 Task: Find connections with filter location Pune with filter topic #Managementskillswith filter profile language French with filter current company Stratasys with filter school REVA University with filter industry Telecommunications Carriers with filter service category Loans with filter keywords title Screenwriter
Action: Mouse moved to (660, 56)
Screenshot: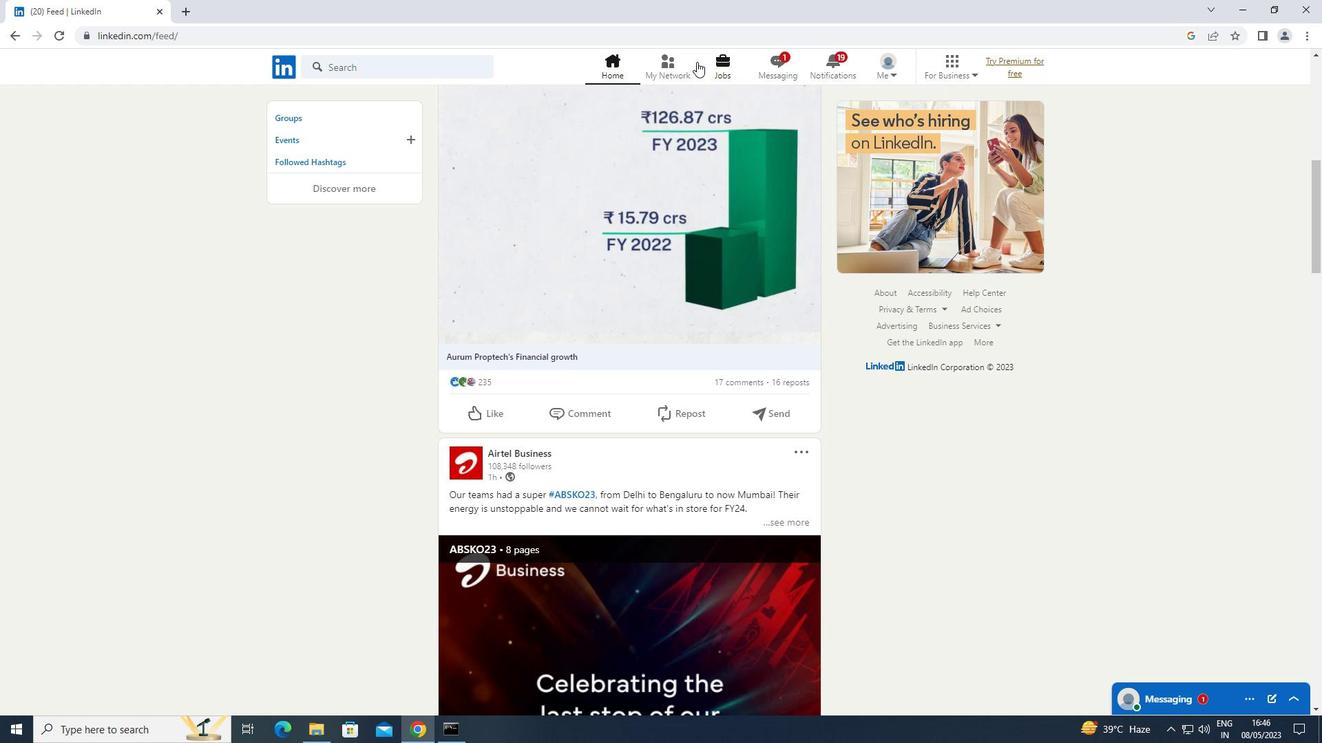 
Action: Mouse pressed left at (660, 56)
Screenshot: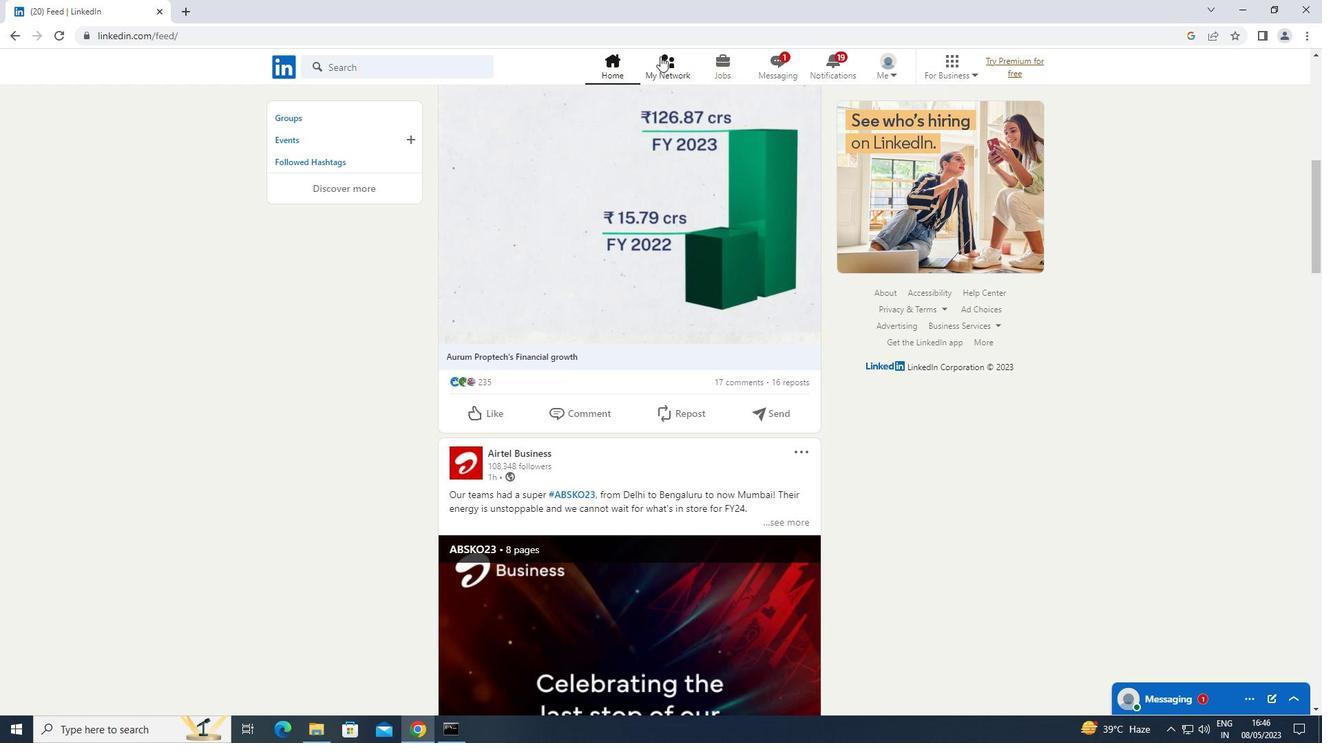 
Action: Mouse moved to (399, 135)
Screenshot: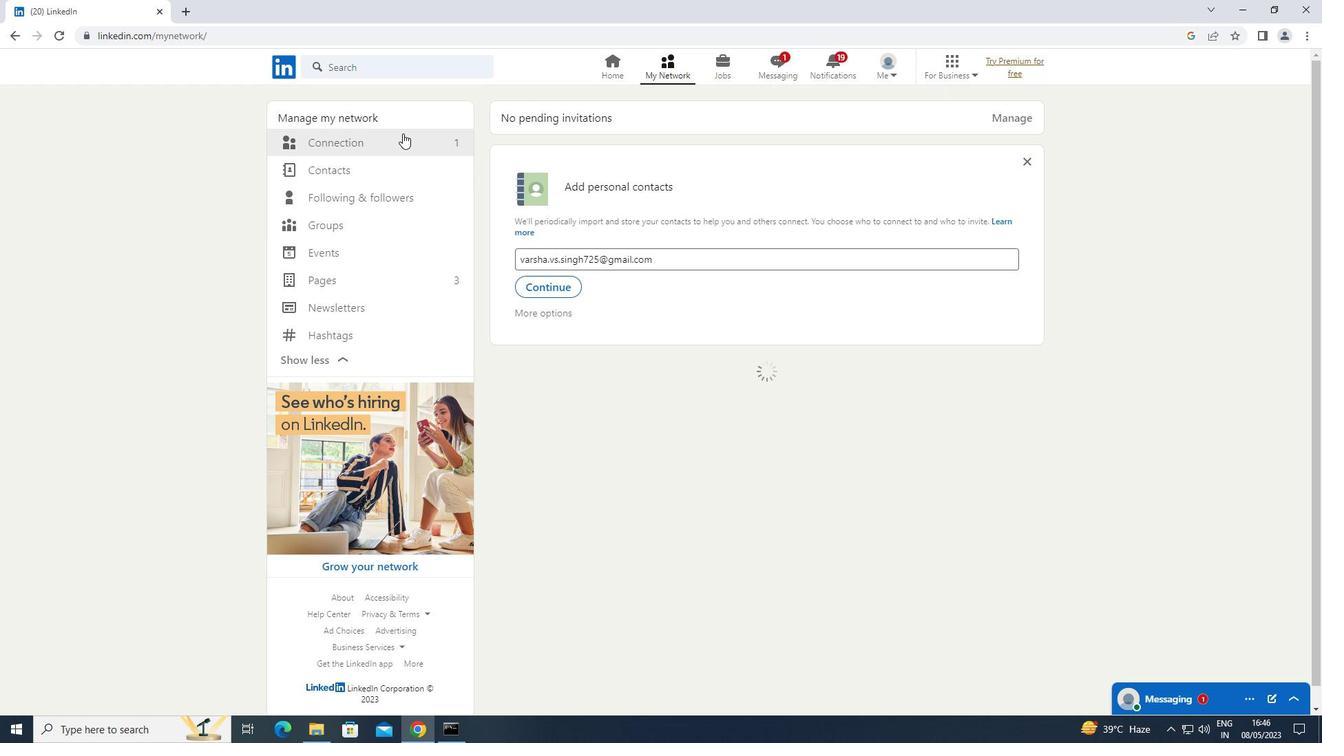 
Action: Mouse pressed left at (399, 135)
Screenshot: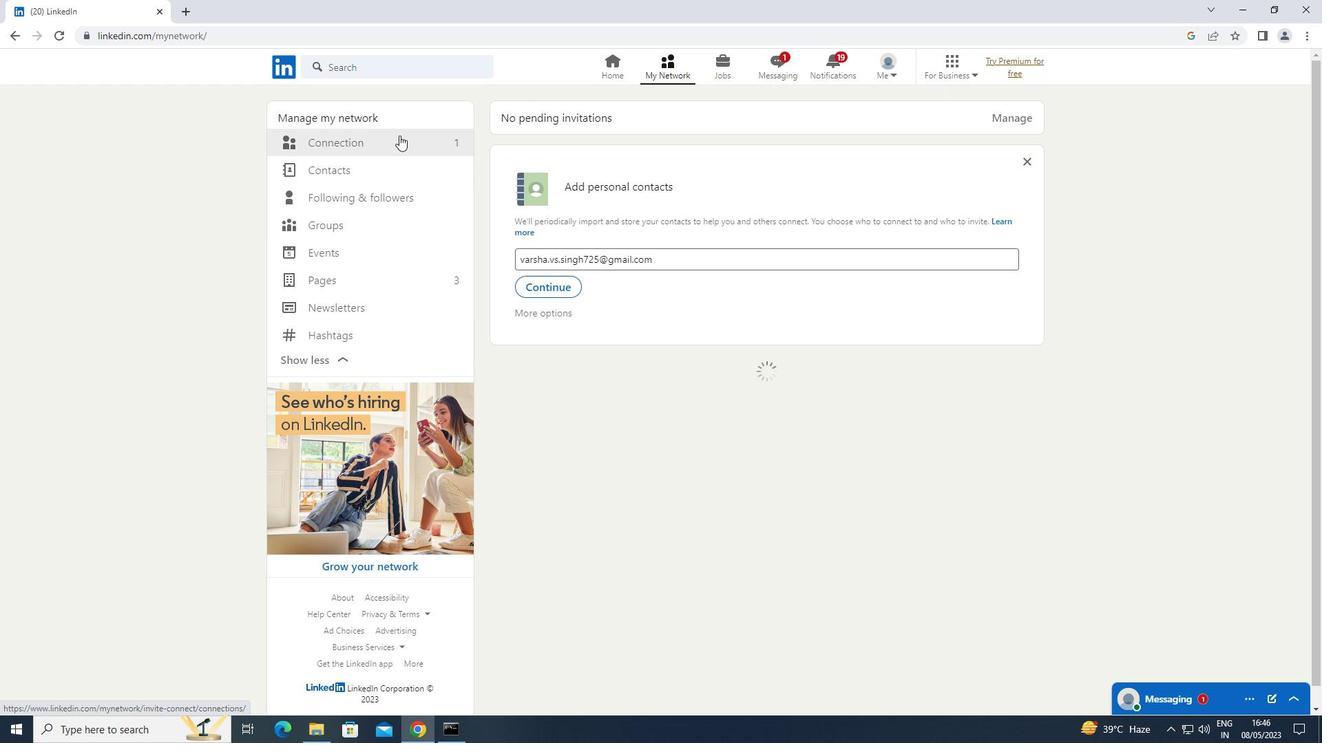 
Action: Mouse moved to (796, 144)
Screenshot: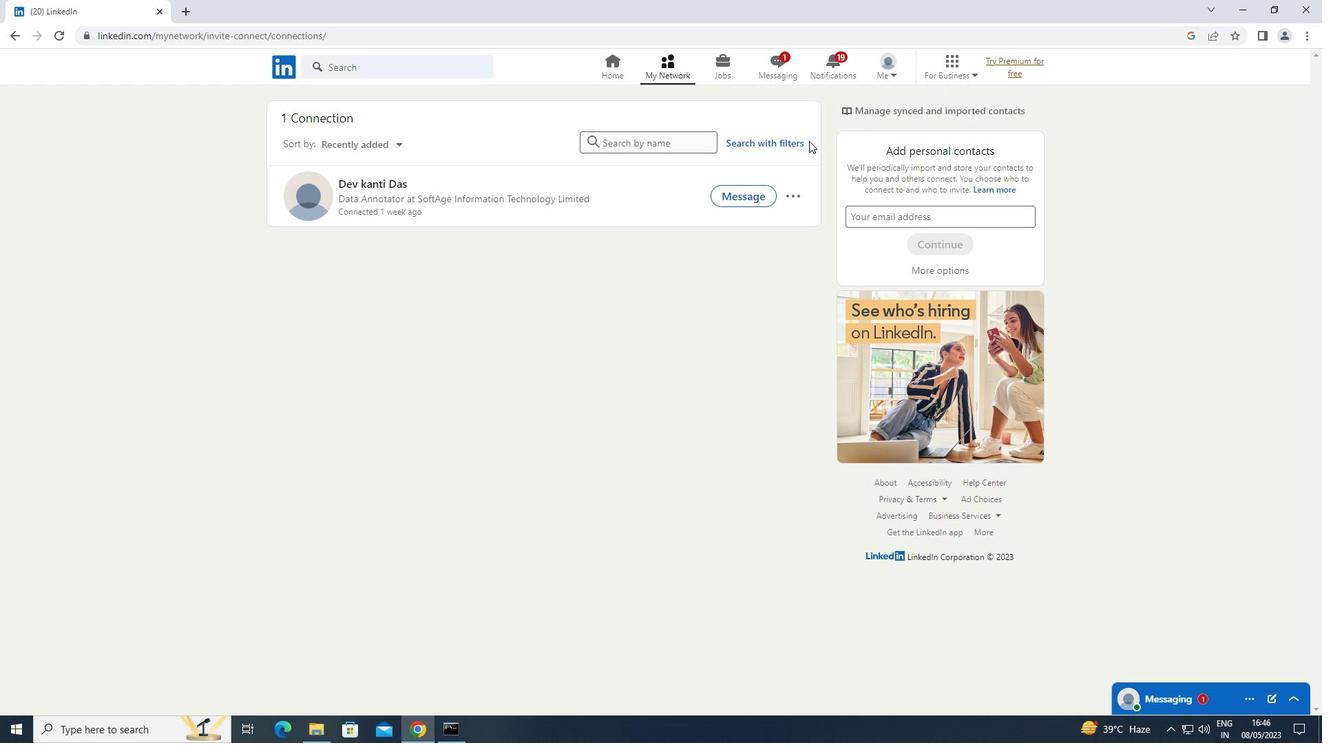 
Action: Mouse pressed left at (796, 144)
Screenshot: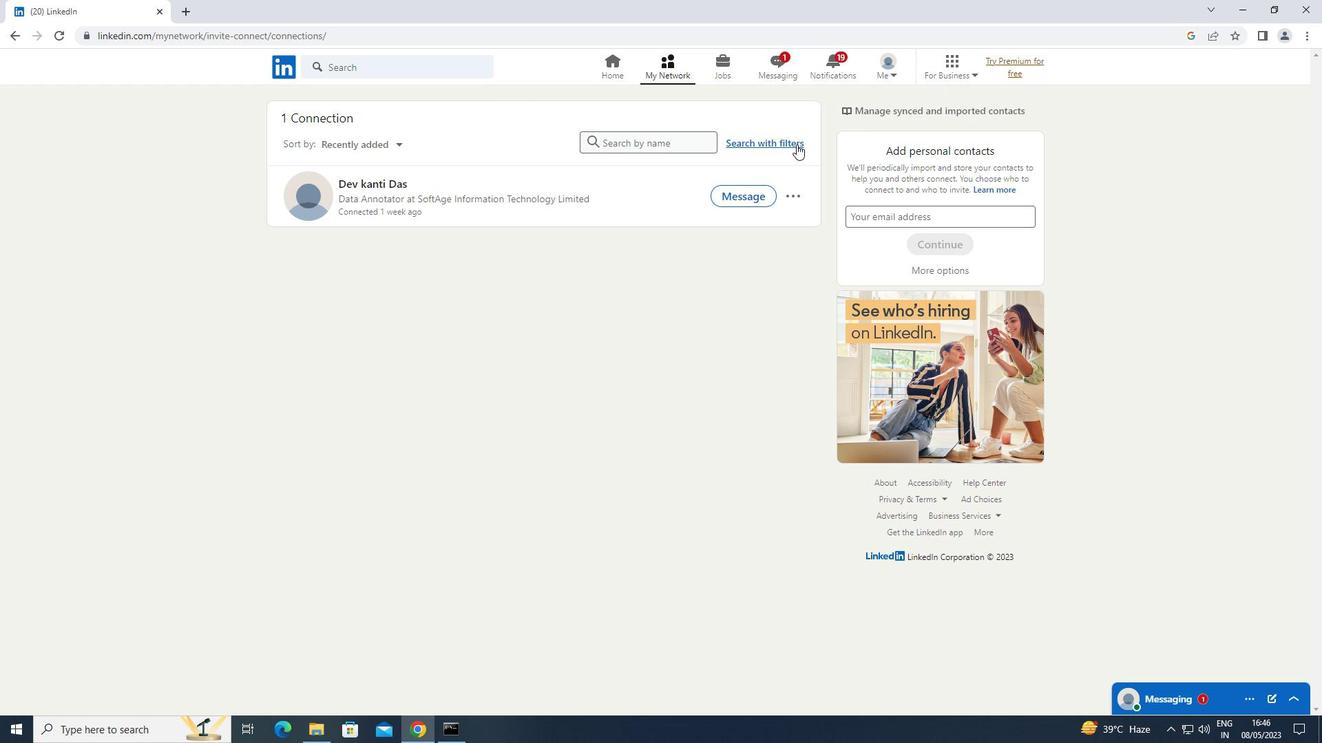 
Action: Mouse moved to (706, 108)
Screenshot: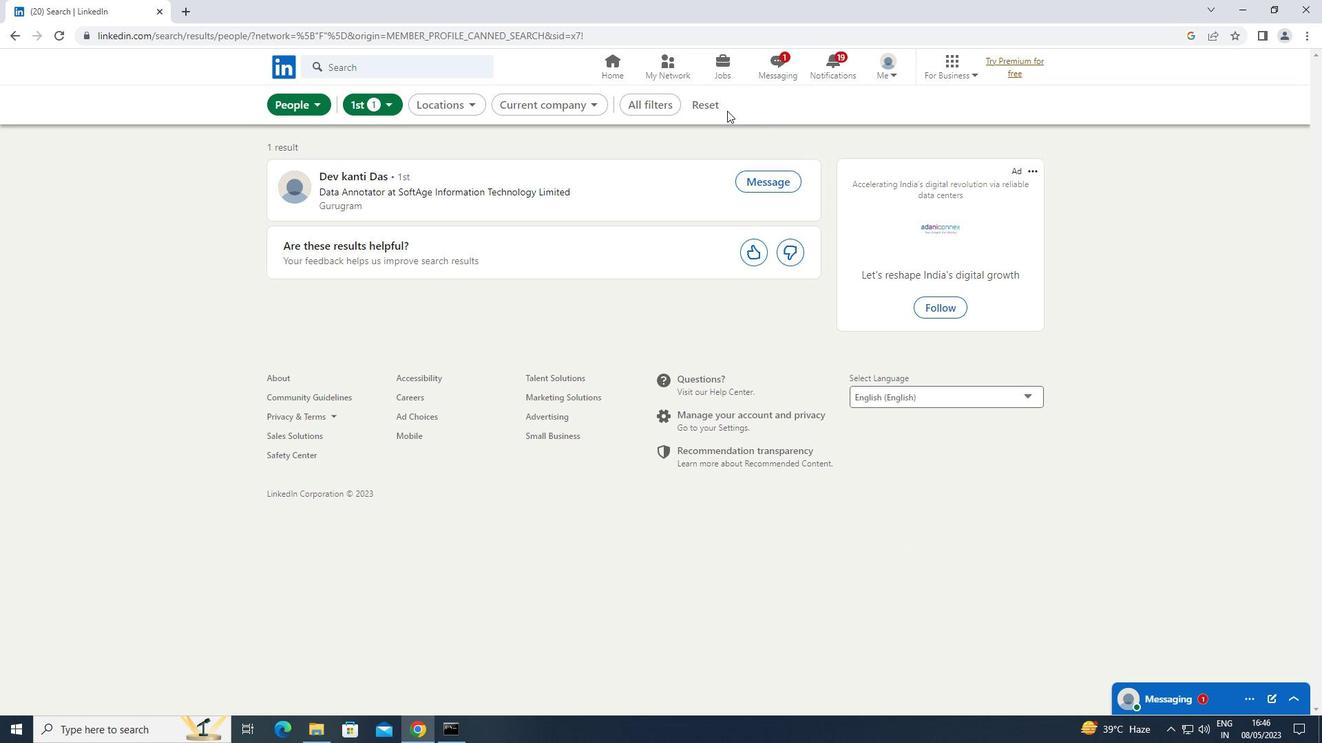 
Action: Mouse pressed left at (706, 108)
Screenshot: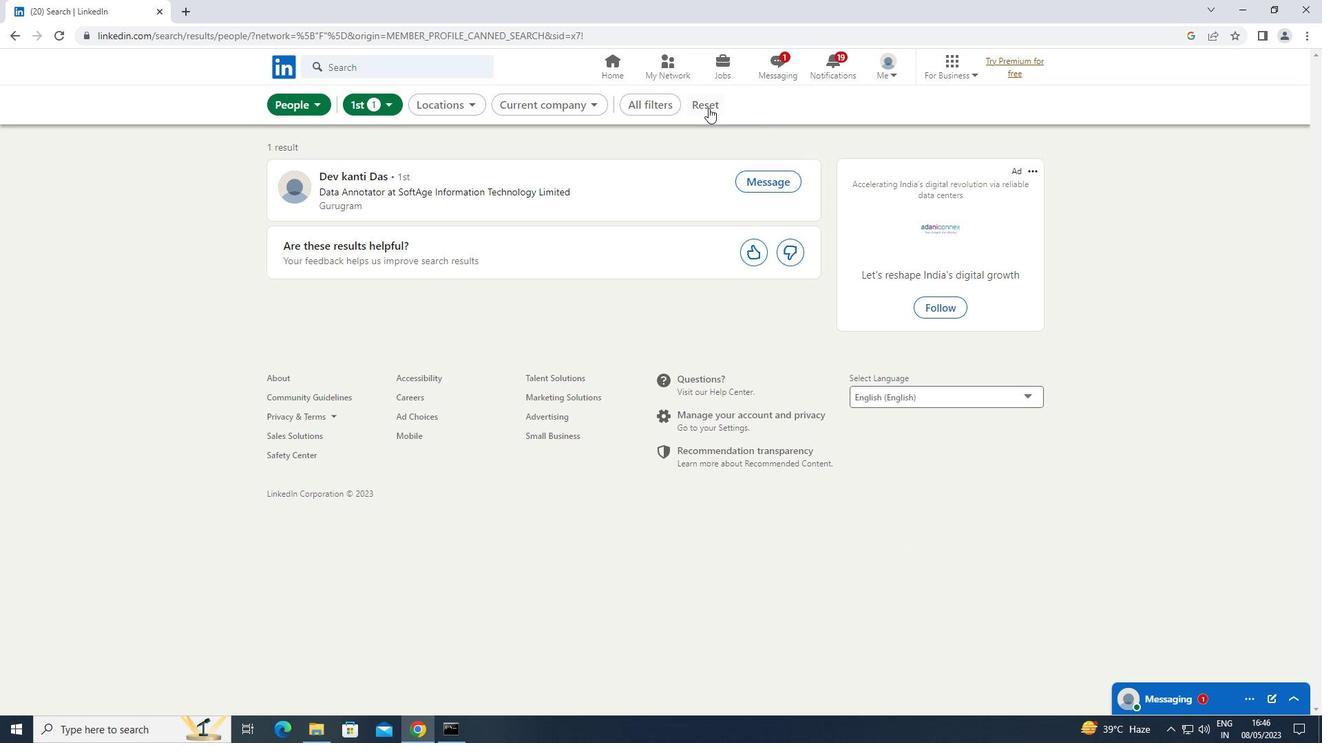 
Action: Mouse moved to (690, 108)
Screenshot: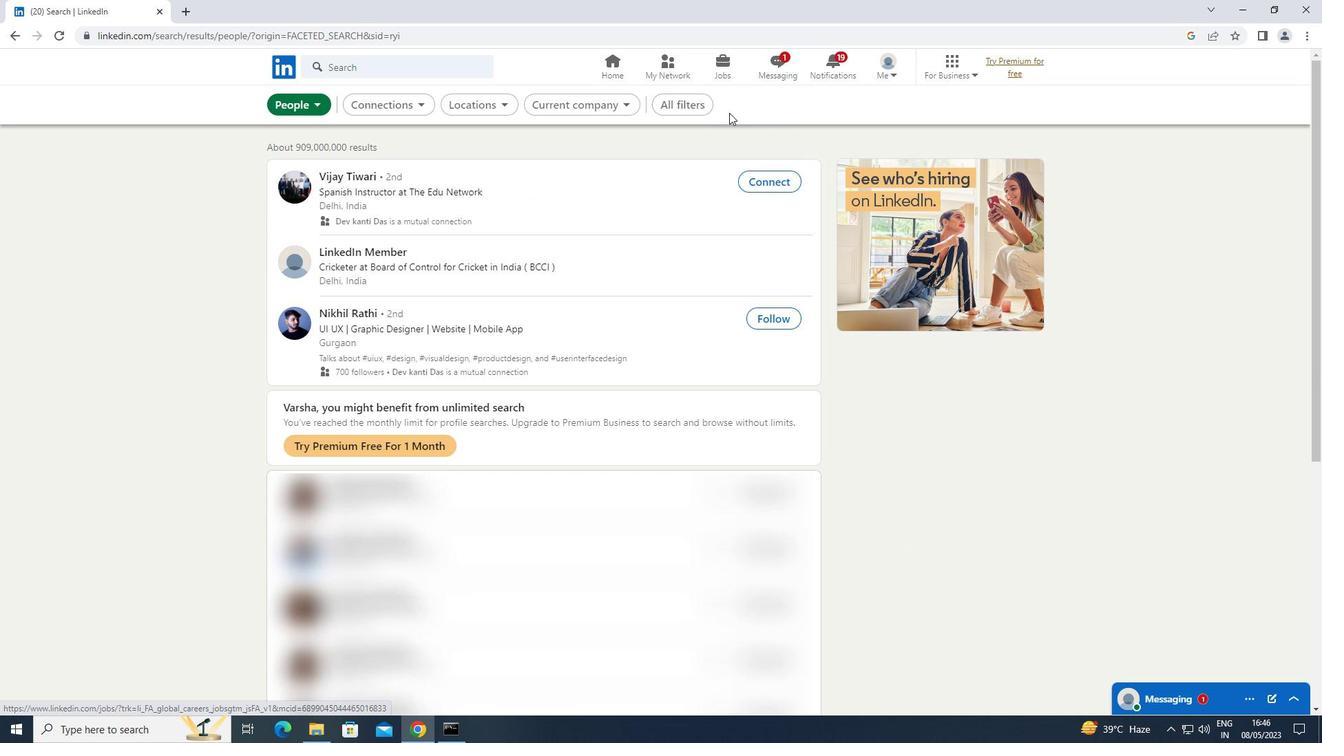 
Action: Mouse pressed left at (690, 108)
Screenshot: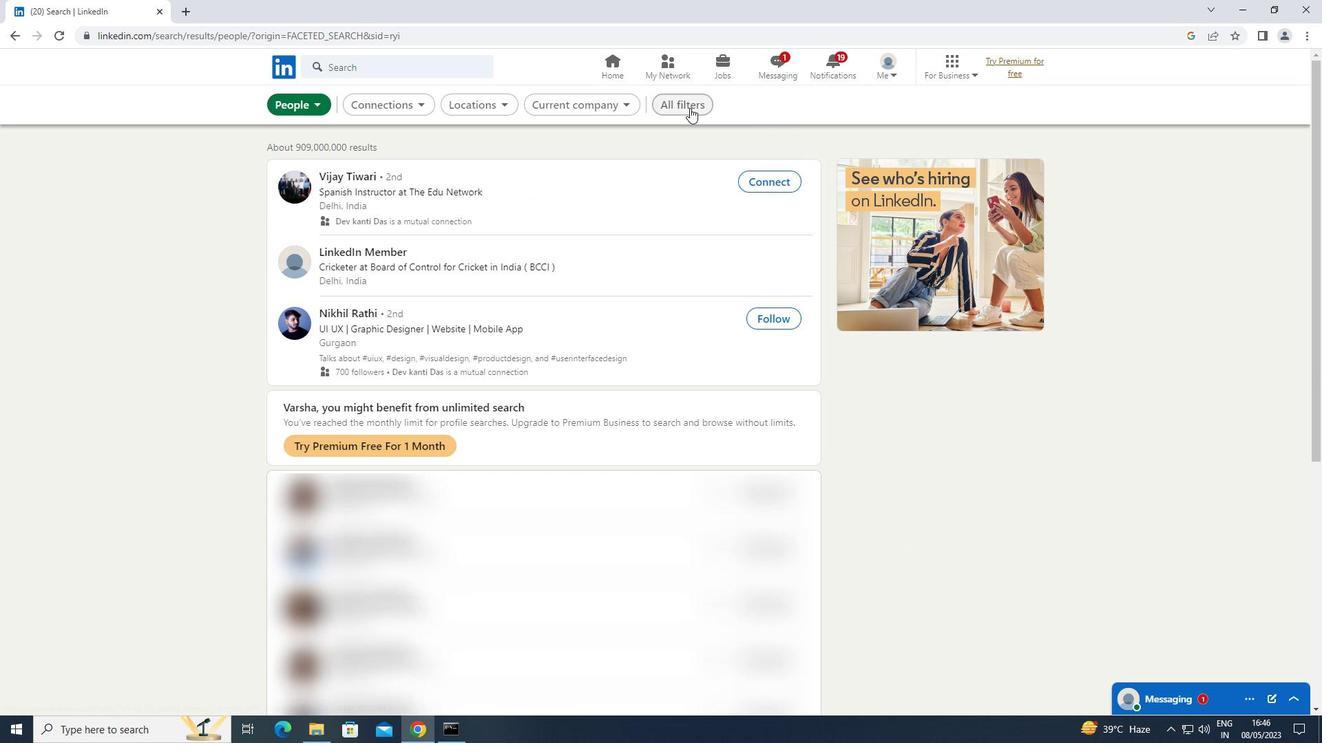 
Action: Mouse moved to (970, 213)
Screenshot: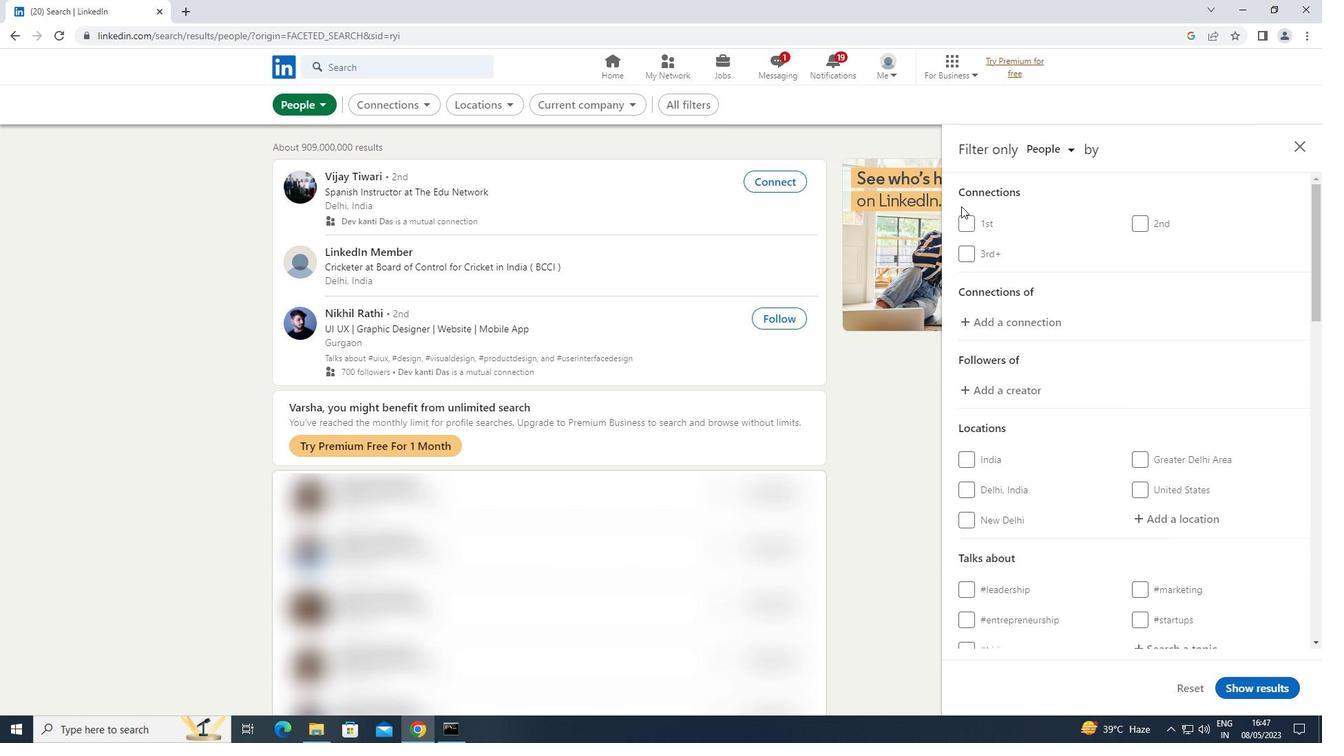 
Action: Mouse scrolled (970, 212) with delta (0, 0)
Screenshot: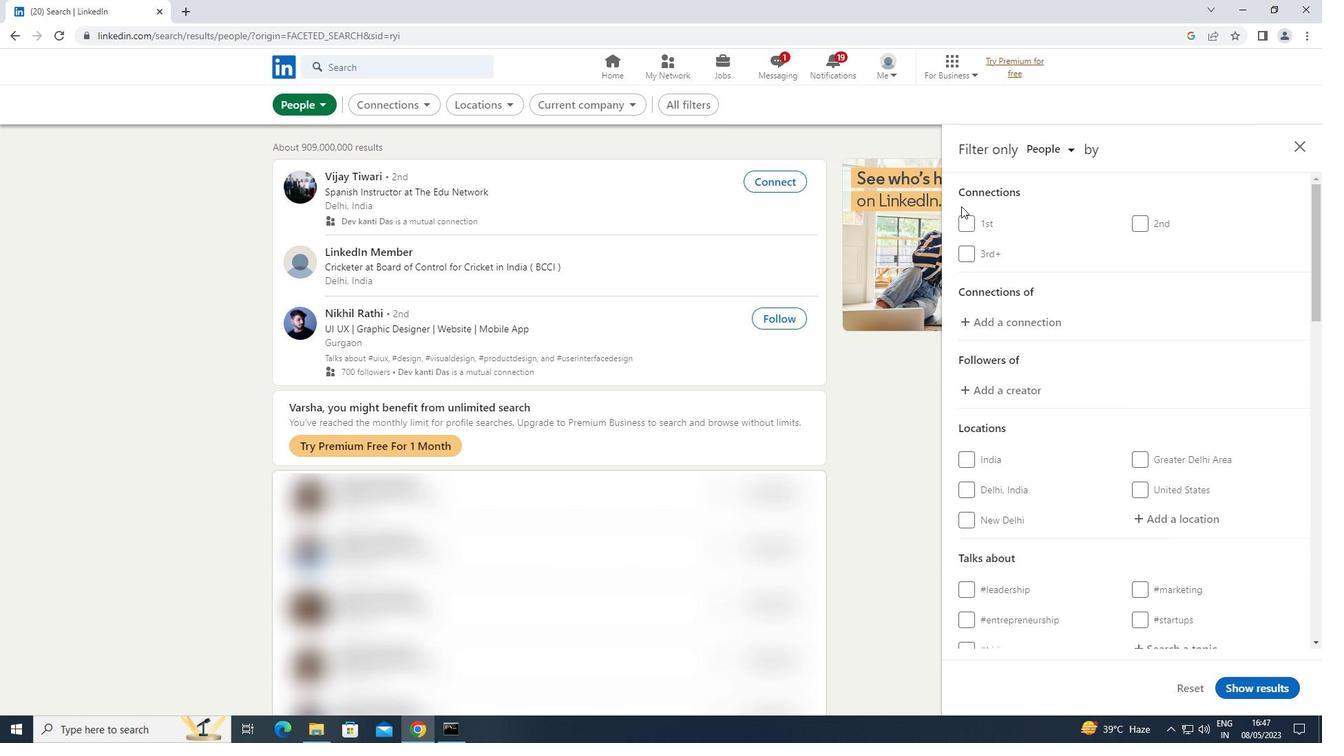 
Action: Mouse moved to (973, 215)
Screenshot: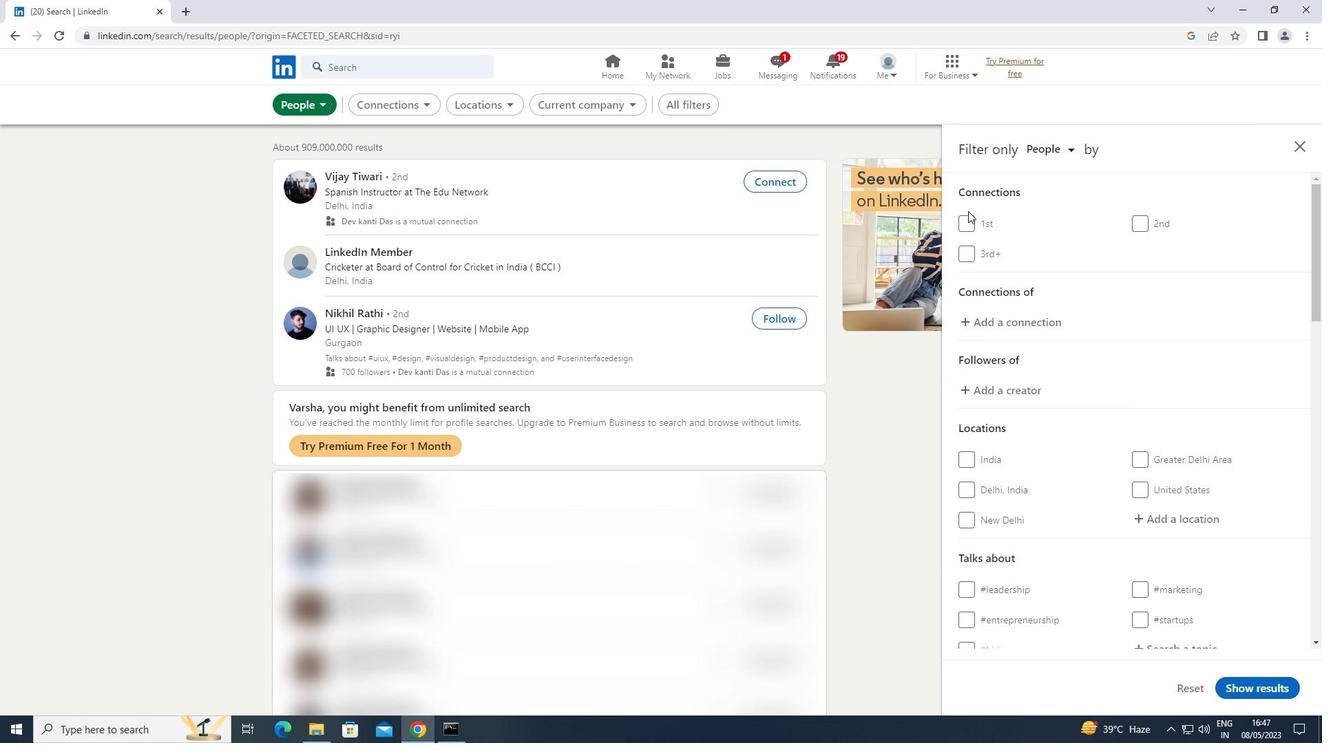 
Action: Mouse scrolled (973, 214) with delta (0, 0)
Screenshot: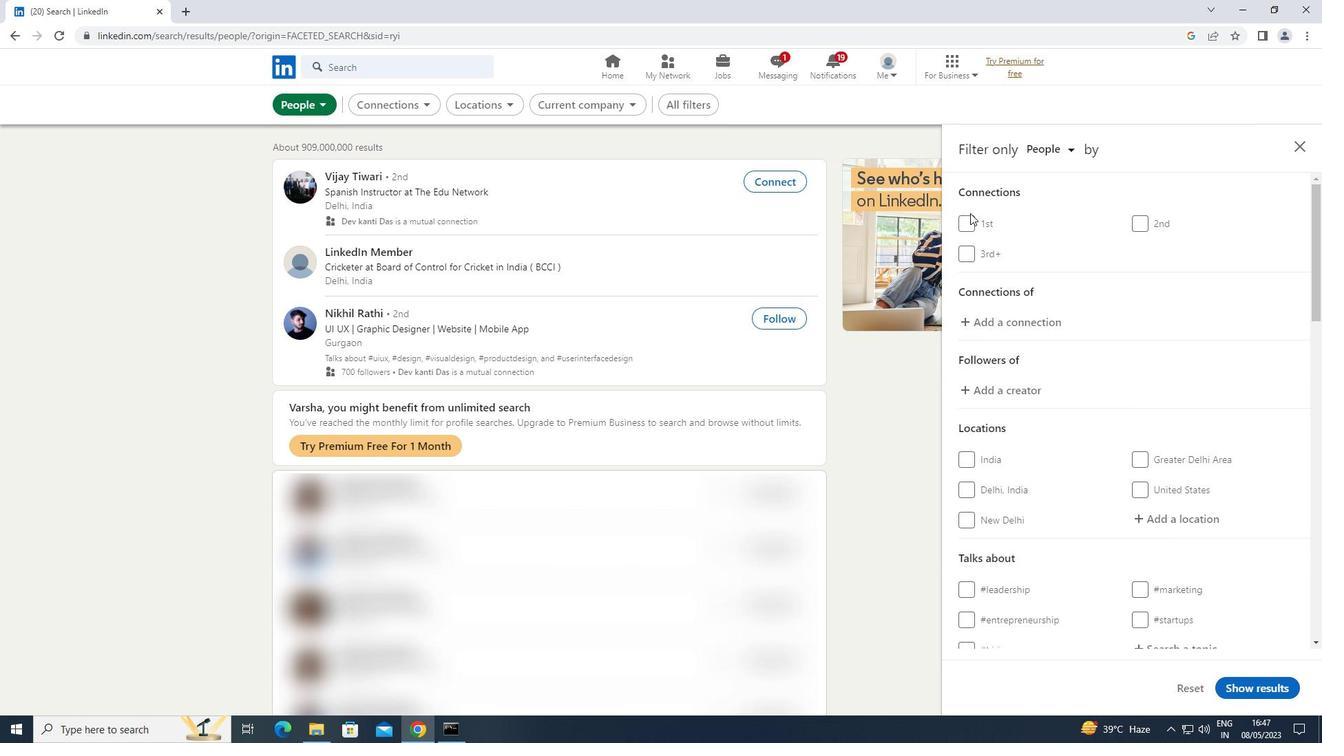 
Action: Mouse moved to (1163, 379)
Screenshot: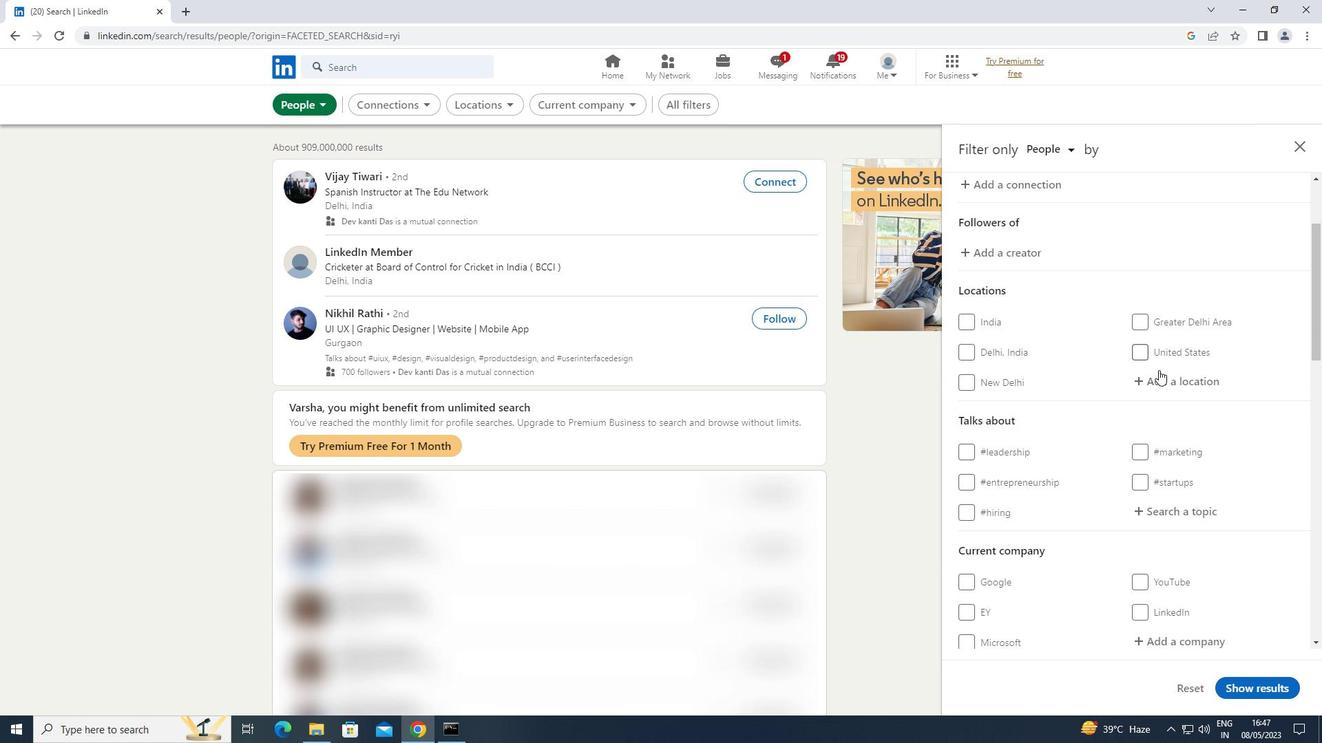 
Action: Mouse pressed left at (1163, 379)
Screenshot: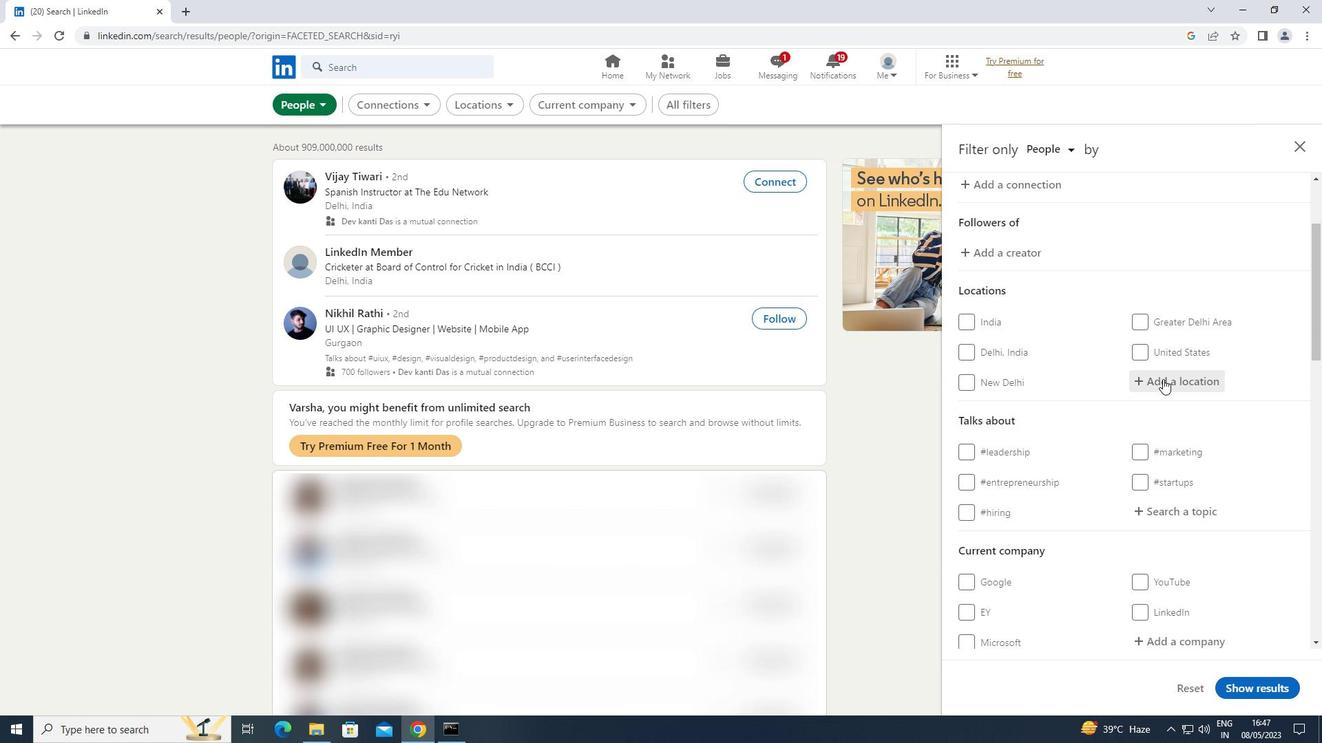 
Action: Mouse moved to (1163, 357)
Screenshot: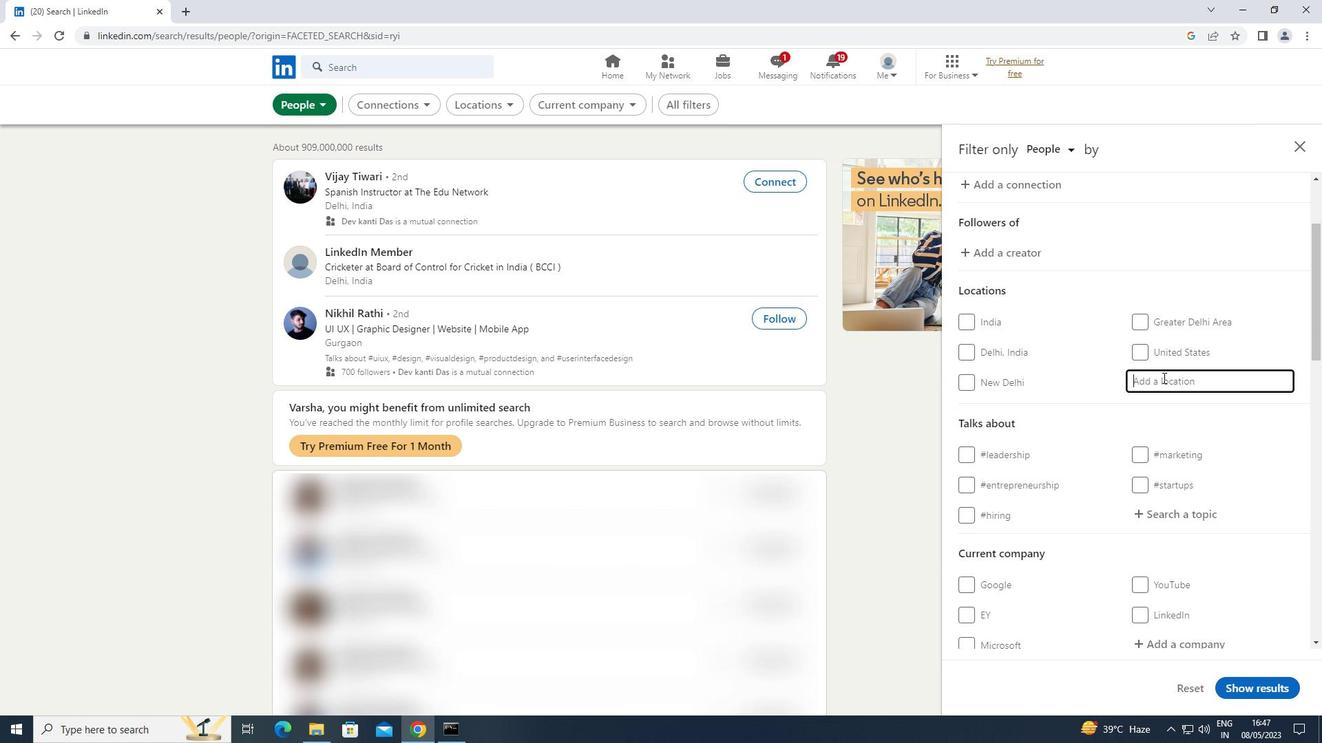
Action: Key pressed <Key.shift>PUNE
Screenshot: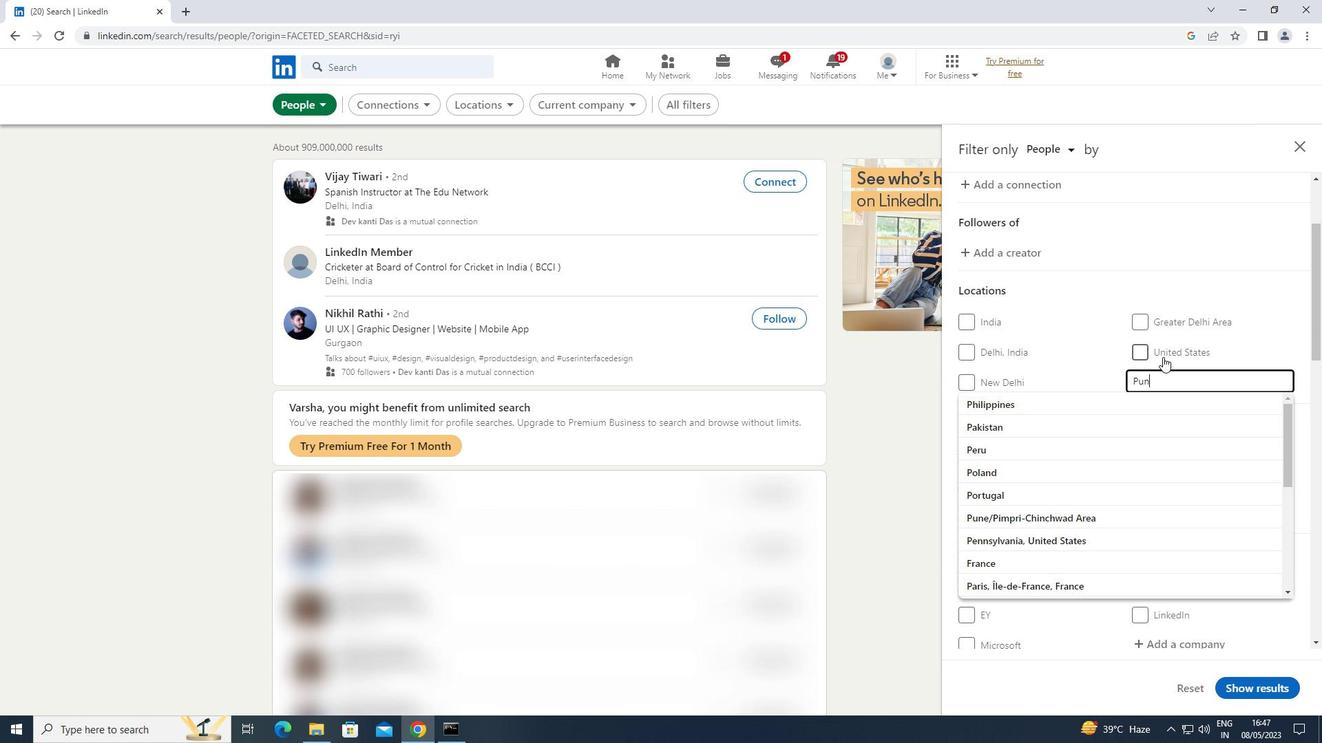 
Action: Mouse moved to (1164, 510)
Screenshot: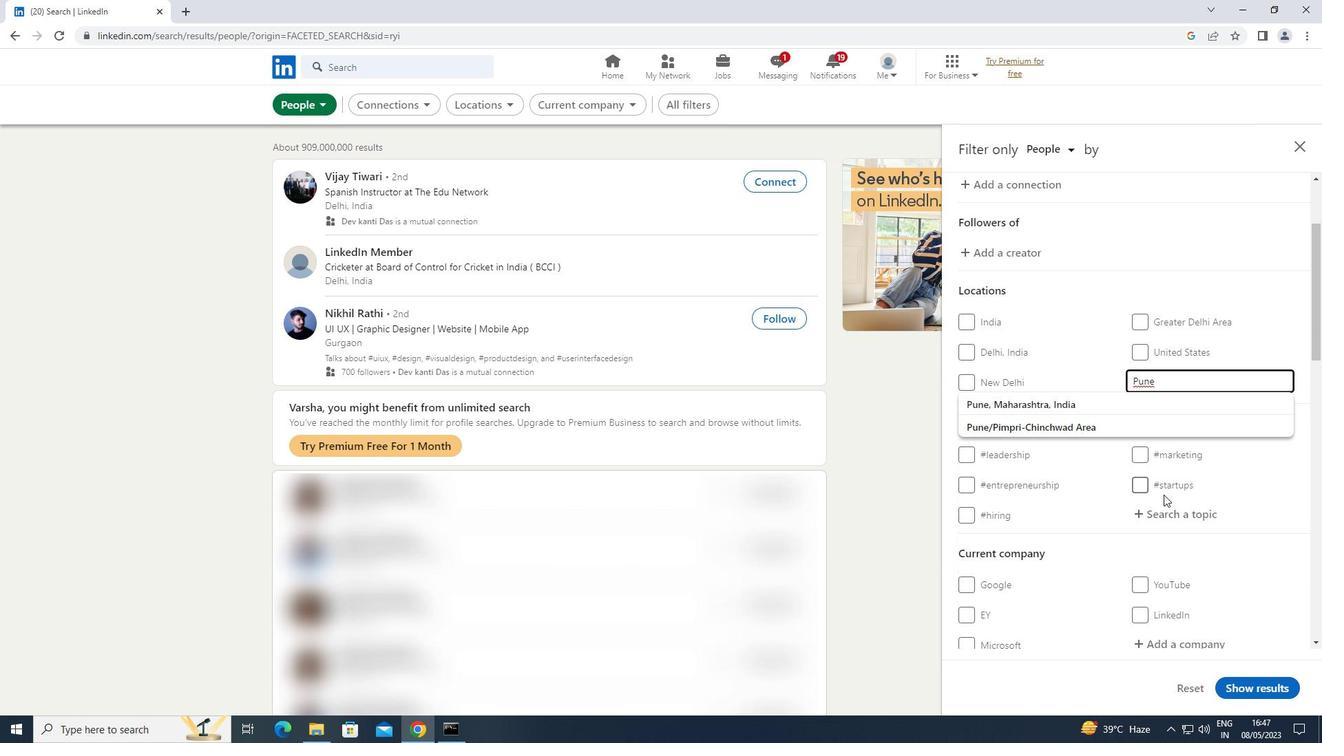 
Action: Mouse pressed left at (1164, 510)
Screenshot: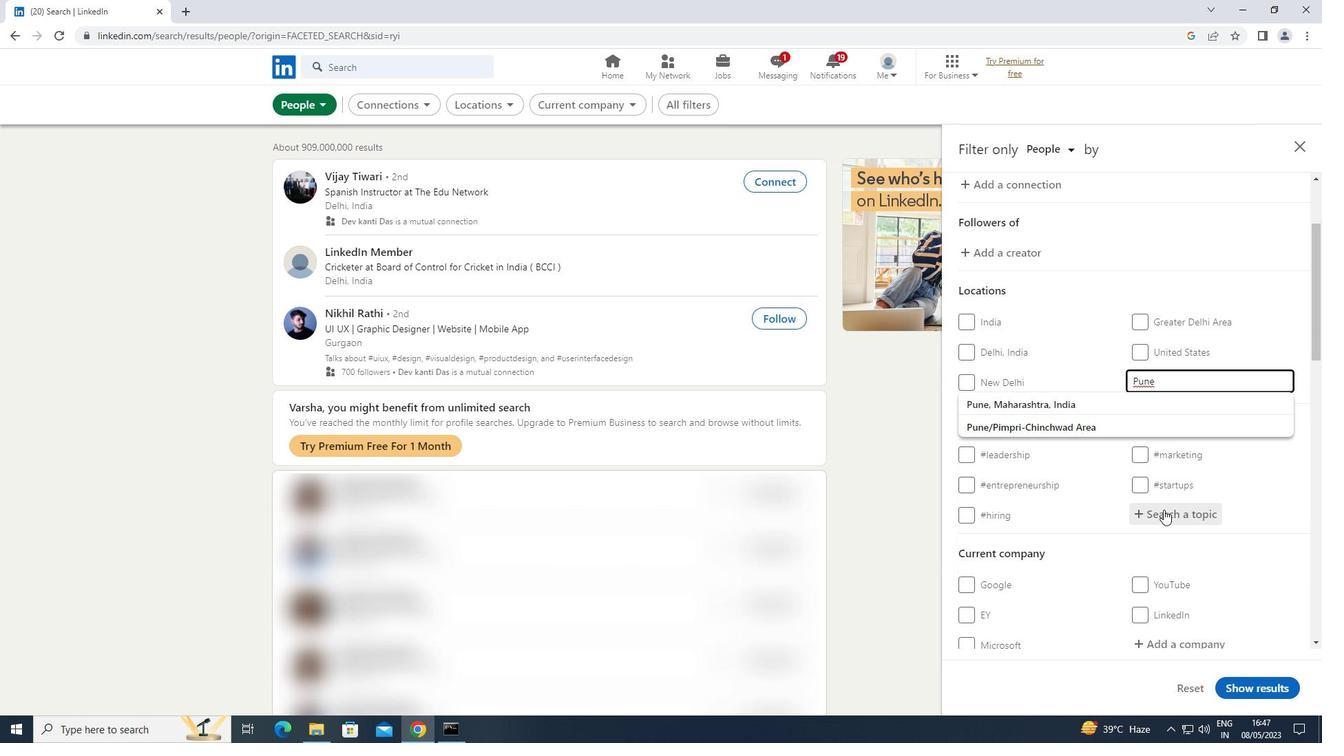 
Action: Key pressed <Key.shift>#<Key.shift>MANAGEMENTSKILLS
Screenshot: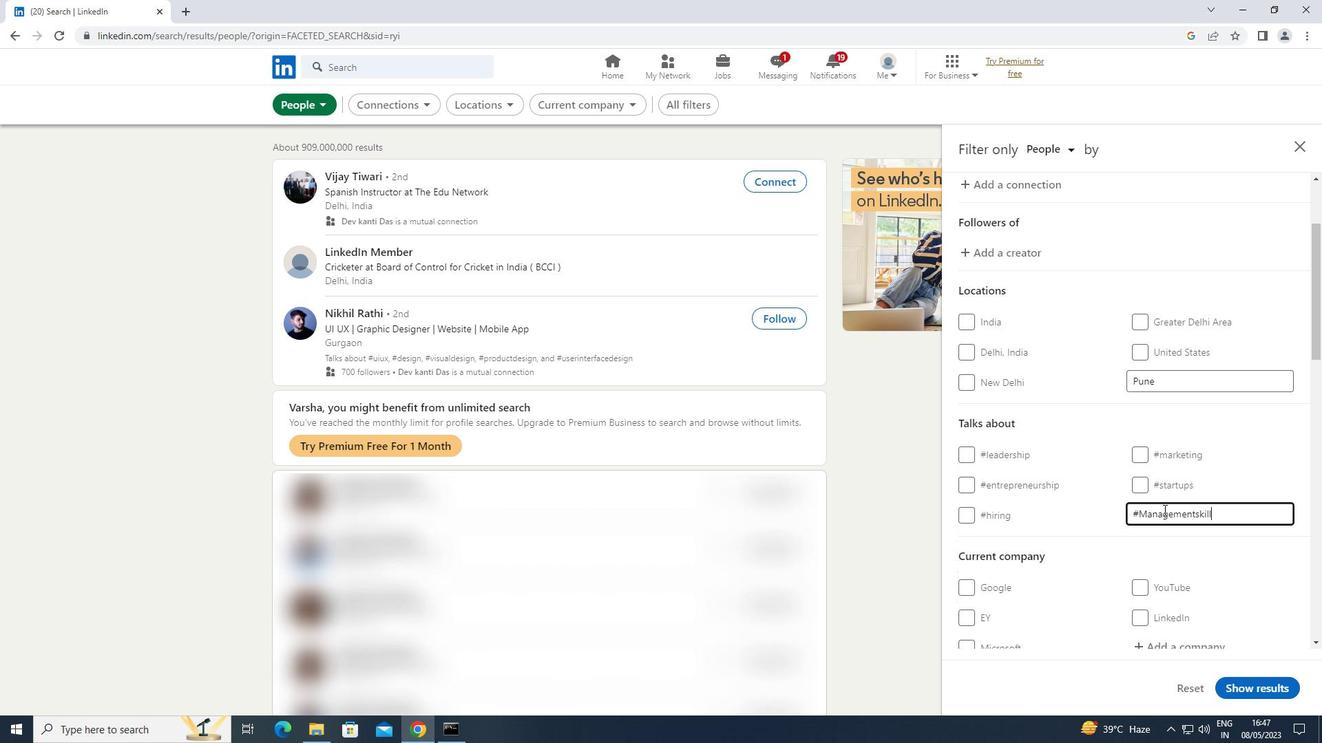 
Action: Mouse scrolled (1164, 509) with delta (0, 0)
Screenshot: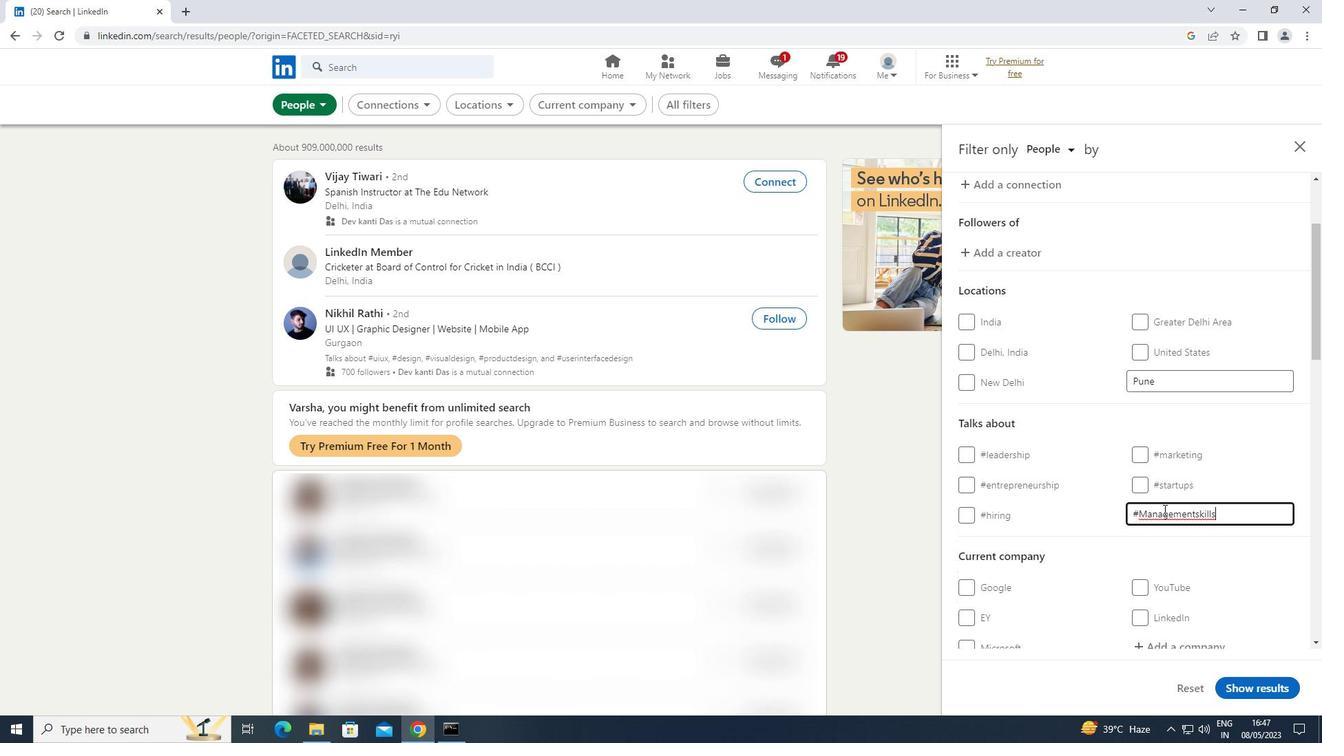 
Action: Mouse scrolled (1164, 509) with delta (0, 0)
Screenshot: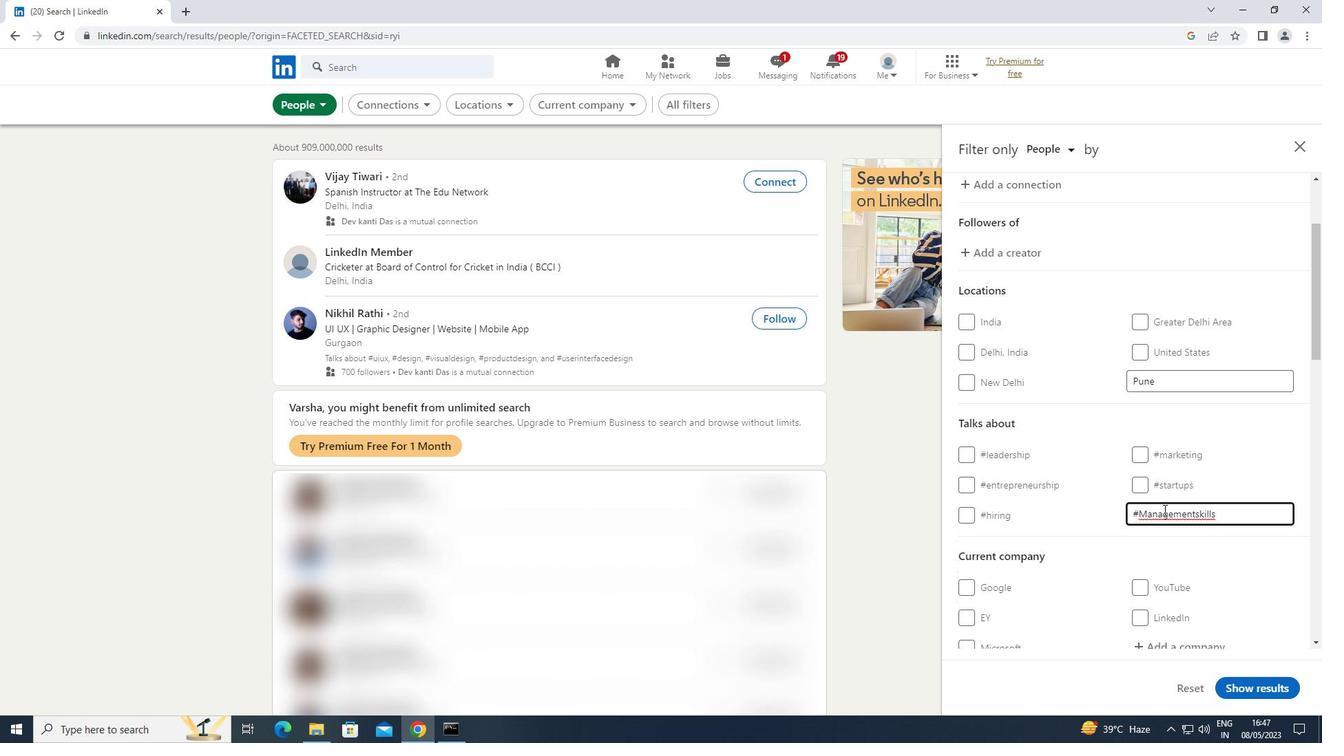 
Action: Mouse scrolled (1164, 509) with delta (0, 0)
Screenshot: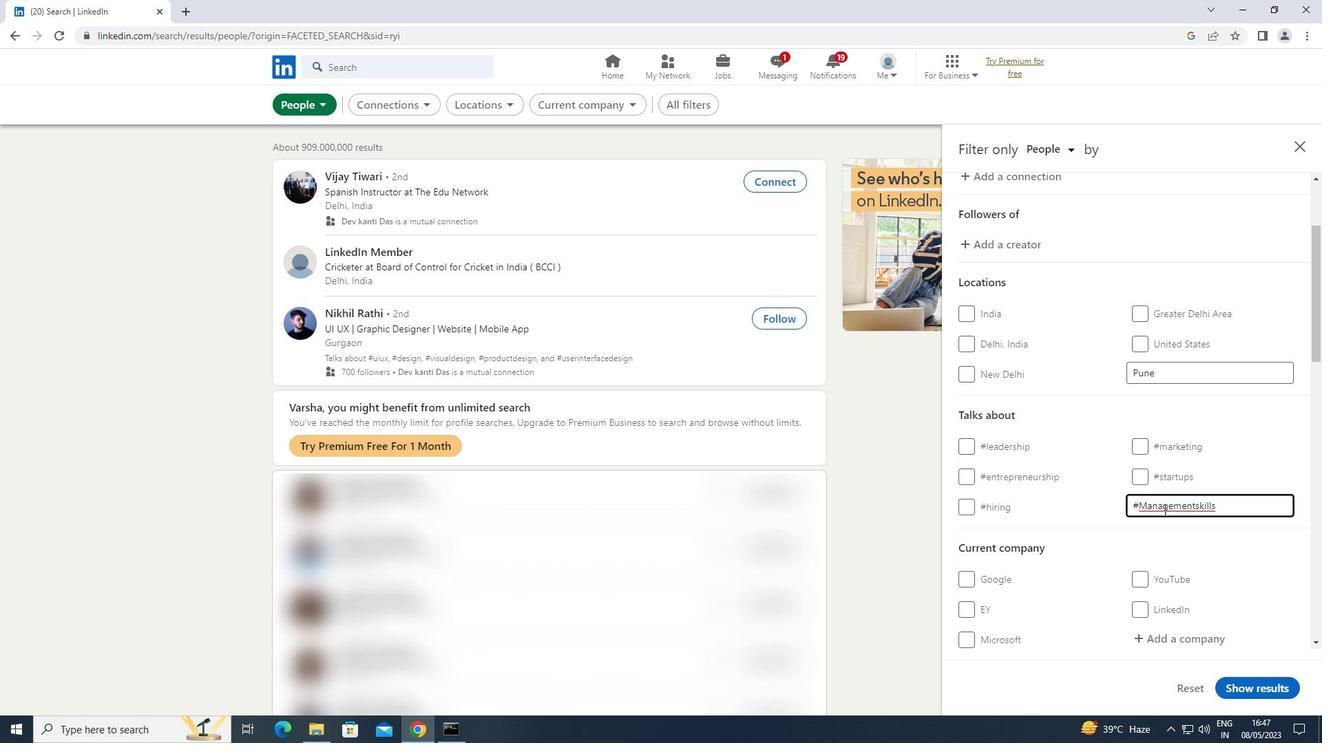 
Action: Mouse scrolled (1164, 509) with delta (0, 0)
Screenshot: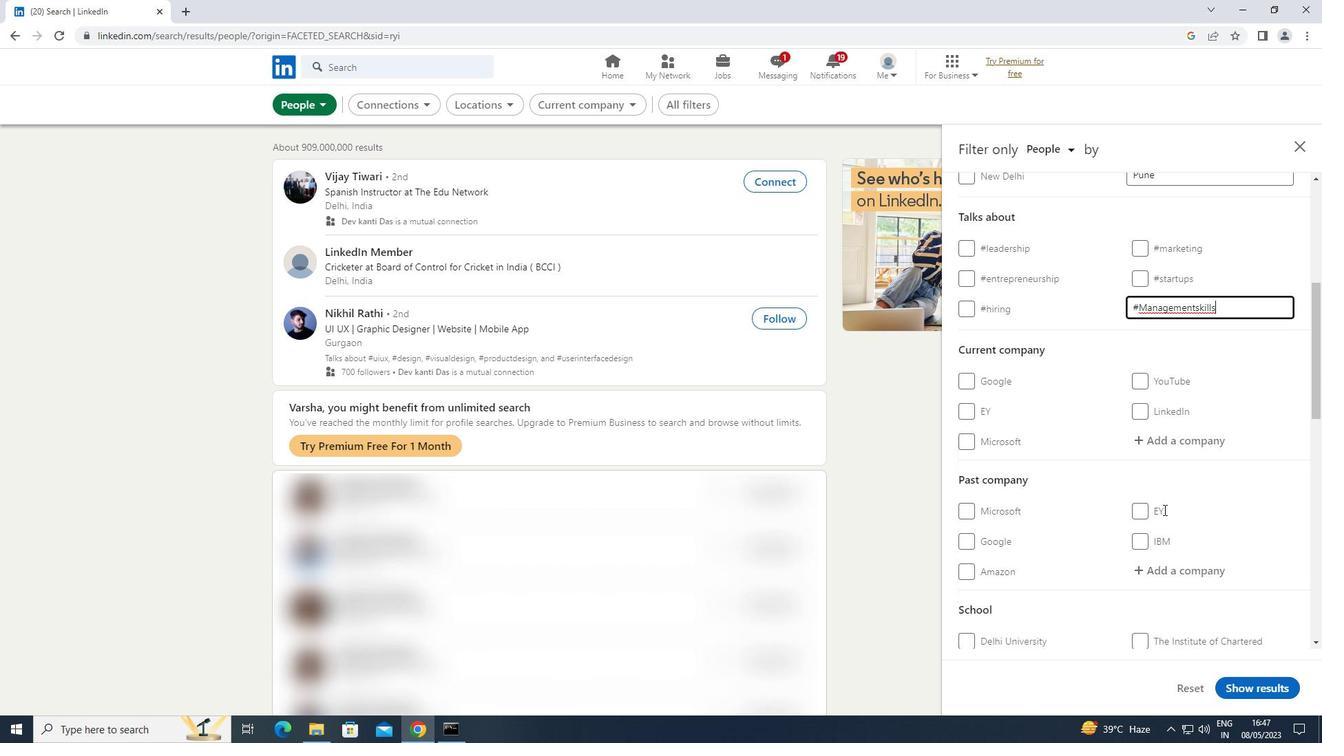 
Action: Mouse scrolled (1164, 509) with delta (0, 0)
Screenshot: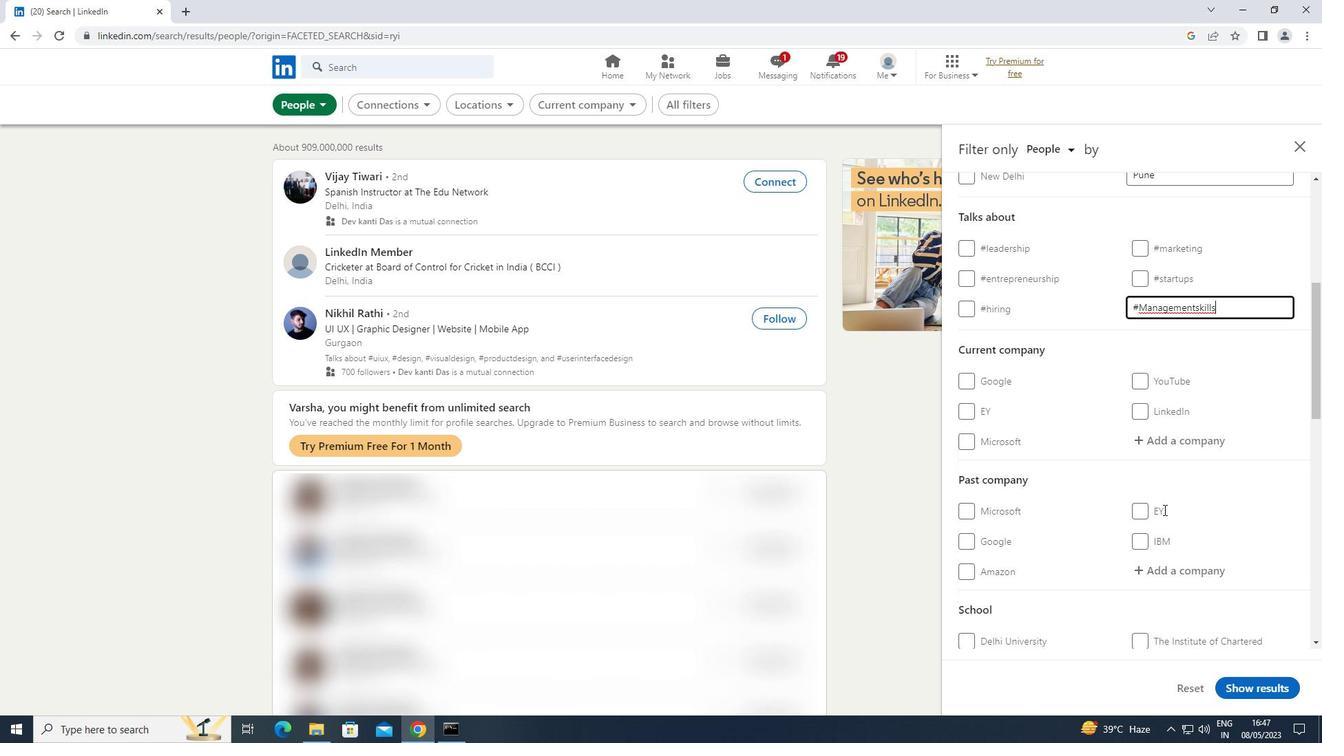 
Action: Mouse scrolled (1164, 509) with delta (0, 0)
Screenshot: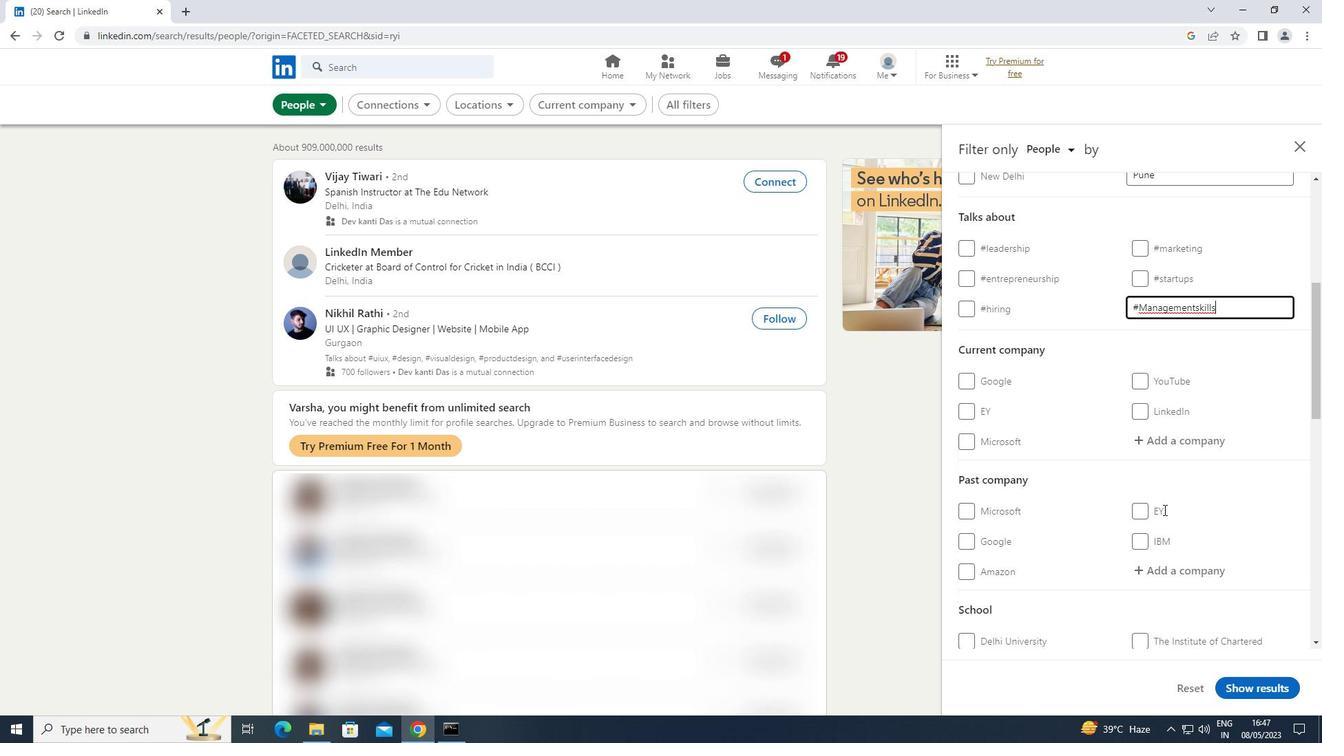 
Action: Mouse scrolled (1164, 509) with delta (0, 0)
Screenshot: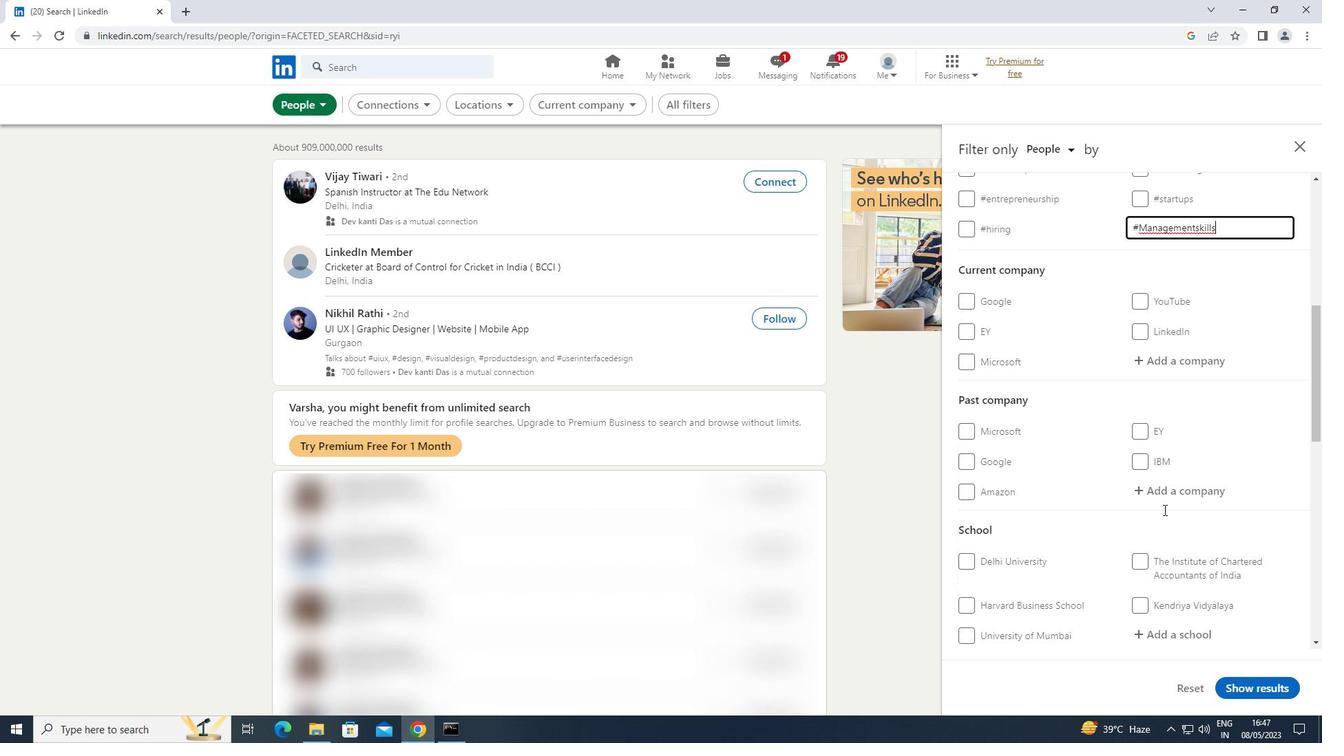 
Action: Mouse scrolled (1164, 509) with delta (0, 0)
Screenshot: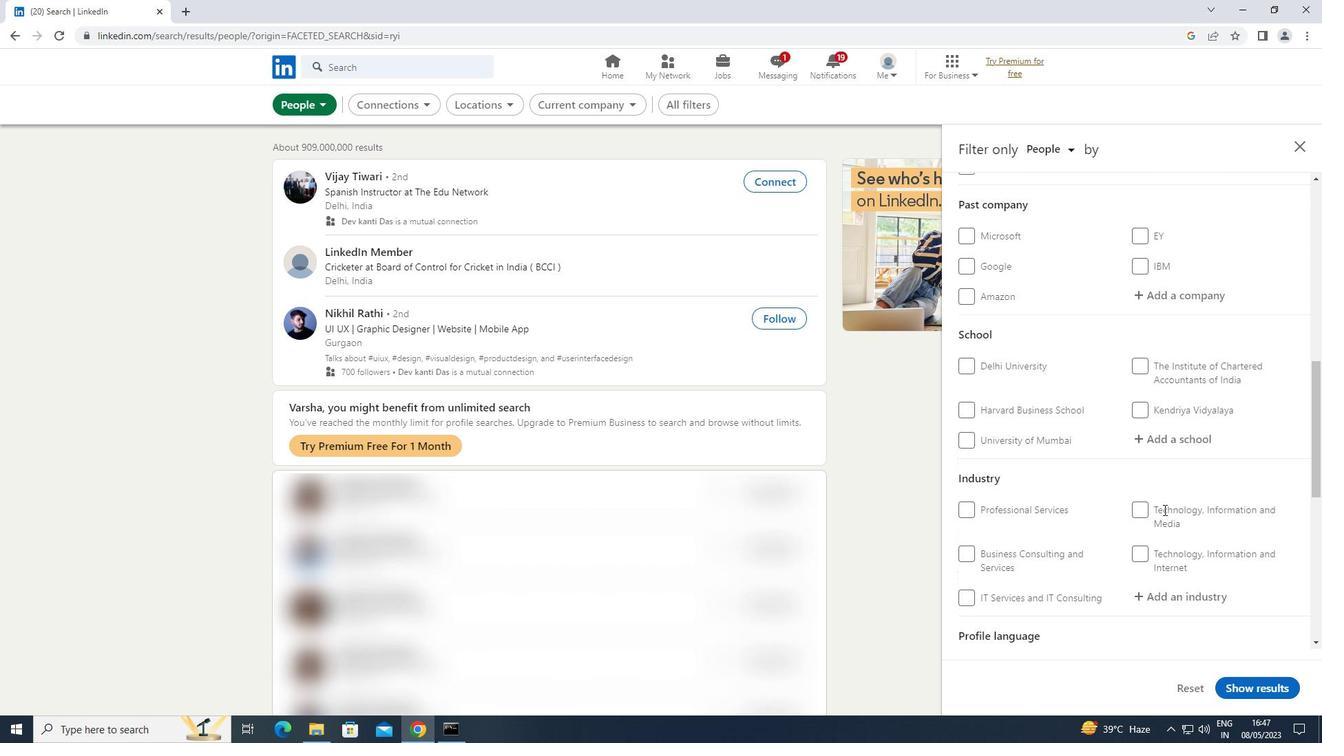 
Action: Mouse scrolled (1164, 509) with delta (0, 0)
Screenshot: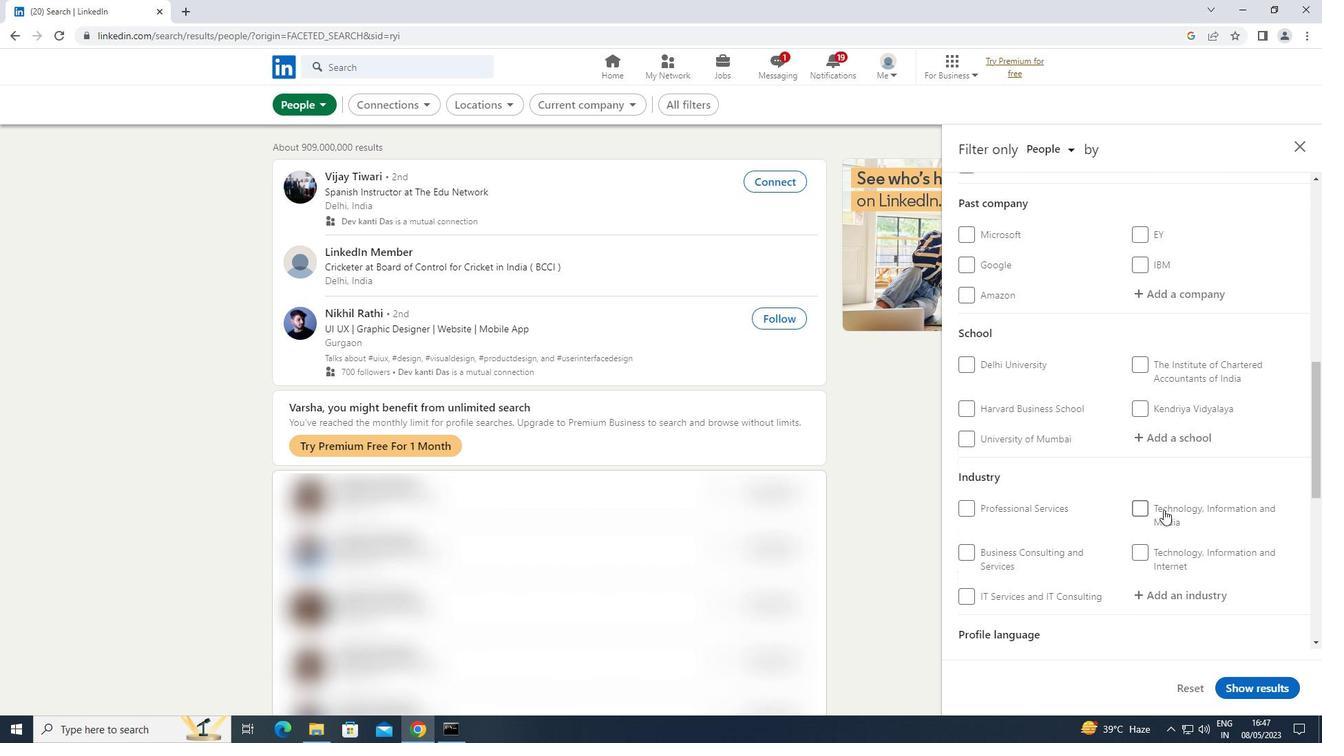 
Action: Mouse moved to (1139, 528)
Screenshot: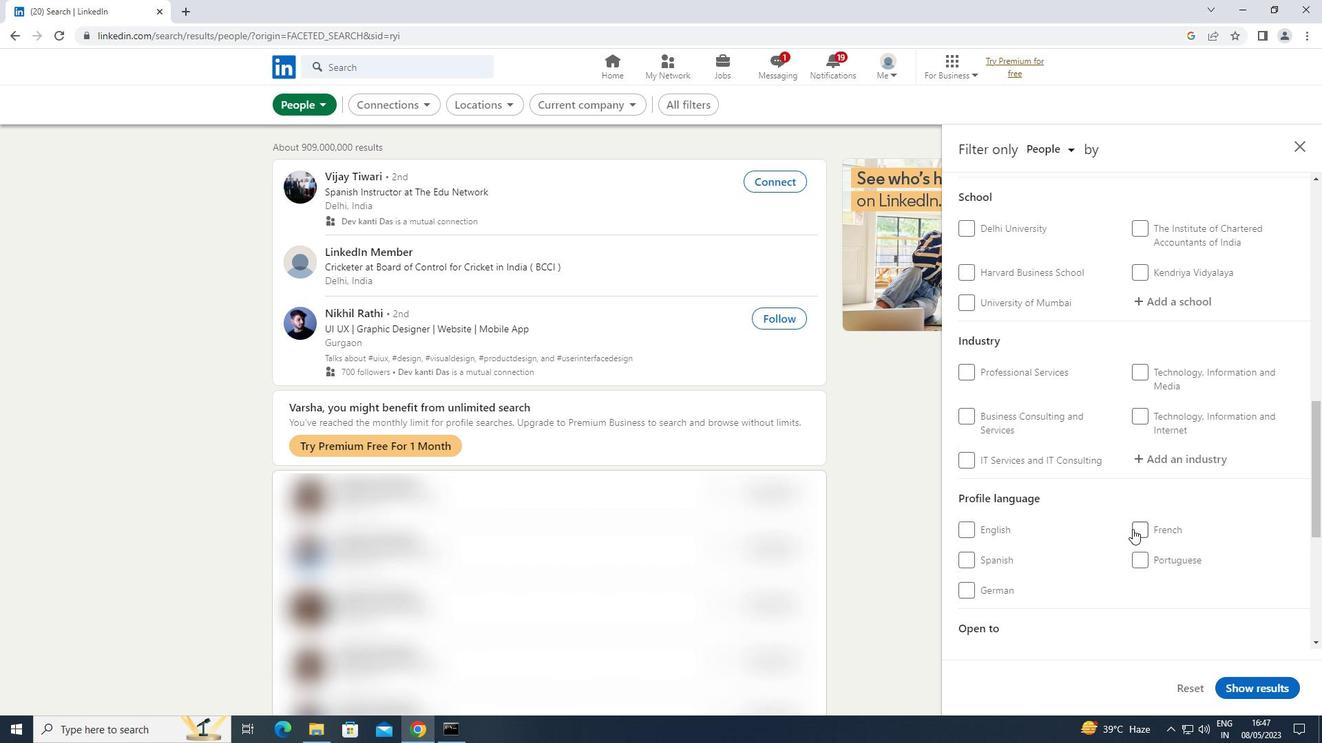 
Action: Mouse pressed left at (1139, 528)
Screenshot: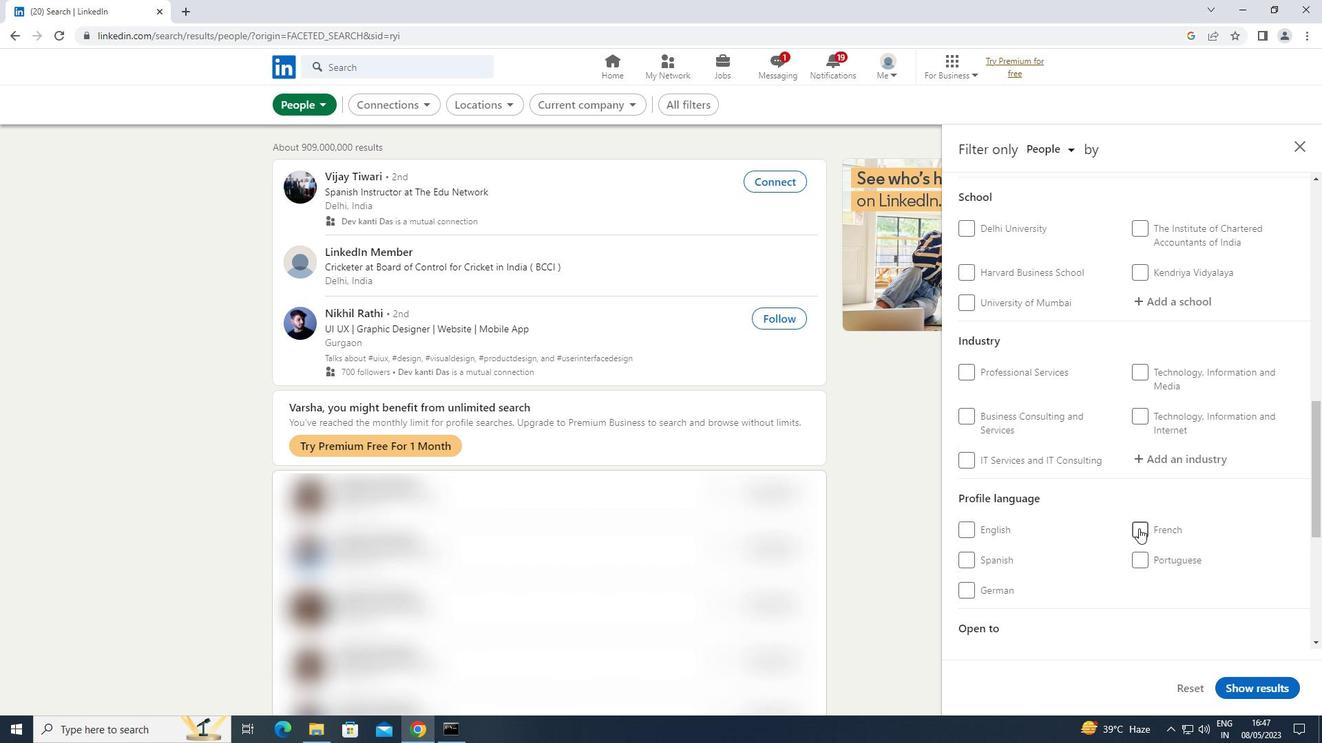 
Action: Mouse scrolled (1139, 529) with delta (0, 0)
Screenshot: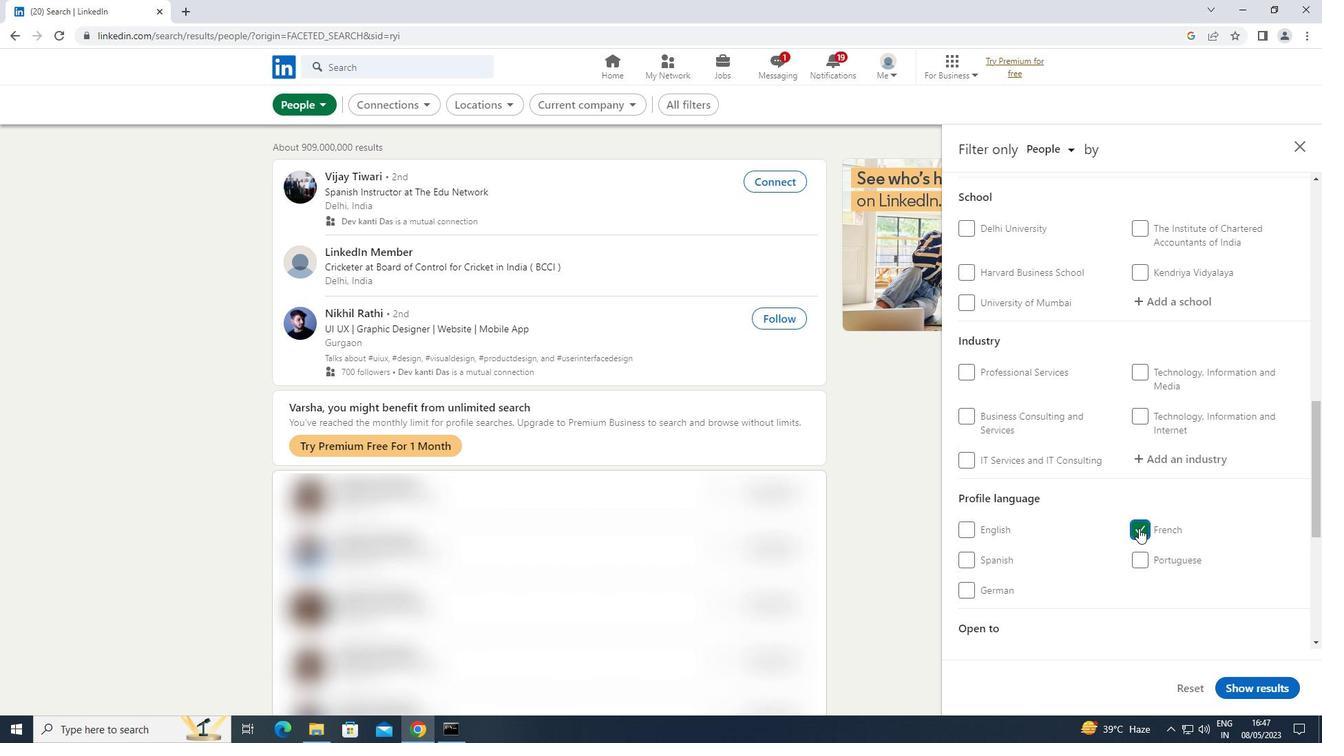 
Action: Mouse scrolled (1139, 529) with delta (0, 0)
Screenshot: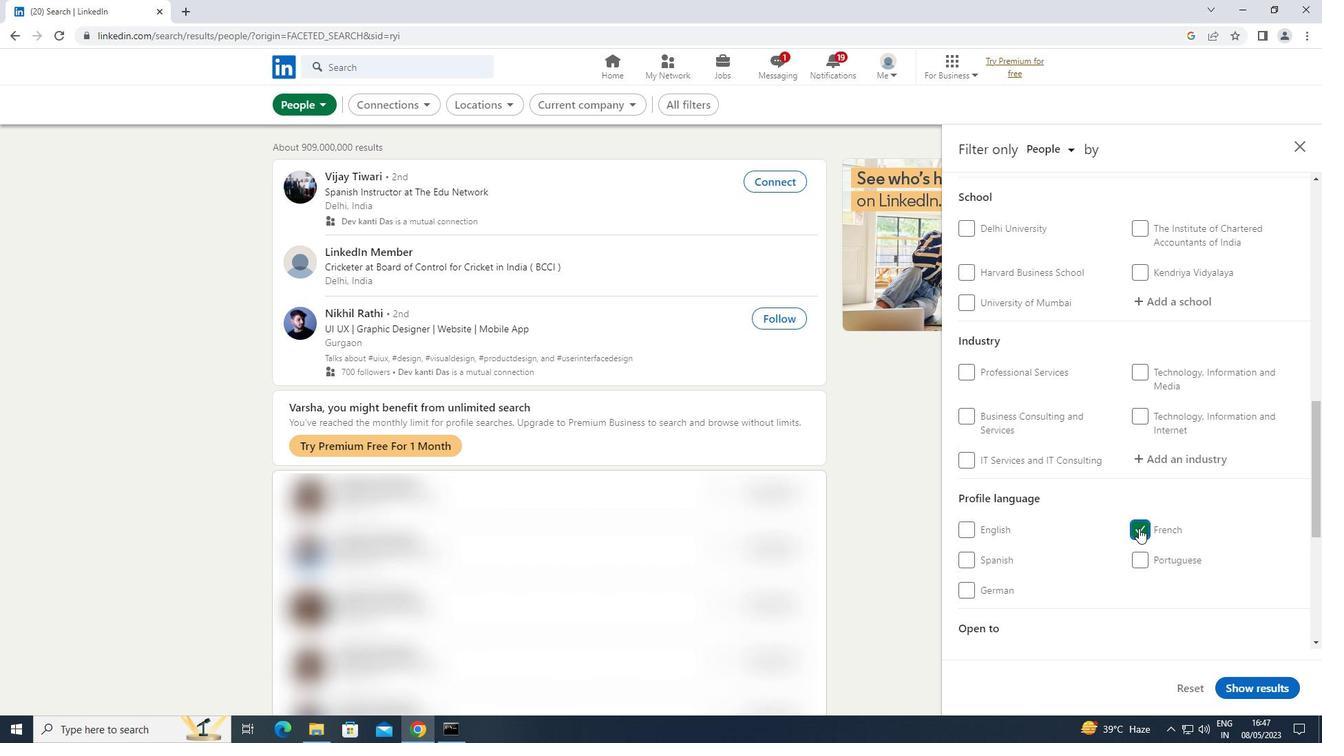 
Action: Mouse moved to (1139, 528)
Screenshot: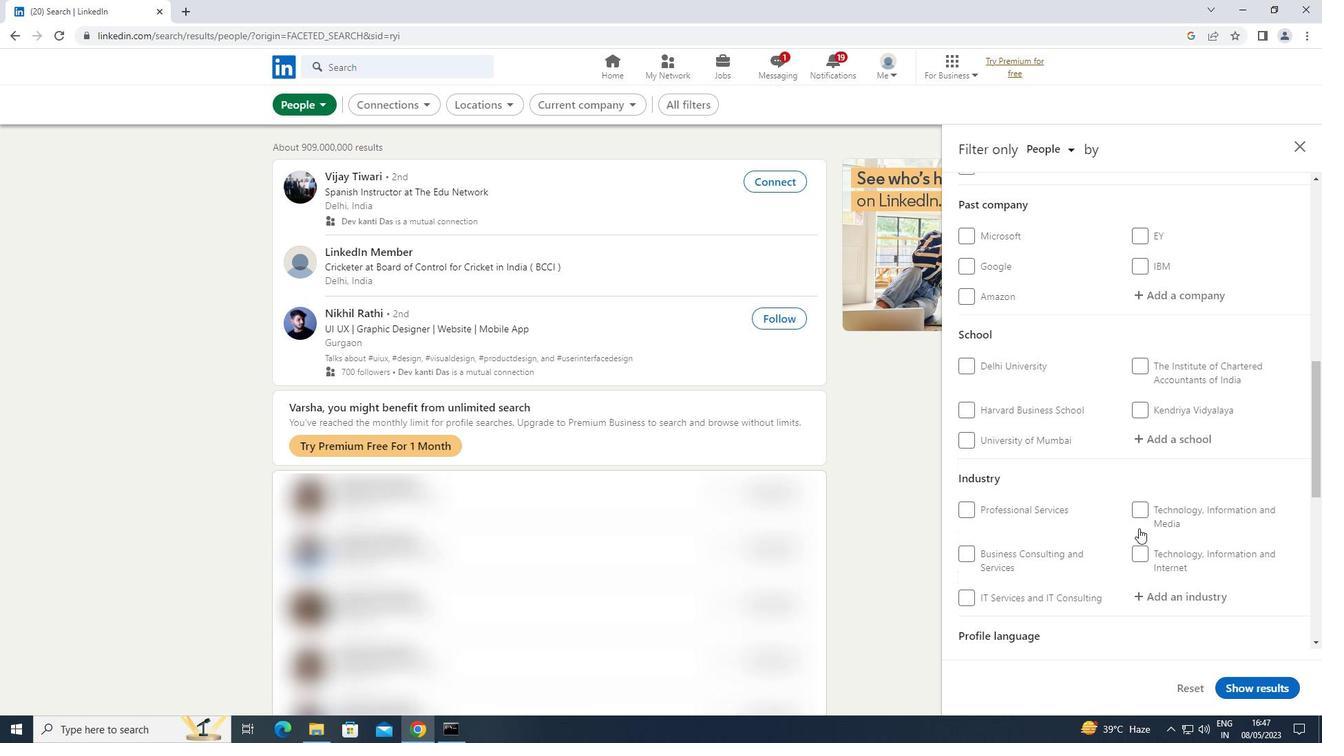 
Action: Mouse scrolled (1139, 529) with delta (0, 0)
Screenshot: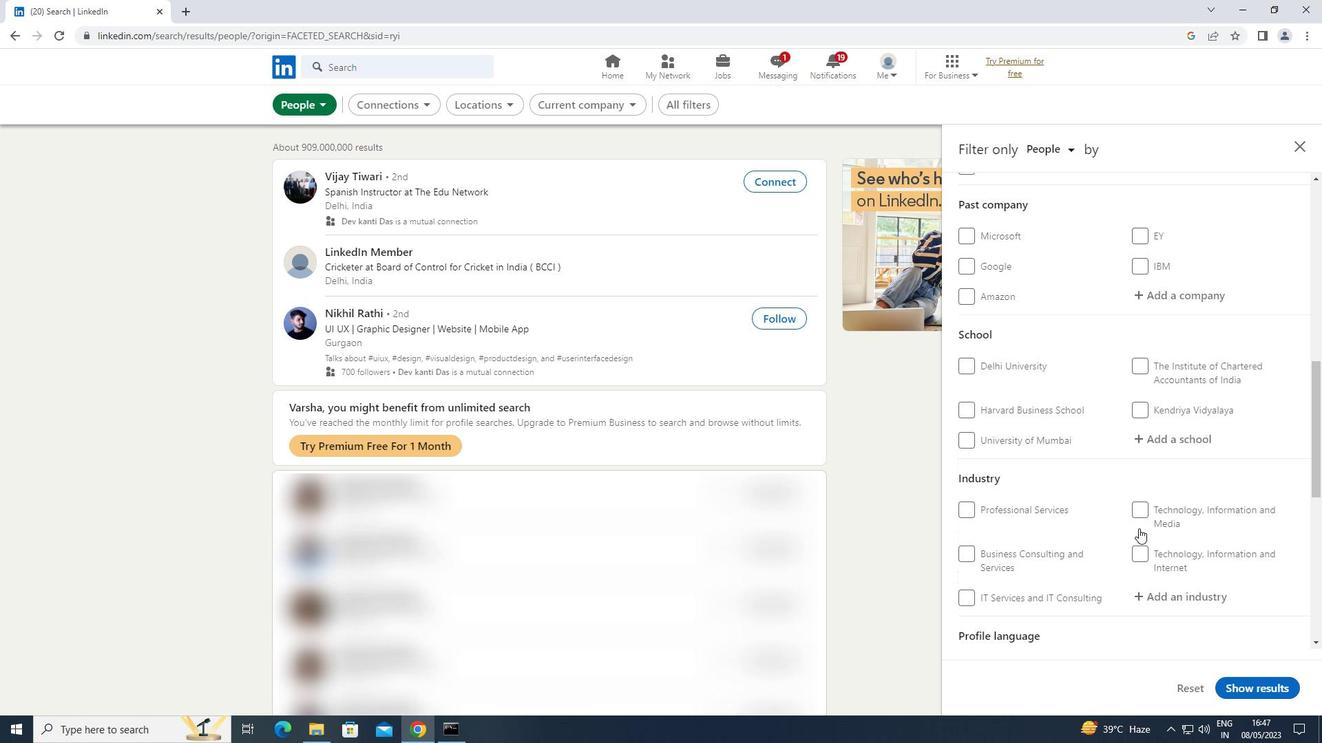 
Action: Mouse moved to (1145, 459)
Screenshot: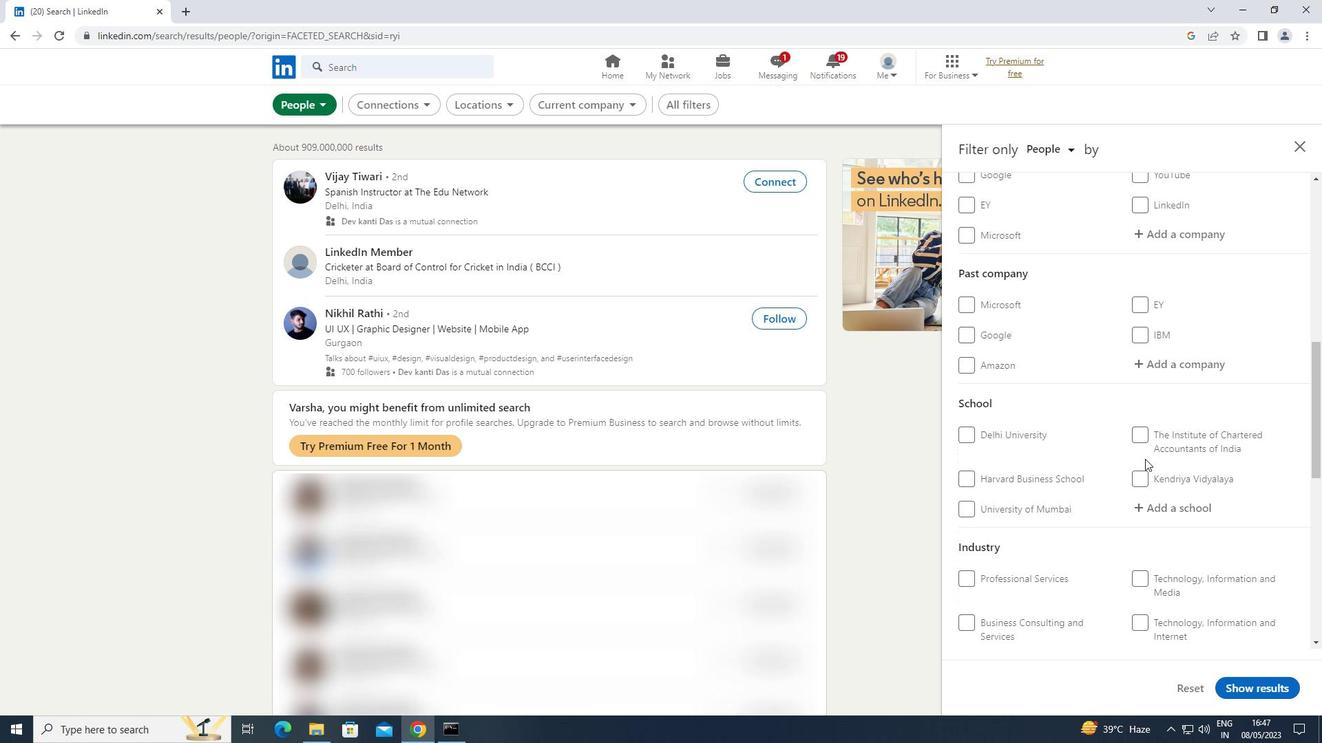 
Action: Mouse scrolled (1145, 460) with delta (0, 0)
Screenshot: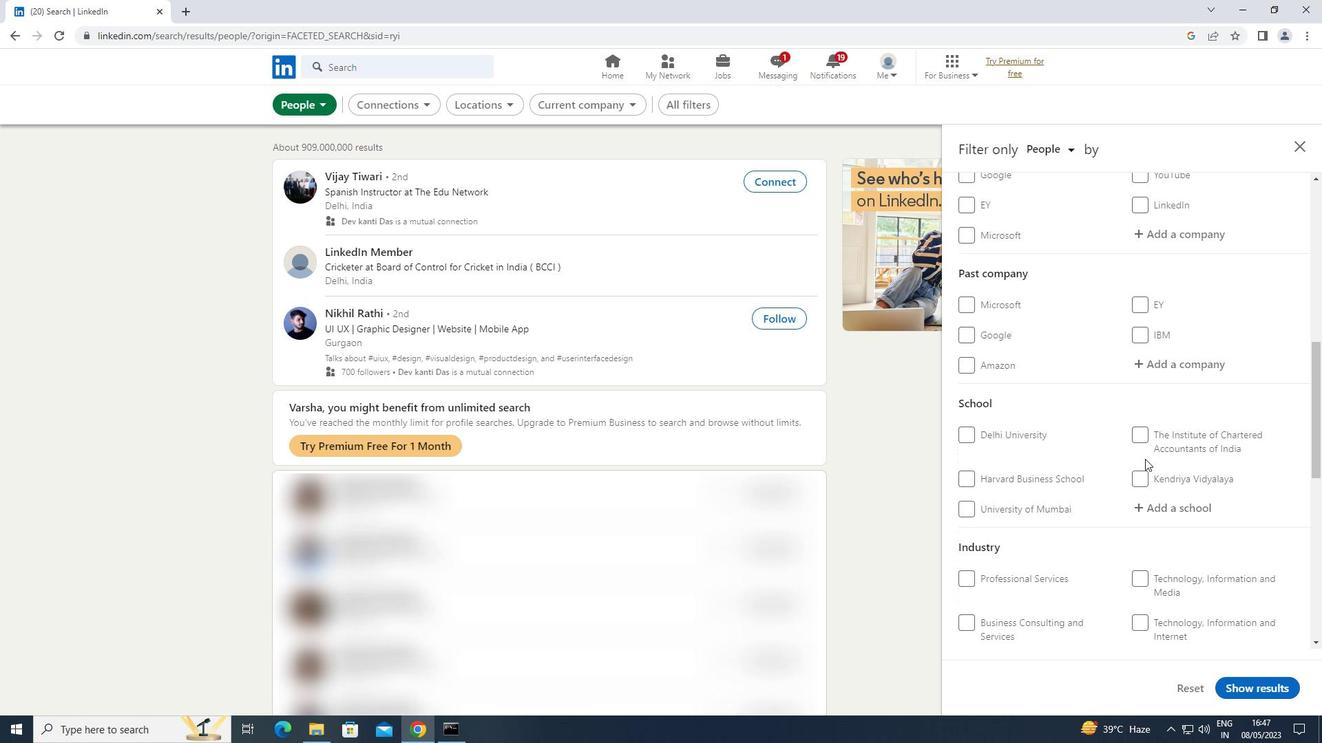 
Action: Mouse scrolled (1145, 460) with delta (0, 0)
Screenshot: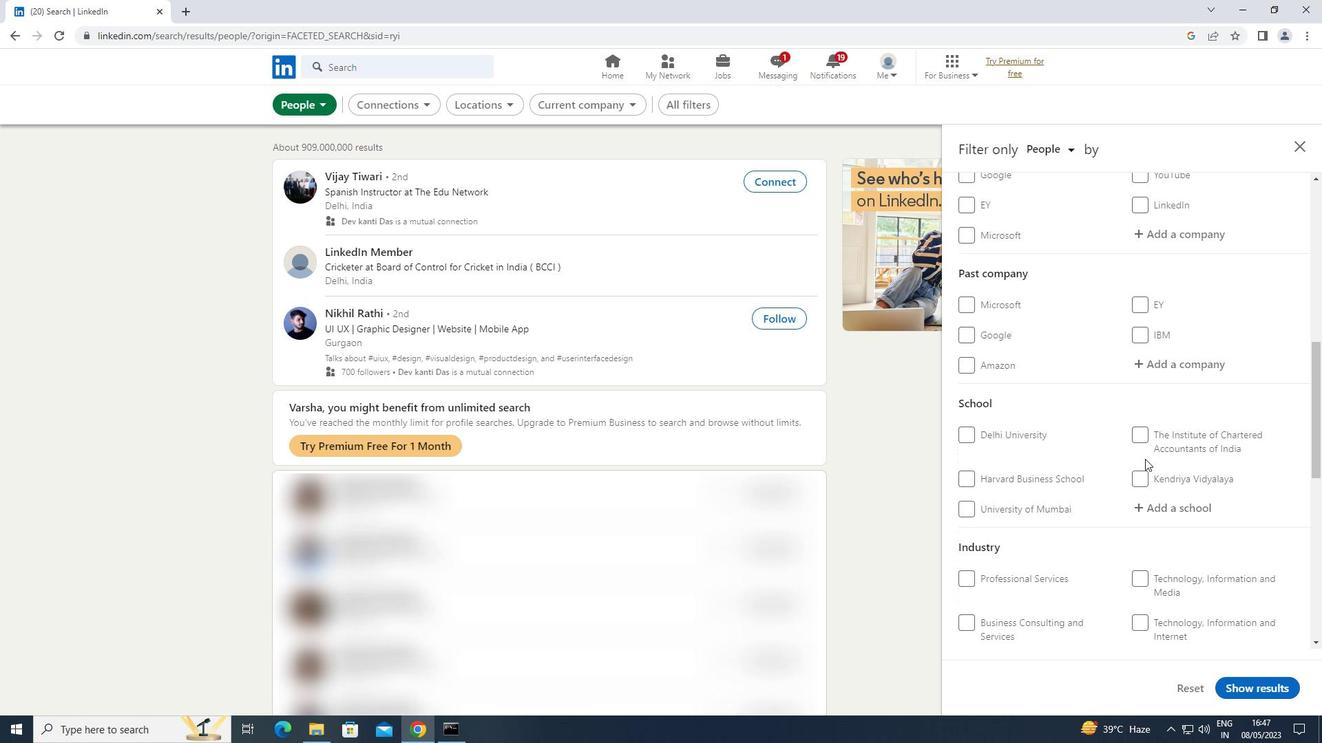 
Action: Mouse moved to (1208, 376)
Screenshot: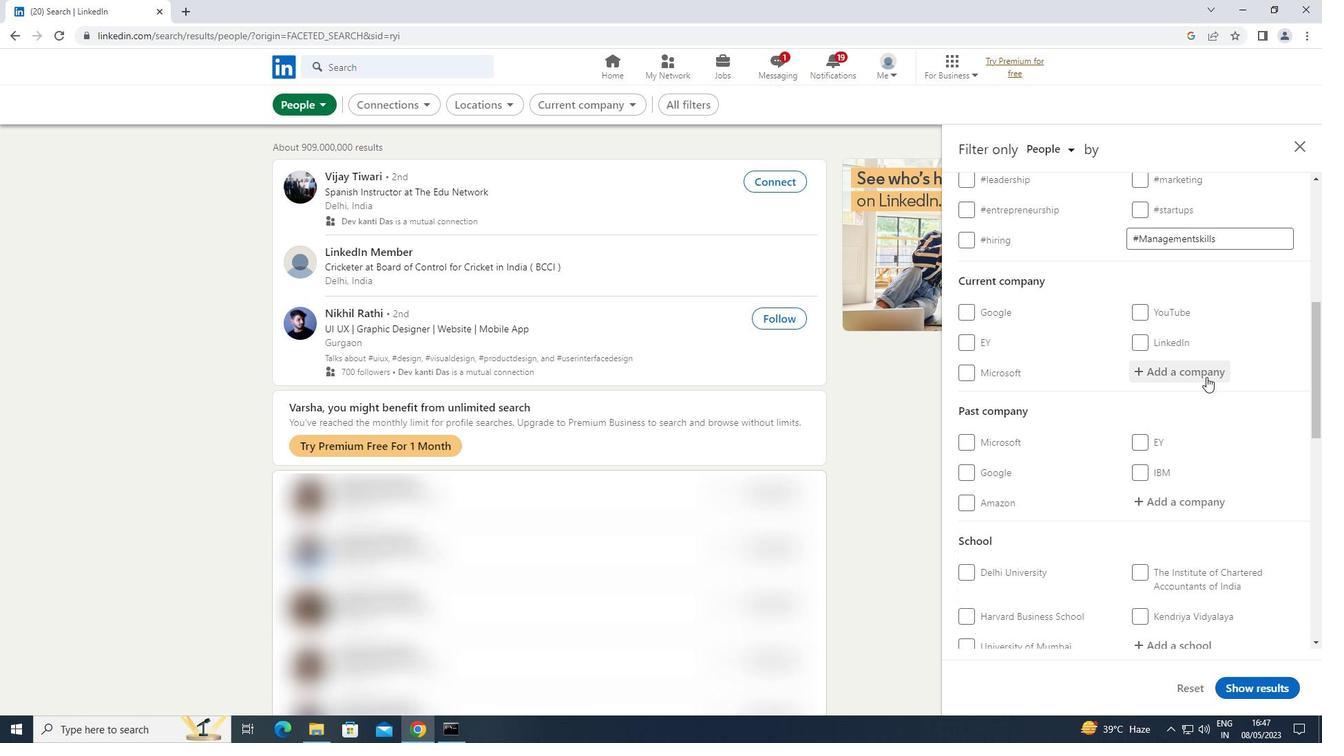 
Action: Mouse pressed left at (1208, 376)
Screenshot: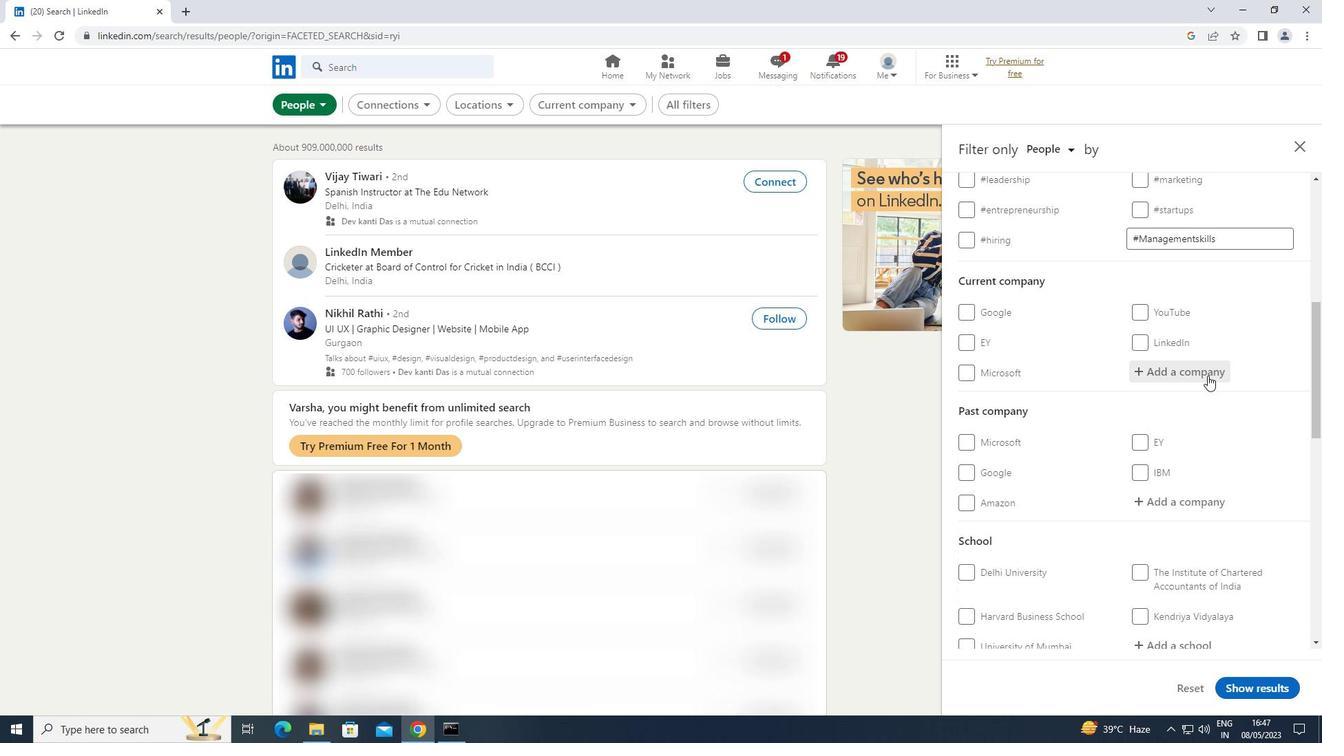 
Action: Key pressed <Key.shift>STRATASYS
Screenshot: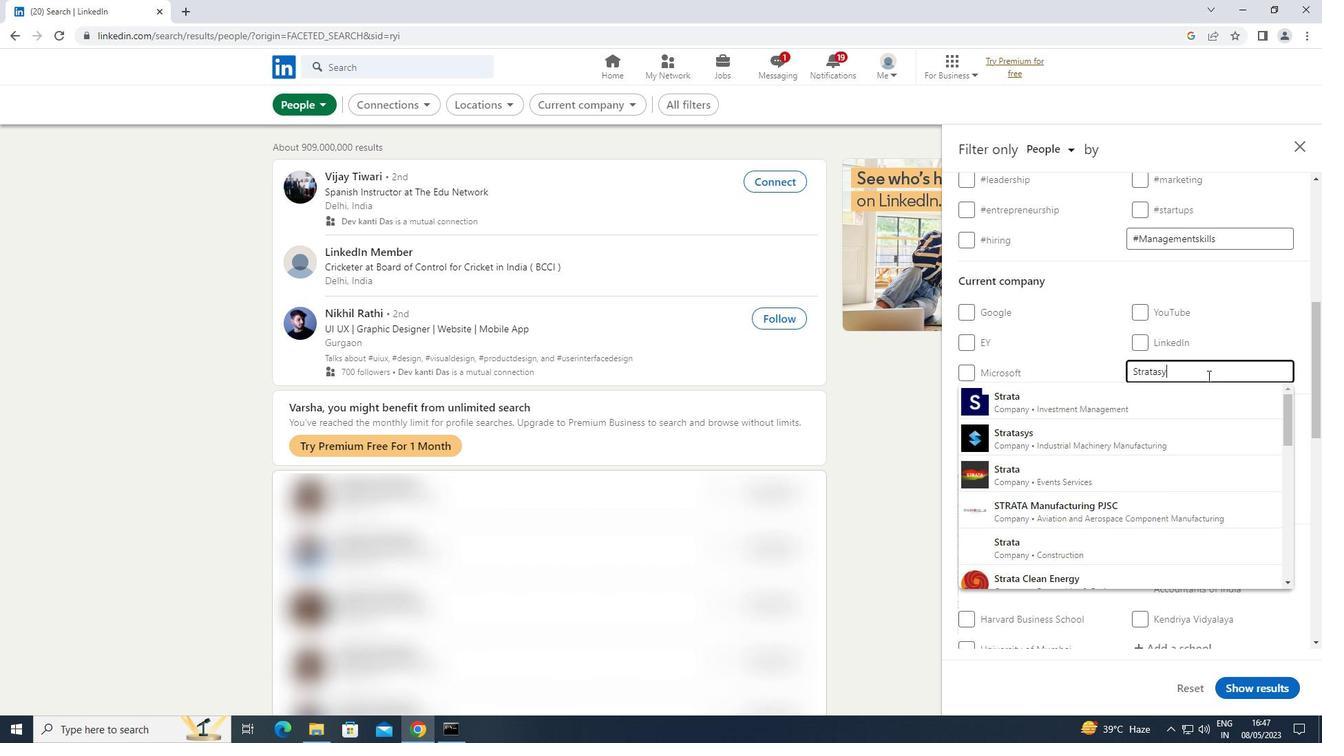 
Action: Mouse moved to (1112, 396)
Screenshot: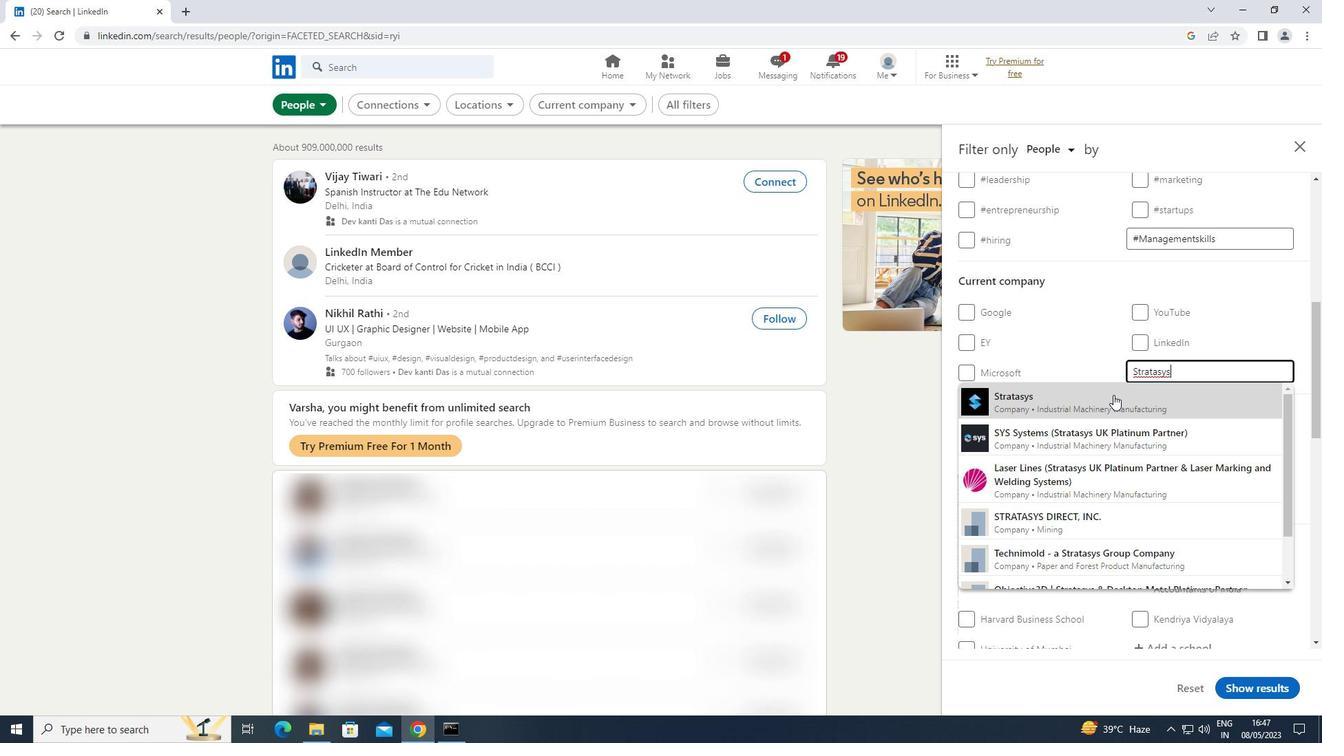 
Action: Mouse pressed left at (1112, 396)
Screenshot: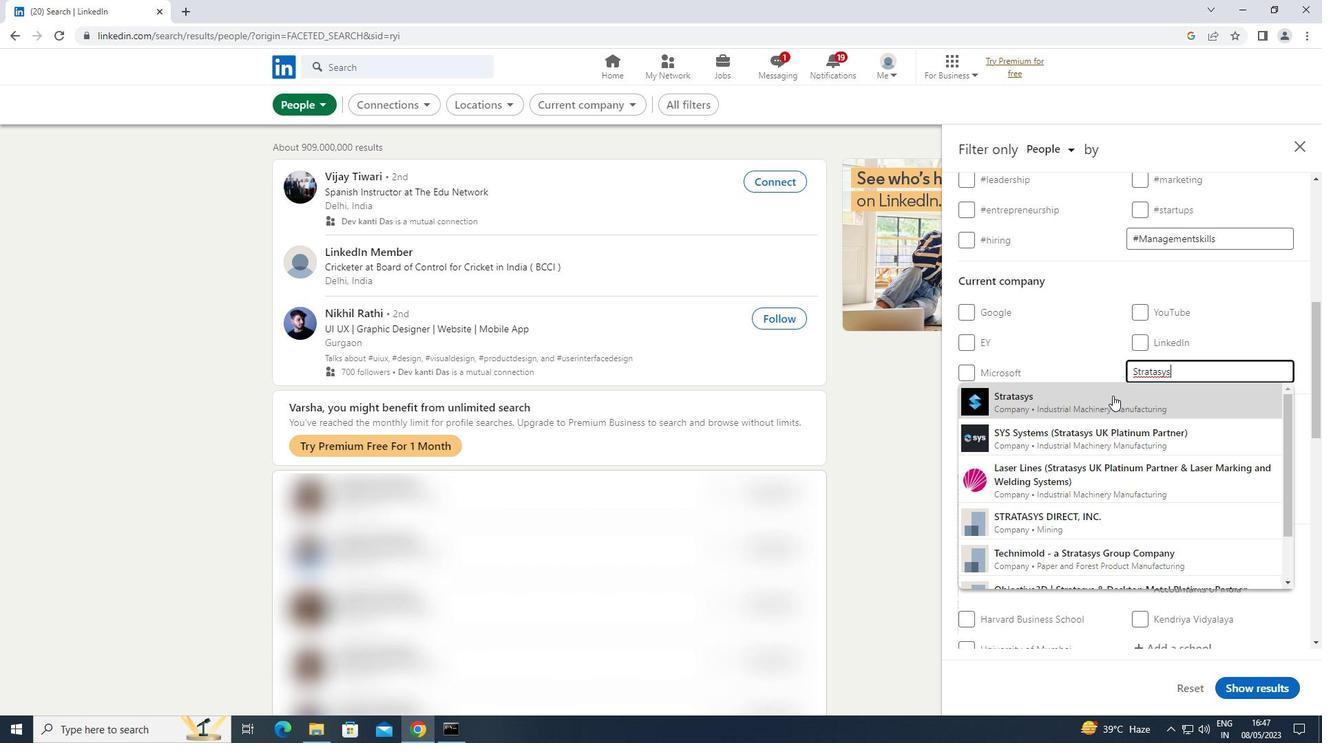 
Action: Mouse moved to (1119, 391)
Screenshot: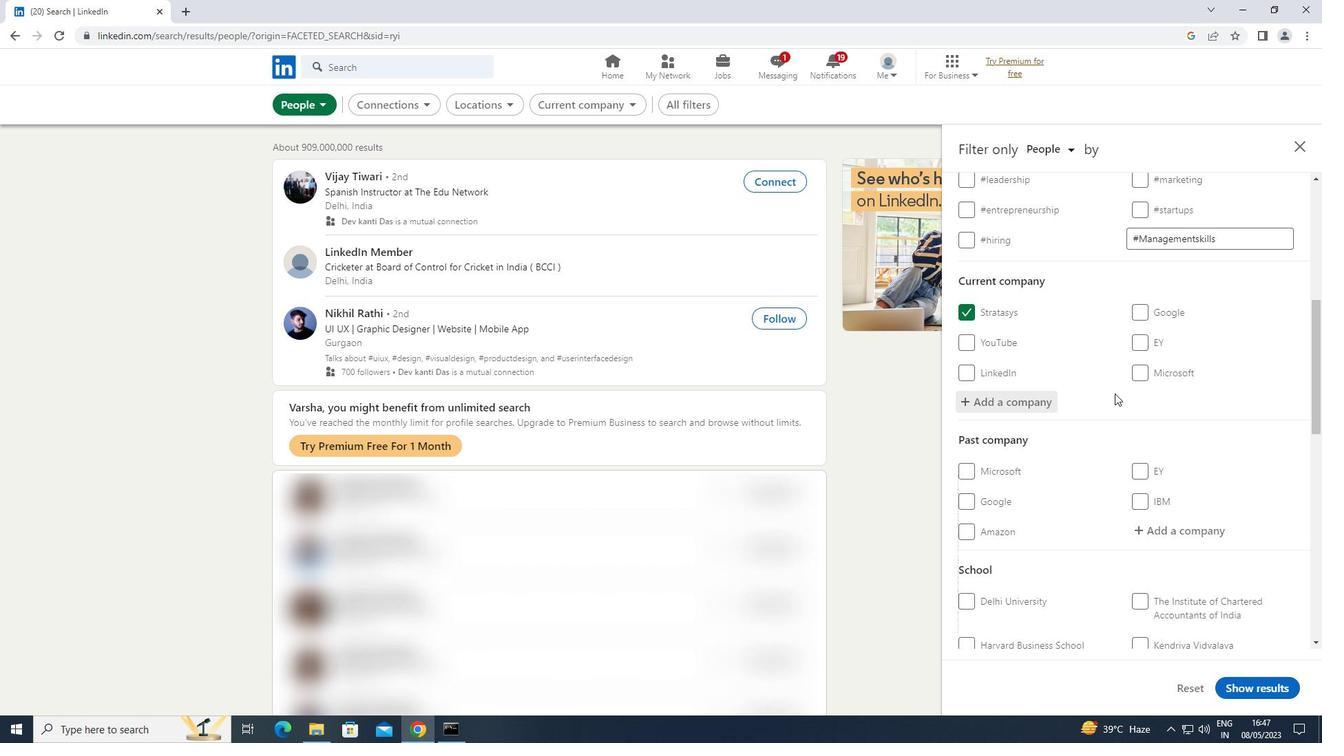 
Action: Mouse scrolled (1119, 391) with delta (0, 0)
Screenshot: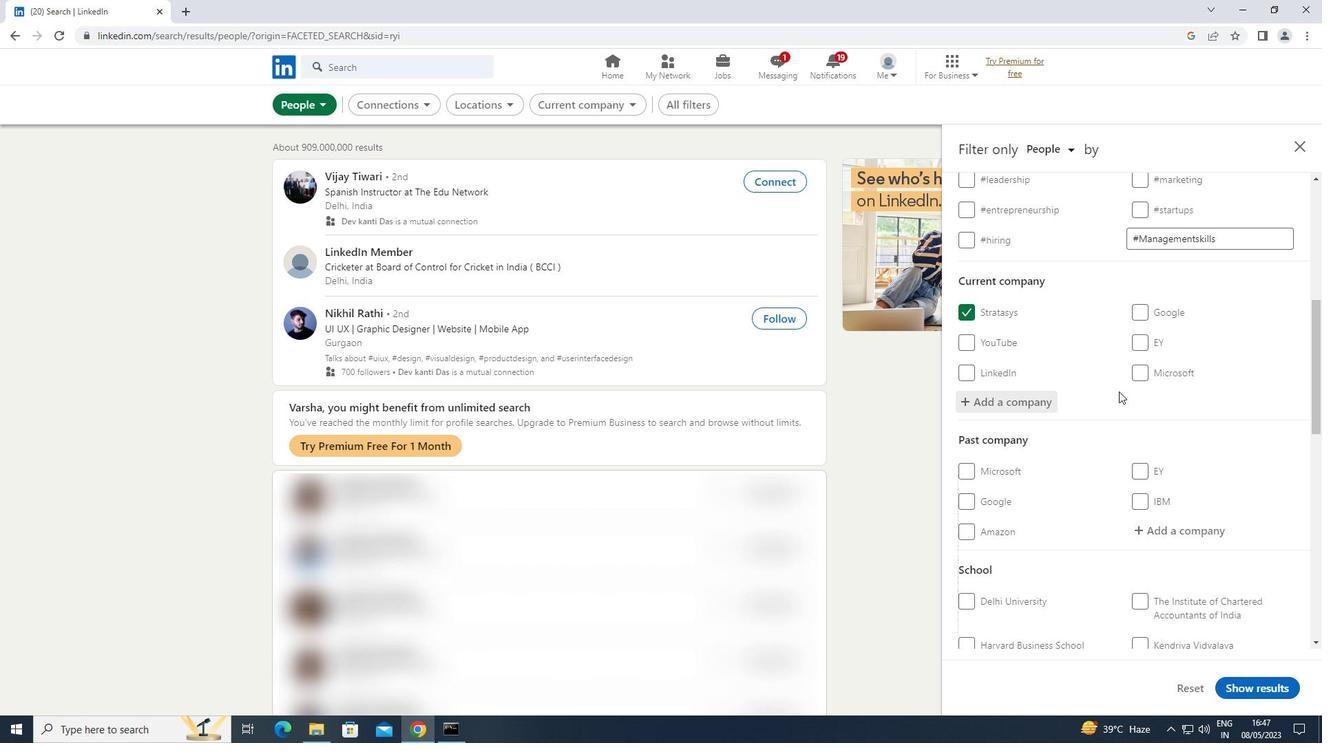 
Action: Mouse scrolled (1119, 391) with delta (0, 0)
Screenshot: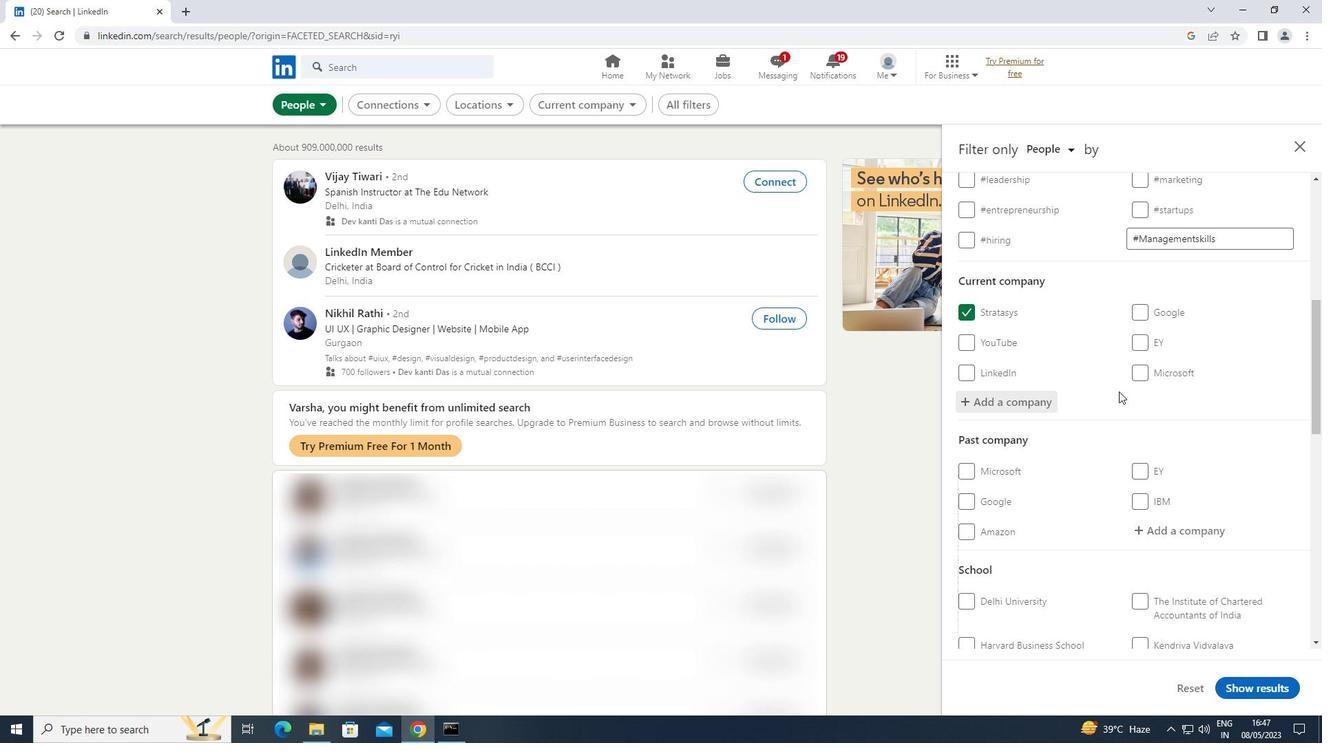 
Action: Mouse scrolled (1119, 391) with delta (0, 0)
Screenshot: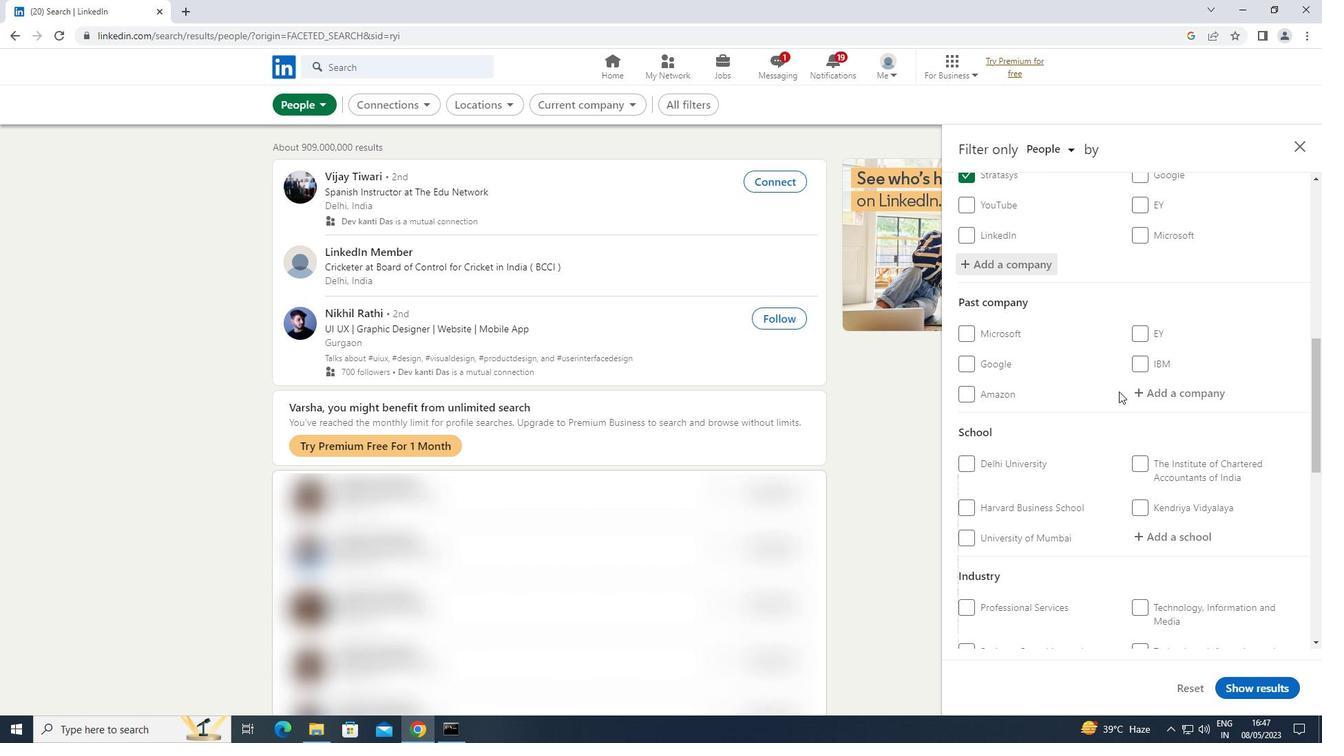 
Action: Mouse moved to (1152, 433)
Screenshot: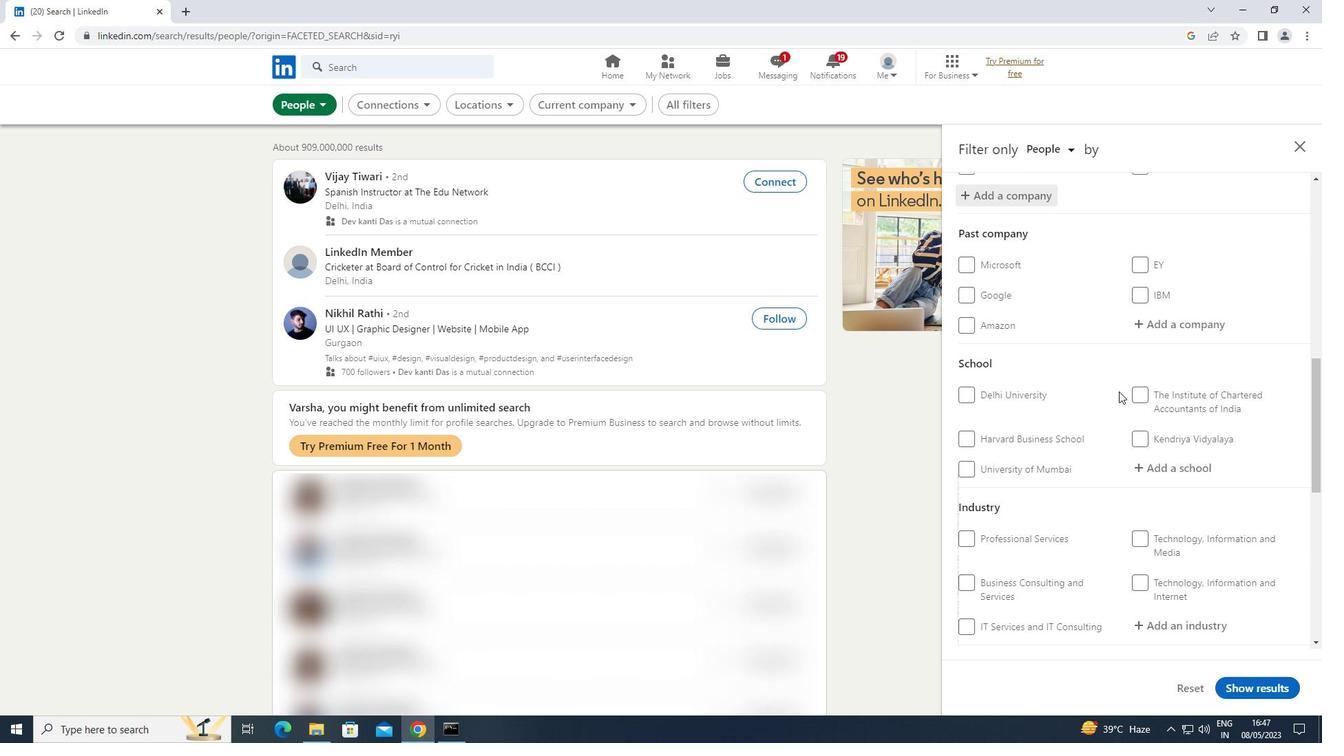 
Action: Mouse scrolled (1152, 433) with delta (0, 0)
Screenshot: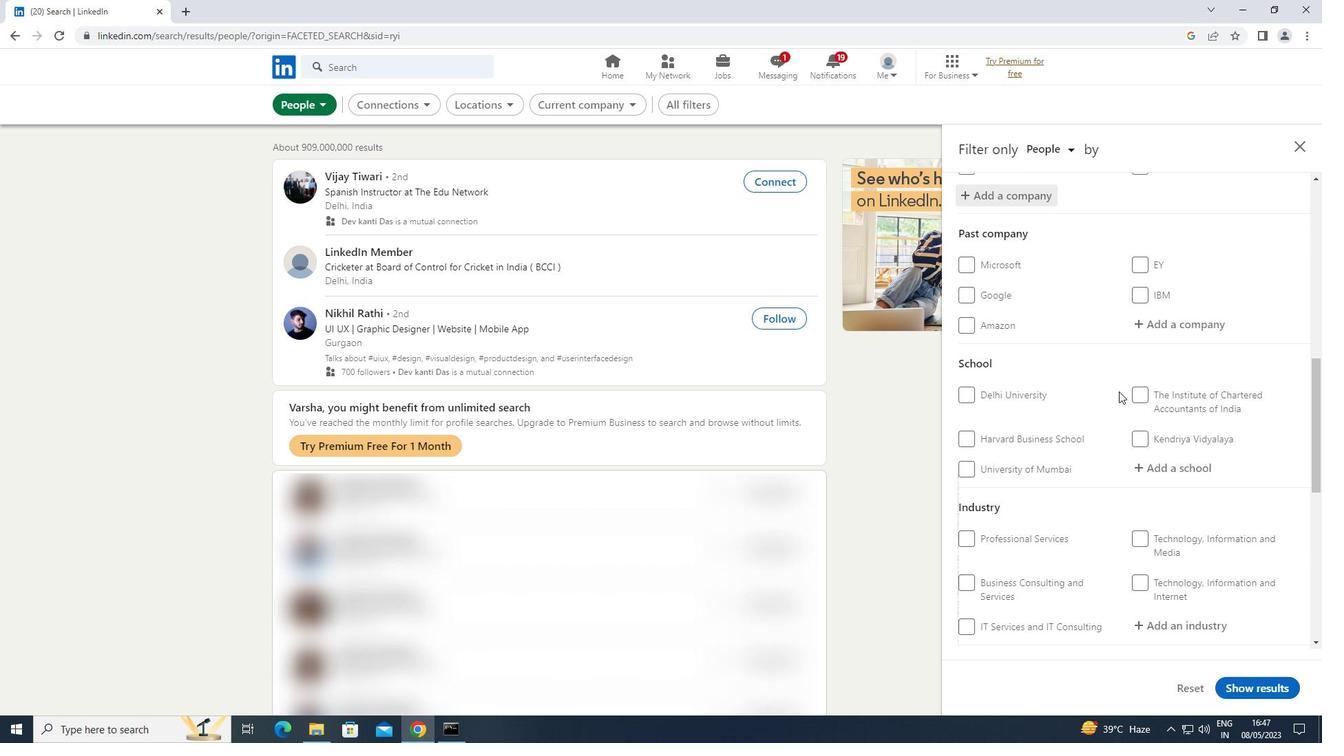 
Action: Mouse moved to (1175, 400)
Screenshot: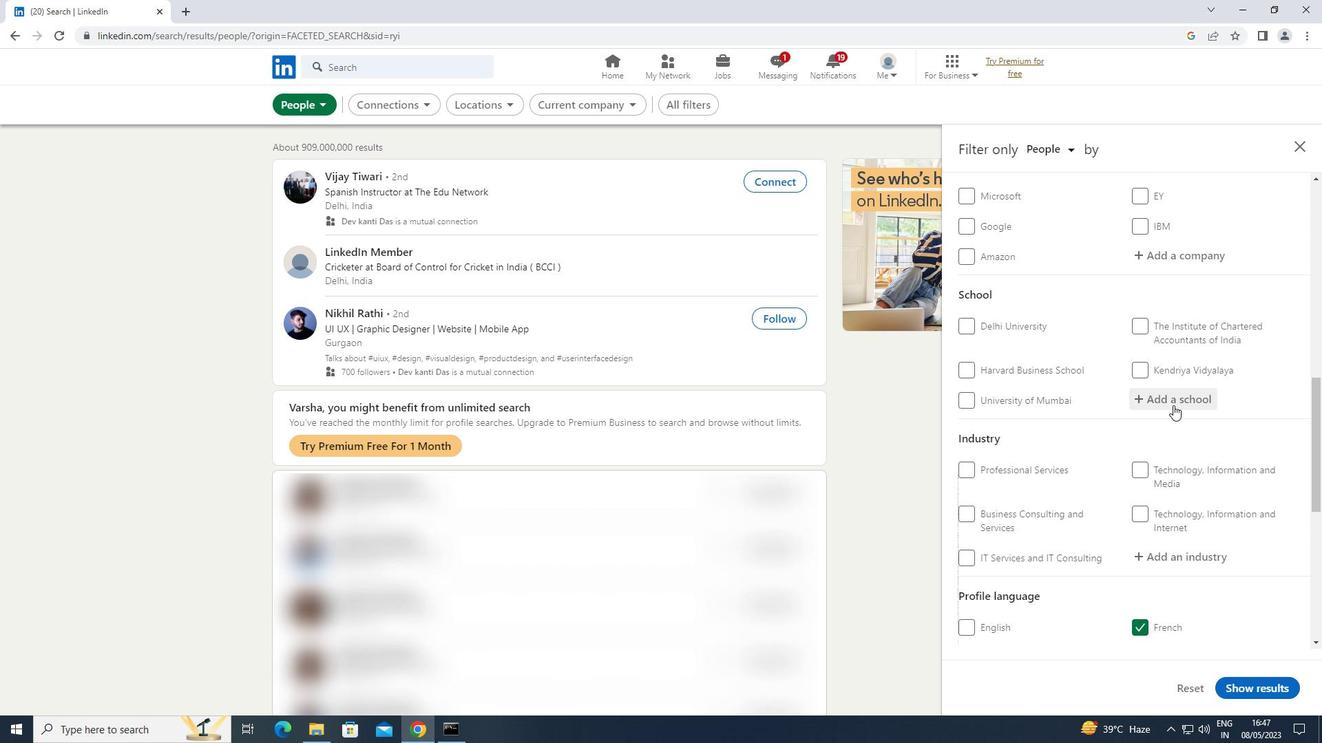 
Action: Mouse pressed left at (1175, 400)
Screenshot: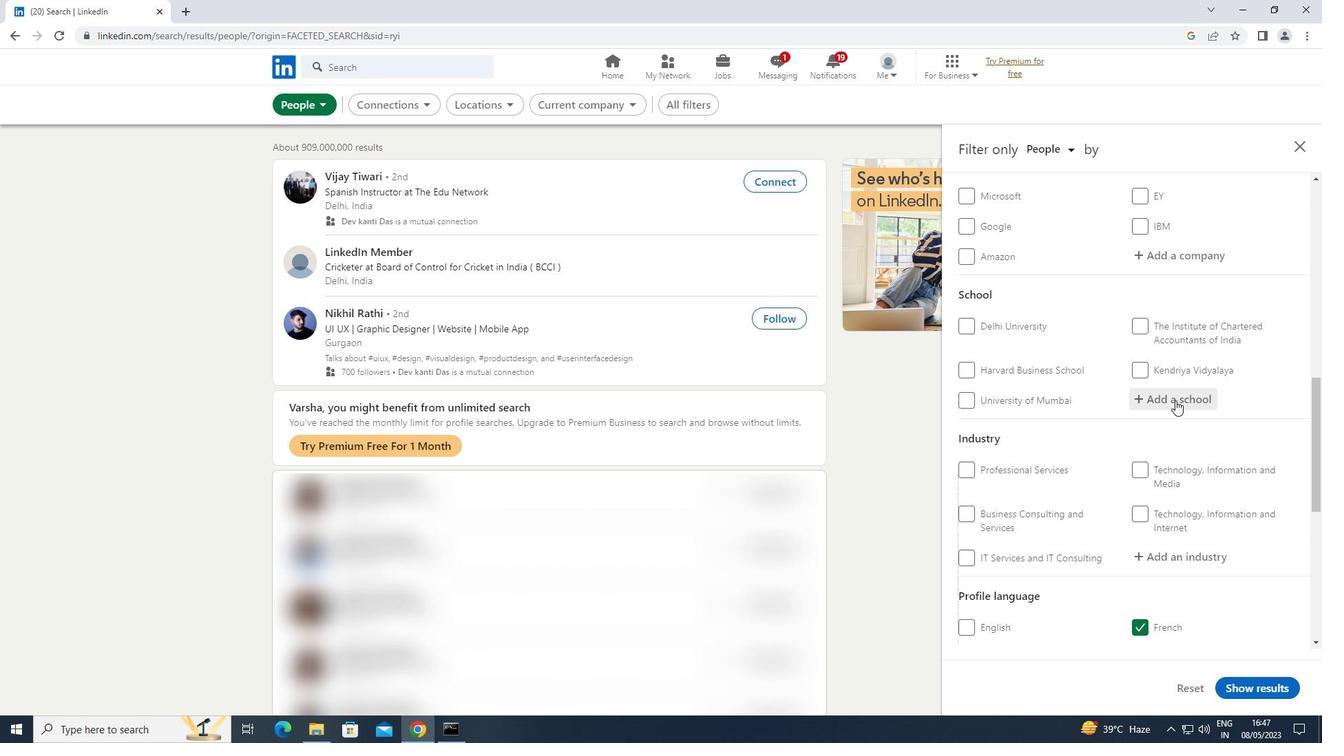 
Action: Key pressed <Key.shift>REVA
Screenshot: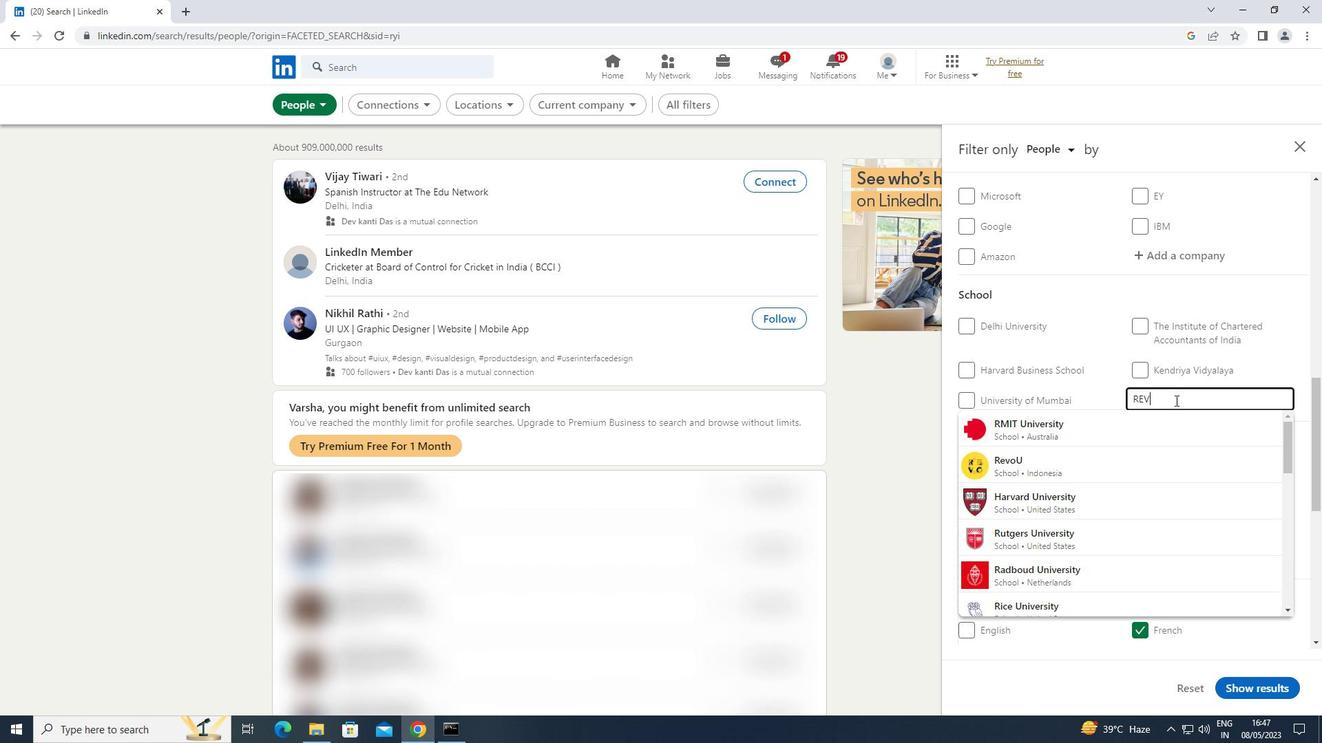 
Action: Mouse moved to (1062, 428)
Screenshot: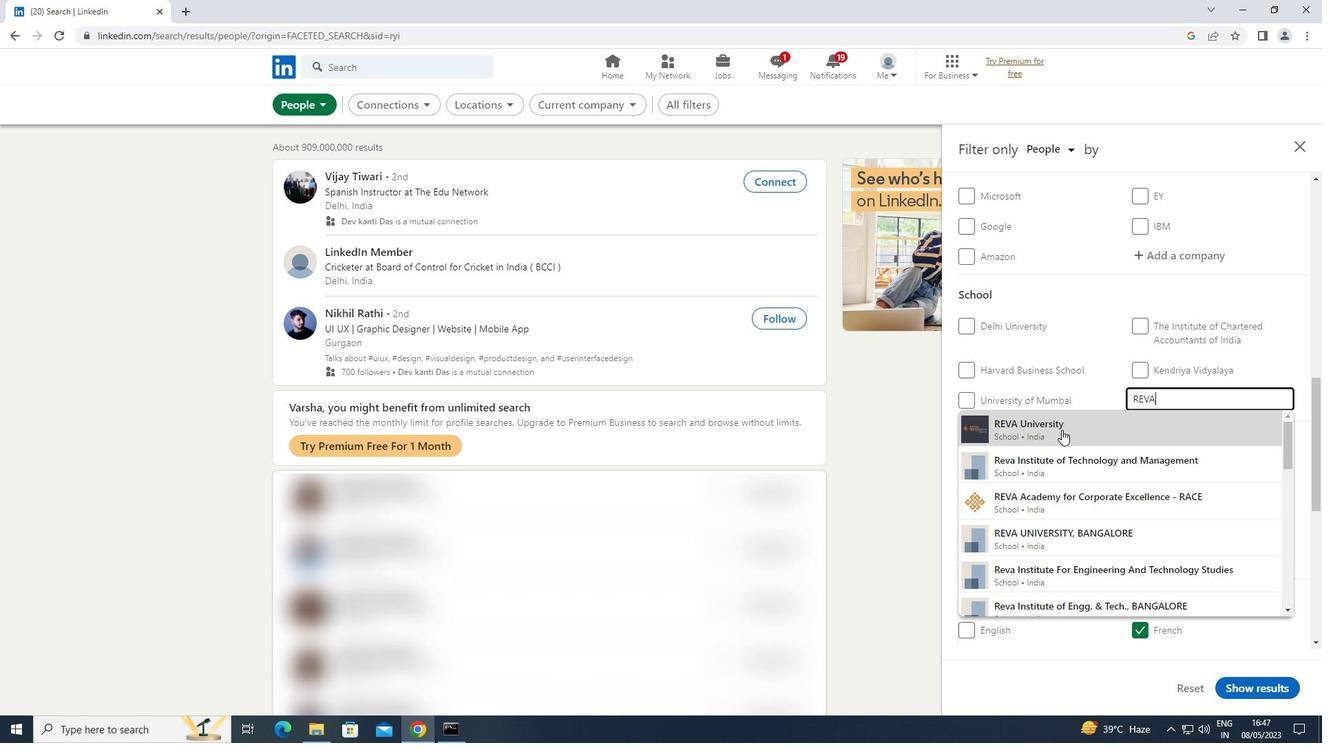 
Action: Mouse pressed left at (1062, 428)
Screenshot: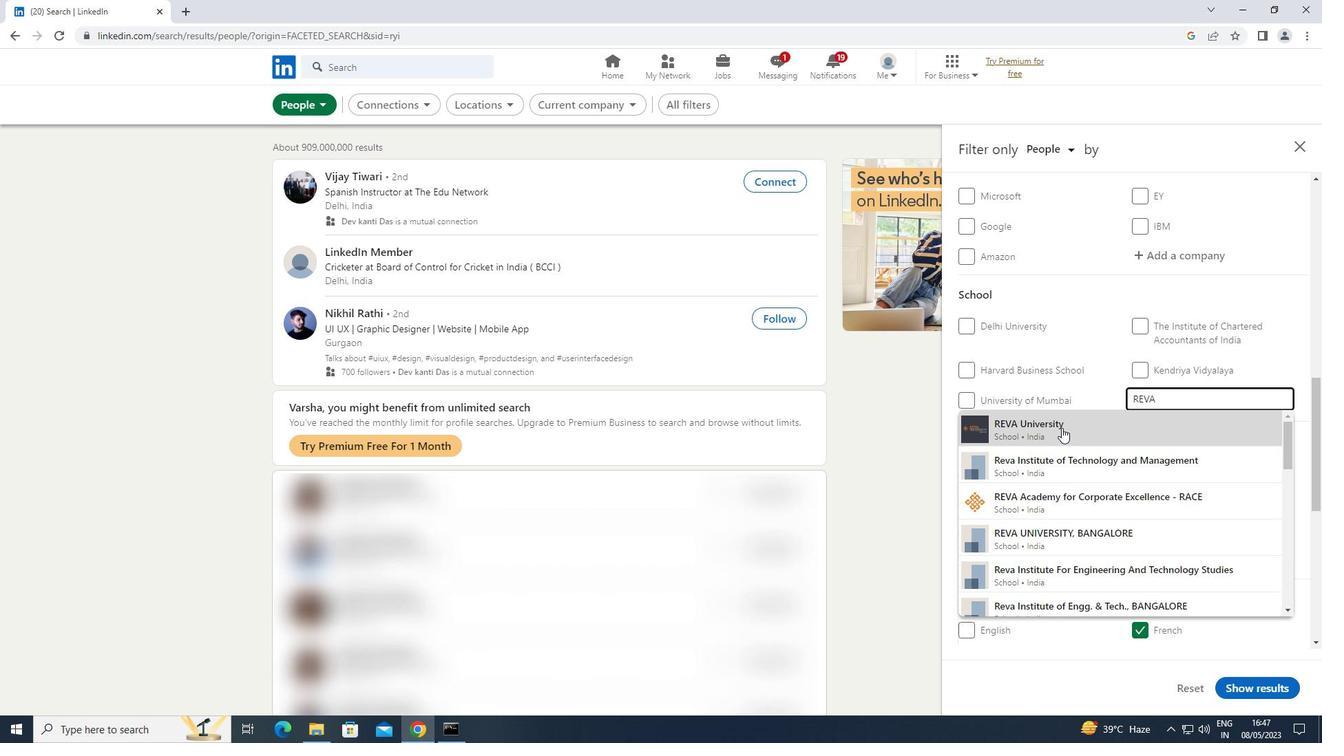 
Action: Mouse moved to (1063, 422)
Screenshot: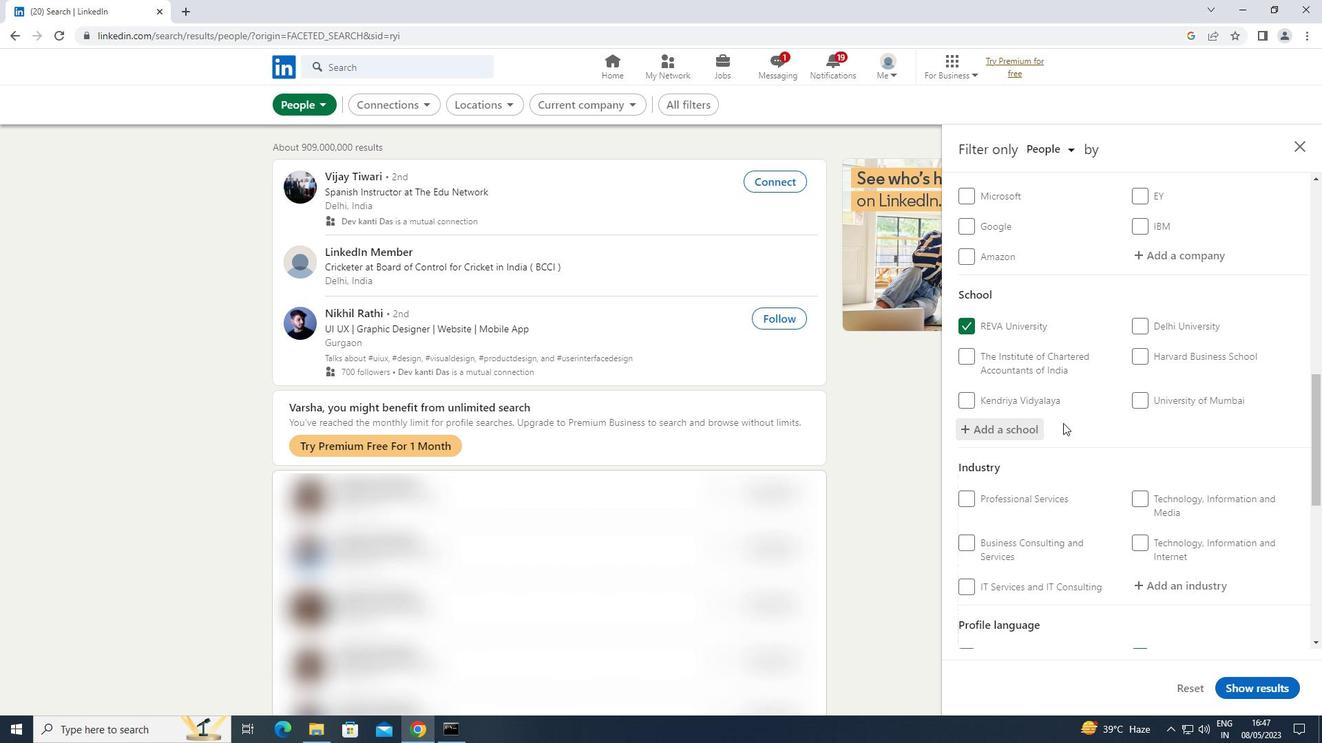 
Action: Mouse scrolled (1063, 422) with delta (0, 0)
Screenshot: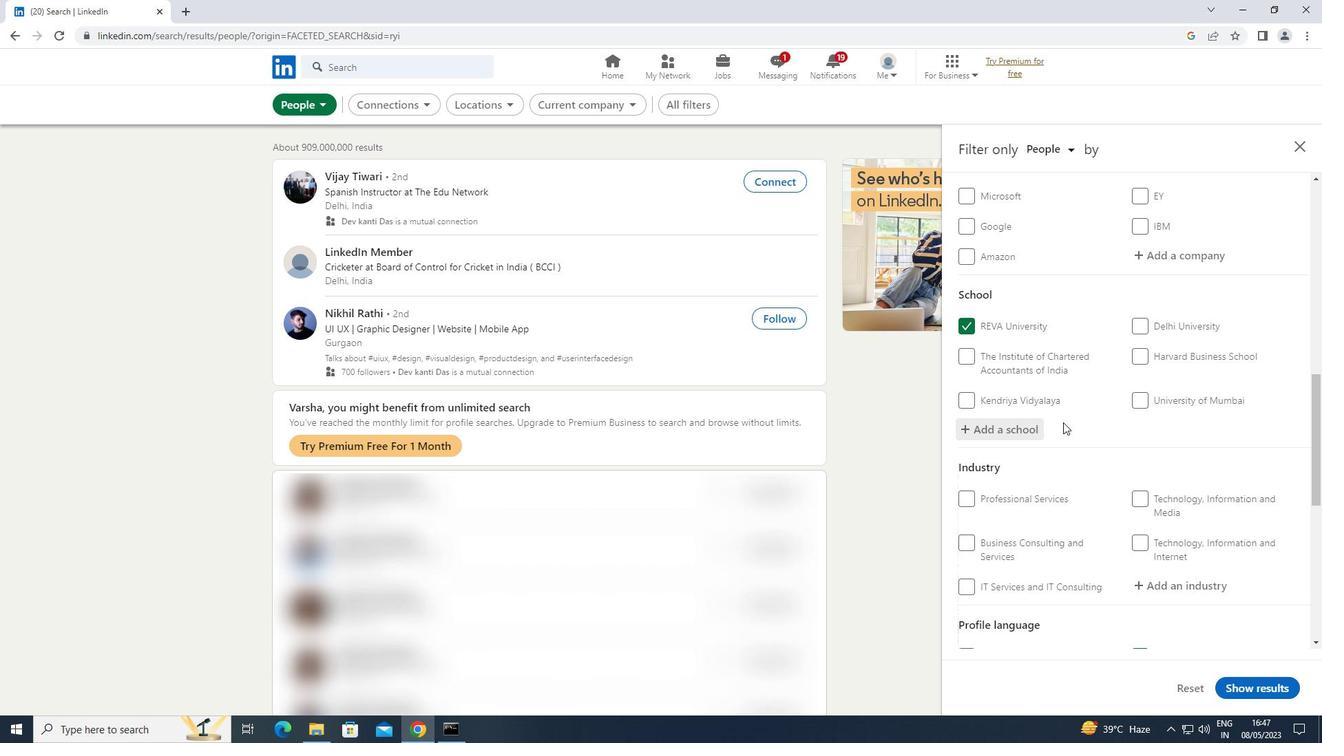 
Action: Mouse moved to (1180, 512)
Screenshot: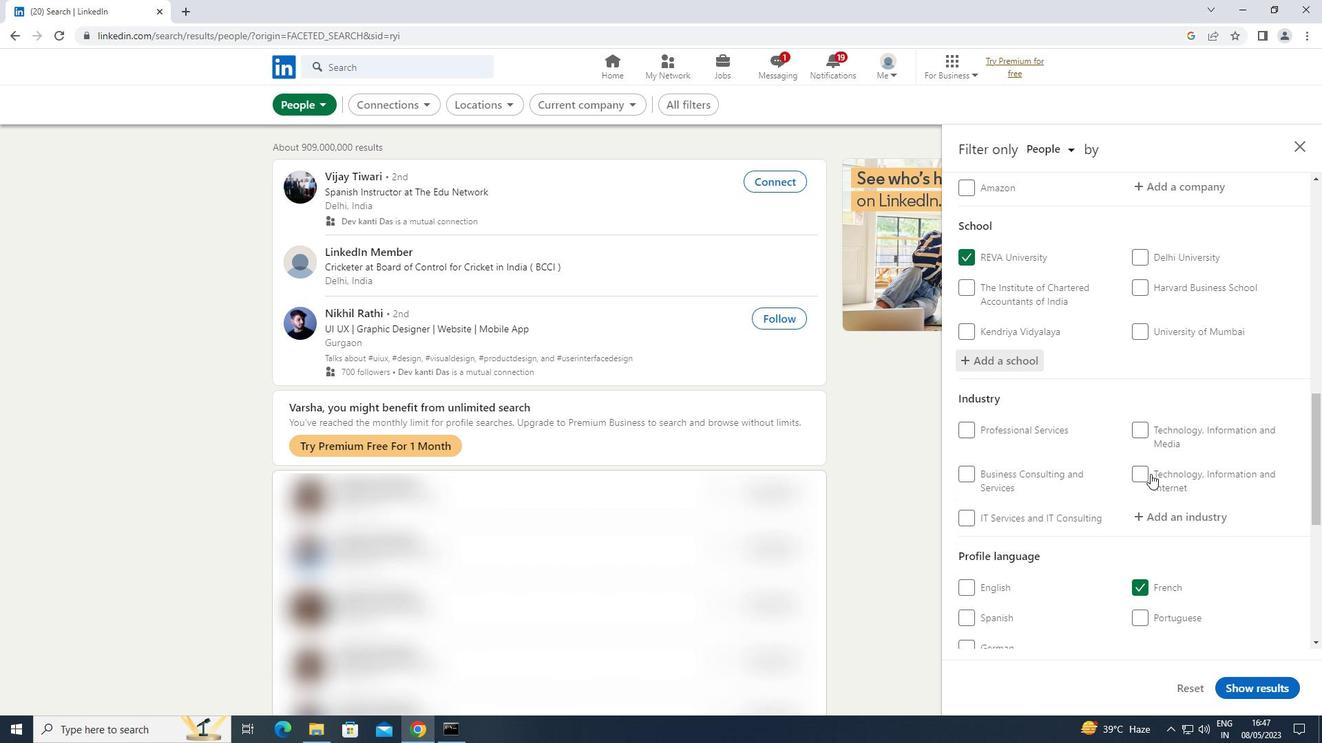 
Action: Mouse pressed left at (1180, 512)
Screenshot: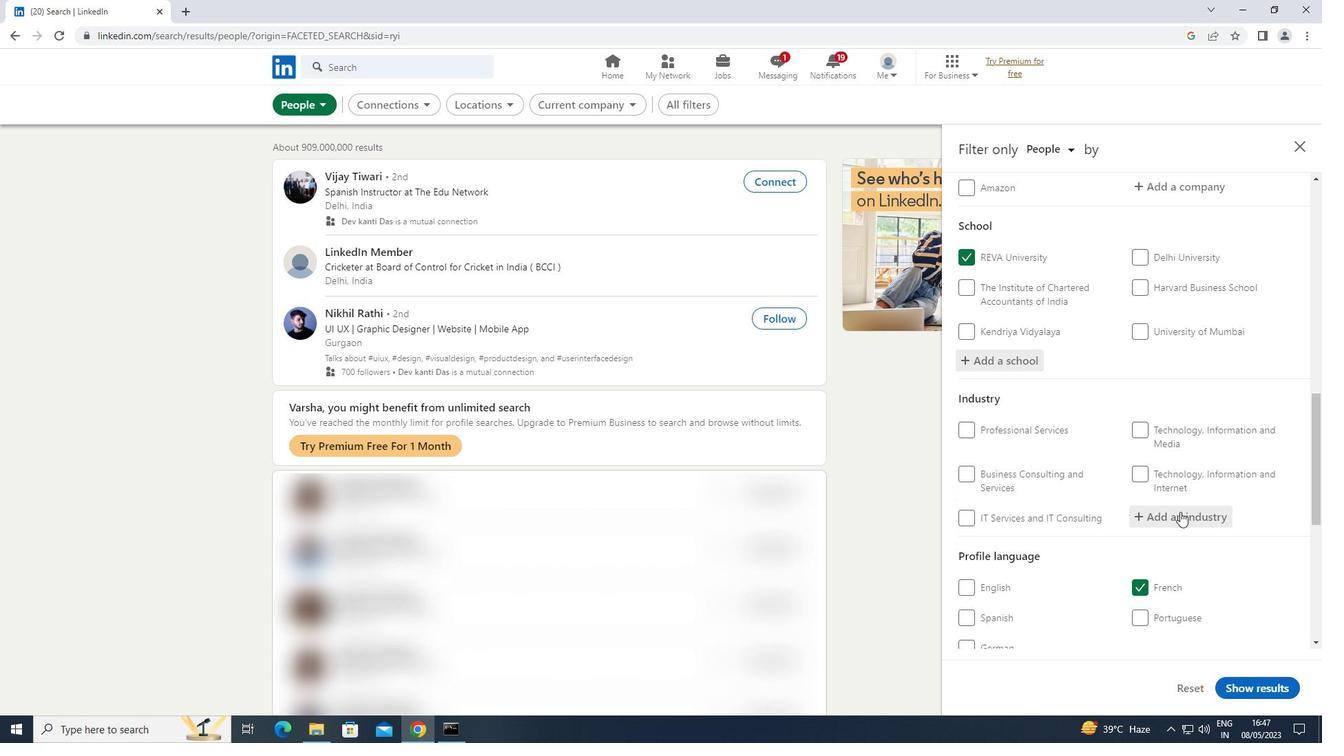 
Action: Key pressed <Key.shift>TELECOMMUNICATIONS
Screenshot: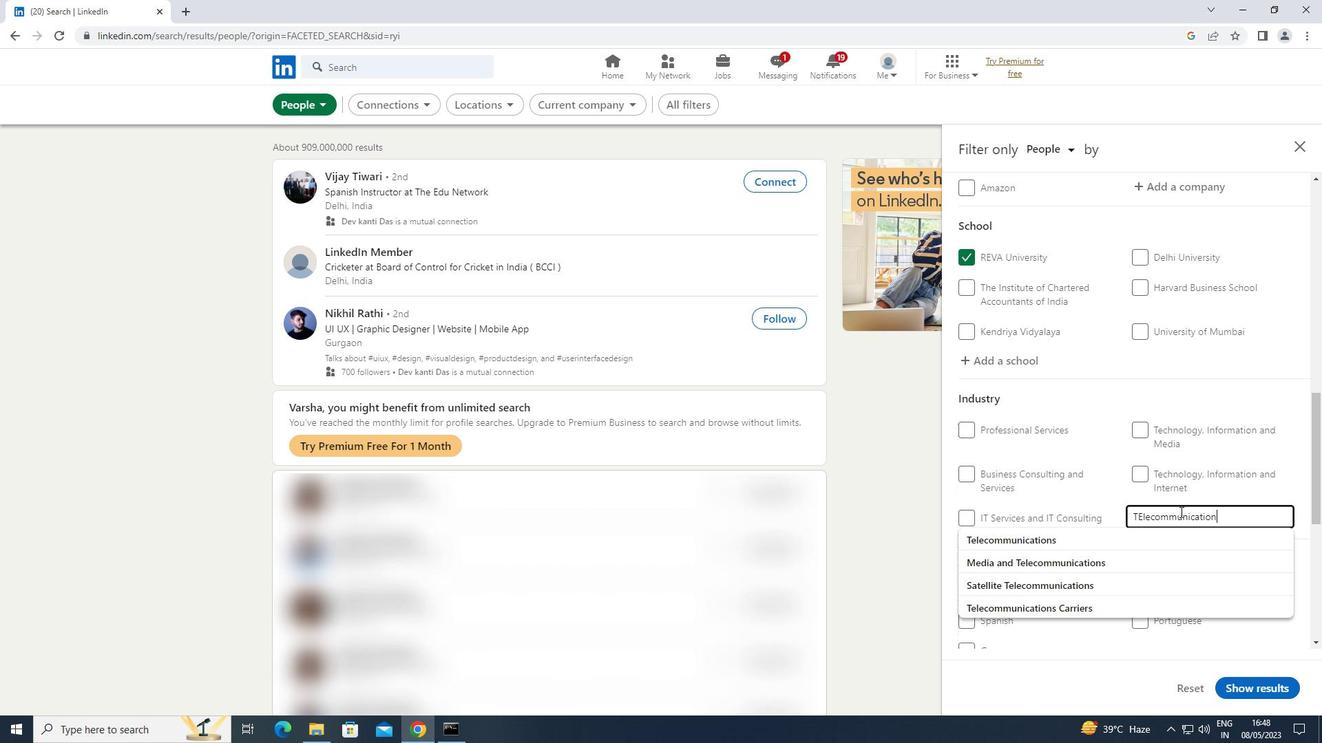 
Action: Mouse moved to (1073, 533)
Screenshot: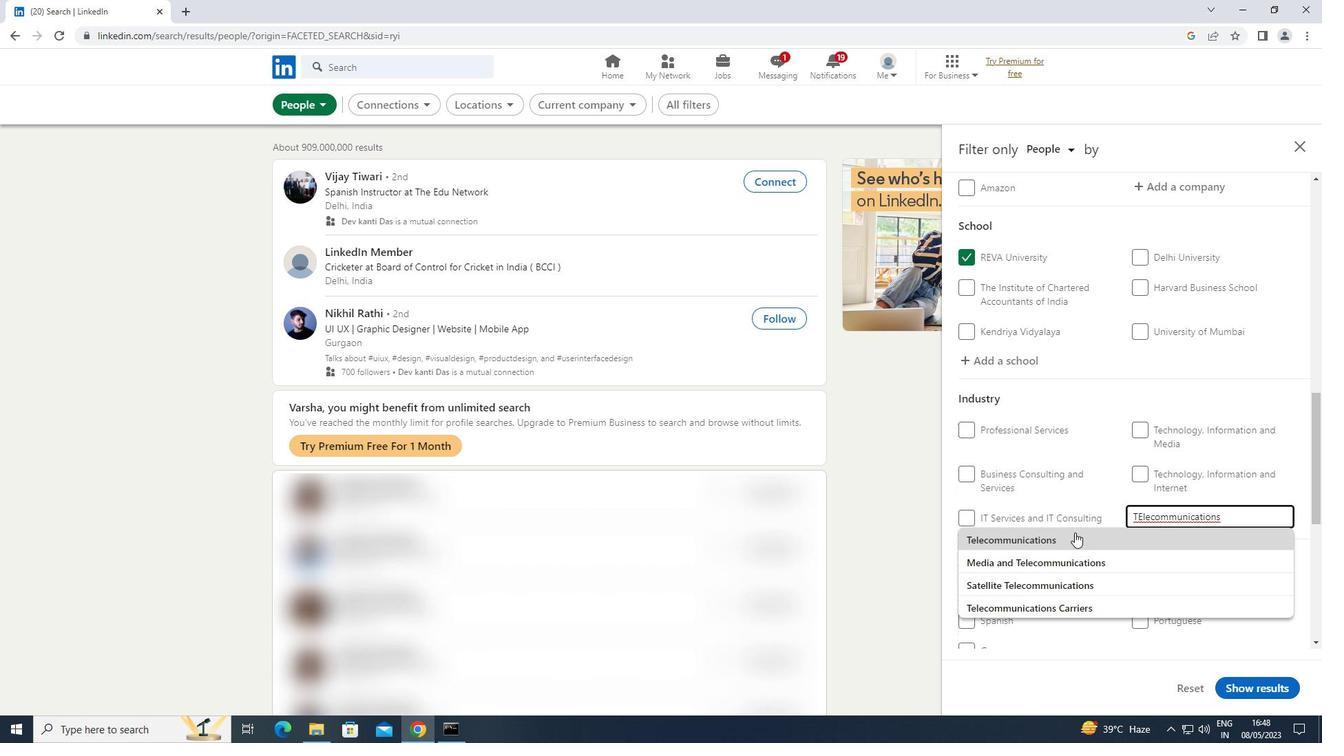 
Action: Mouse pressed left at (1073, 533)
Screenshot: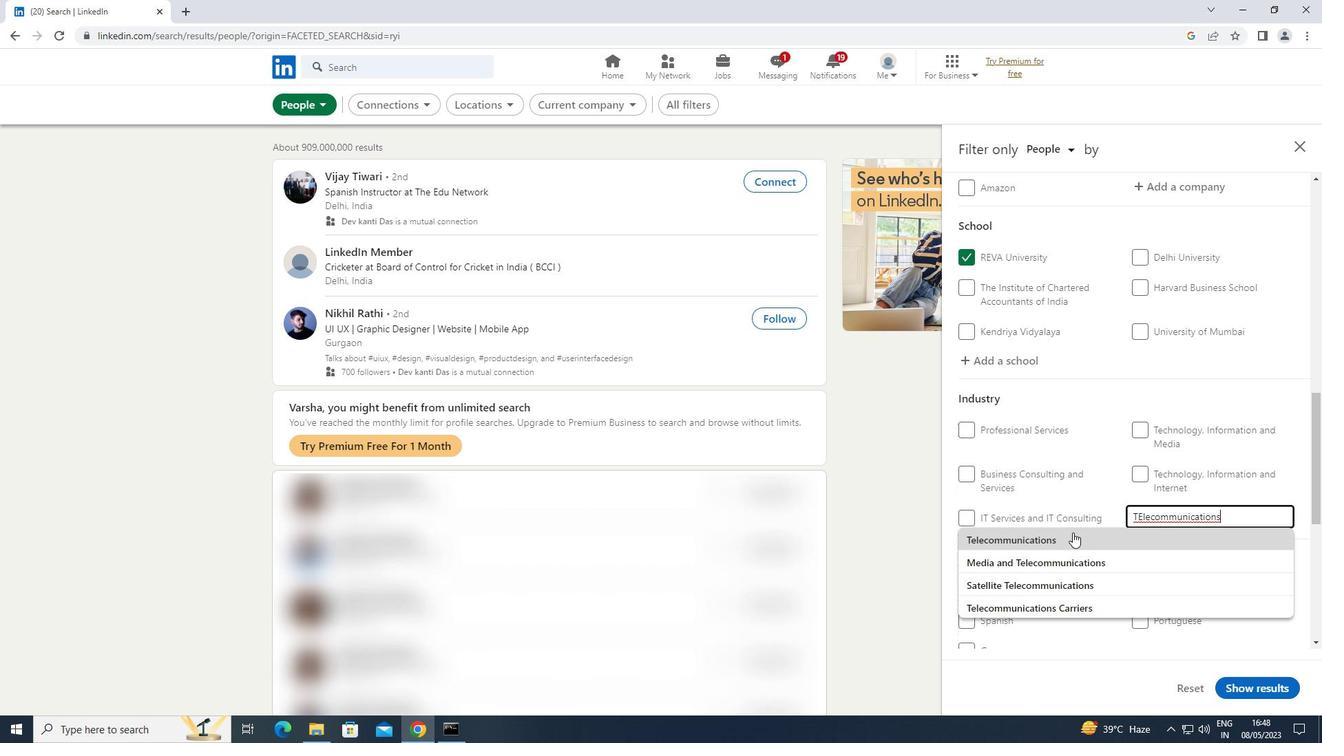 
Action: Mouse moved to (1139, 506)
Screenshot: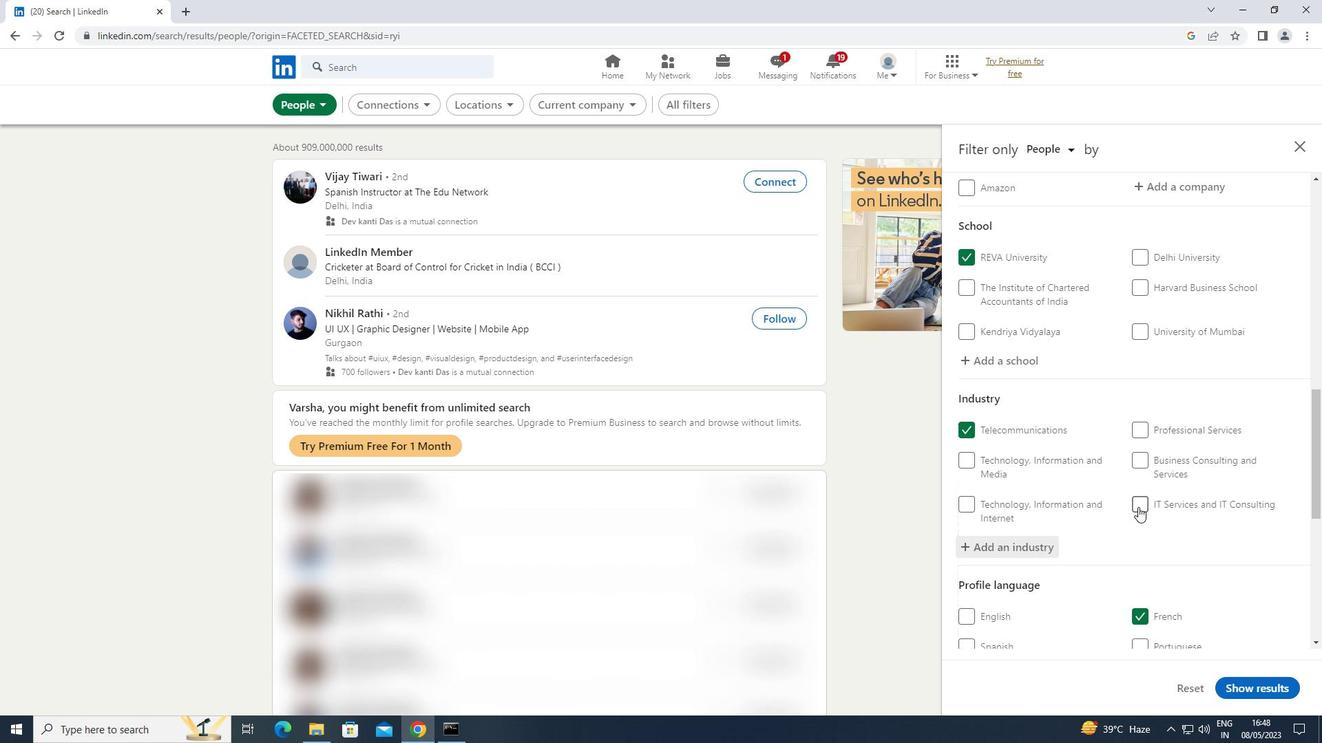 
Action: Mouse scrolled (1139, 506) with delta (0, 0)
Screenshot: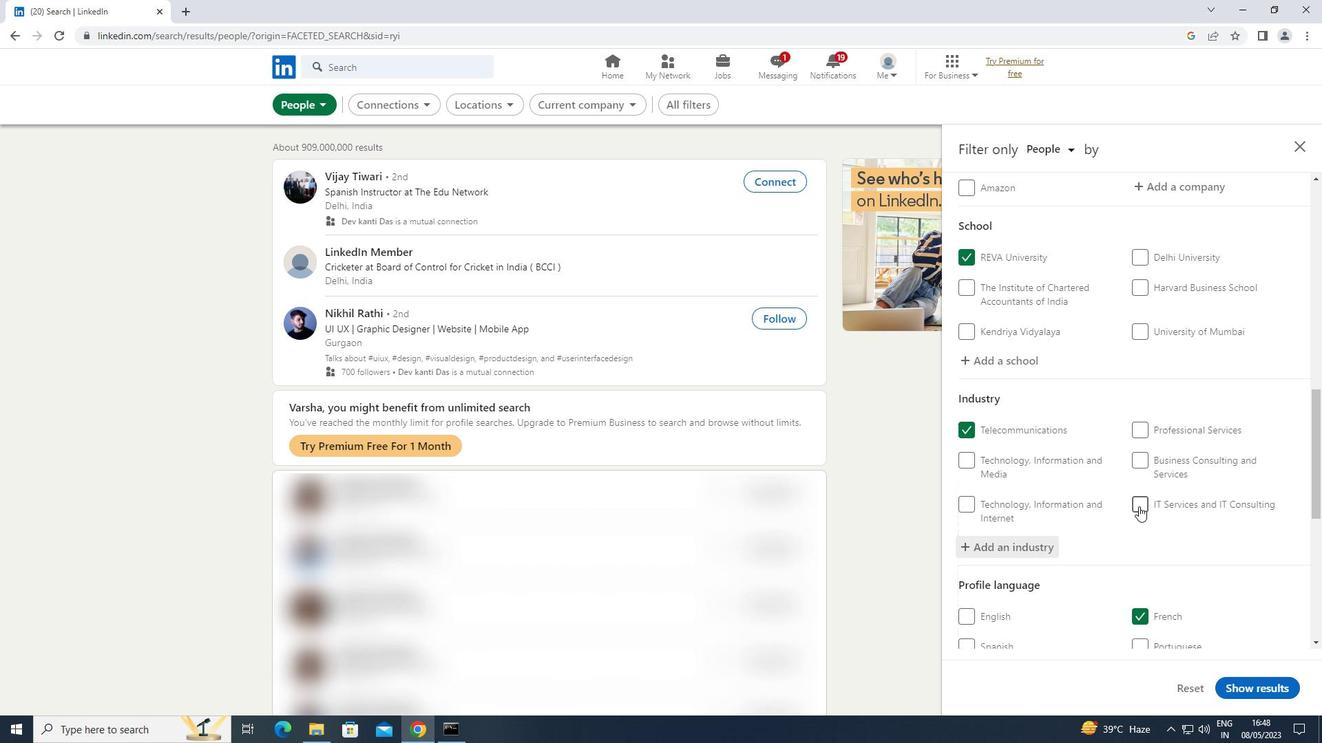
Action: Mouse scrolled (1139, 506) with delta (0, 0)
Screenshot: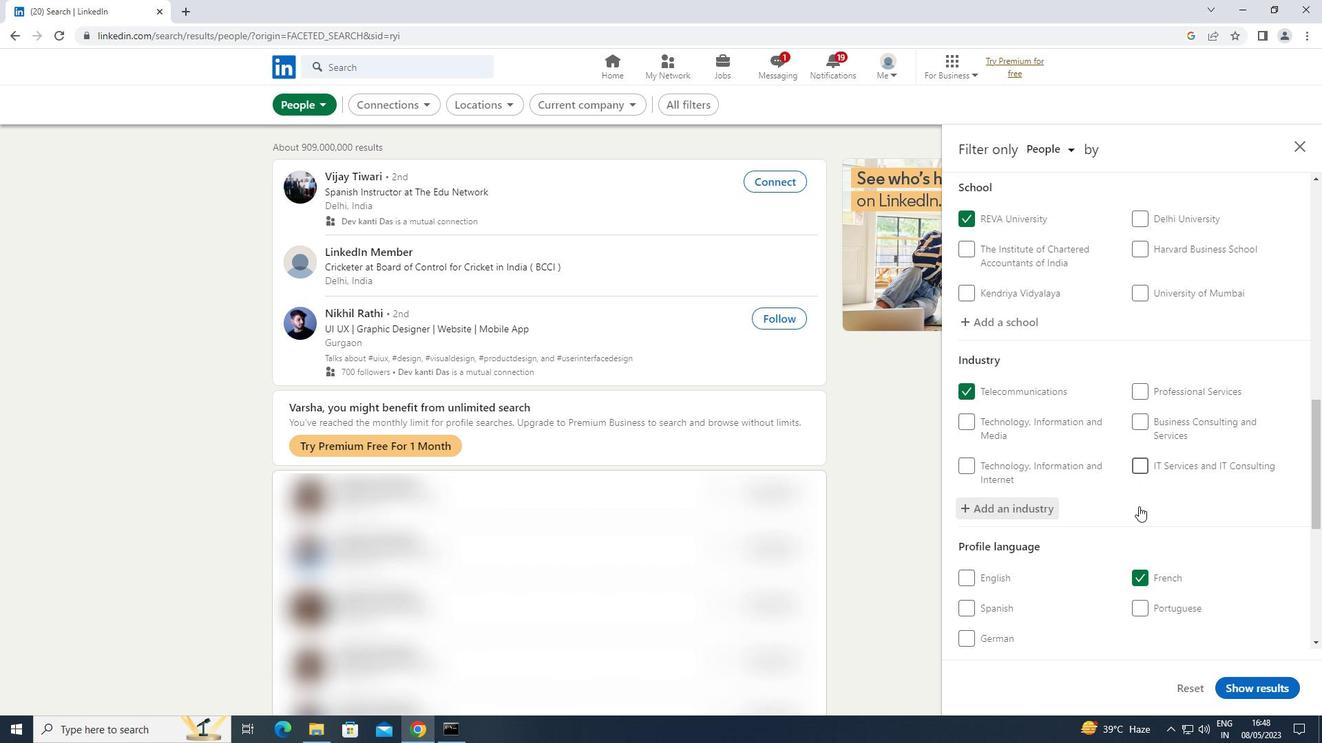 
Action: Mouse moved to (1037, 294)
Screenshot: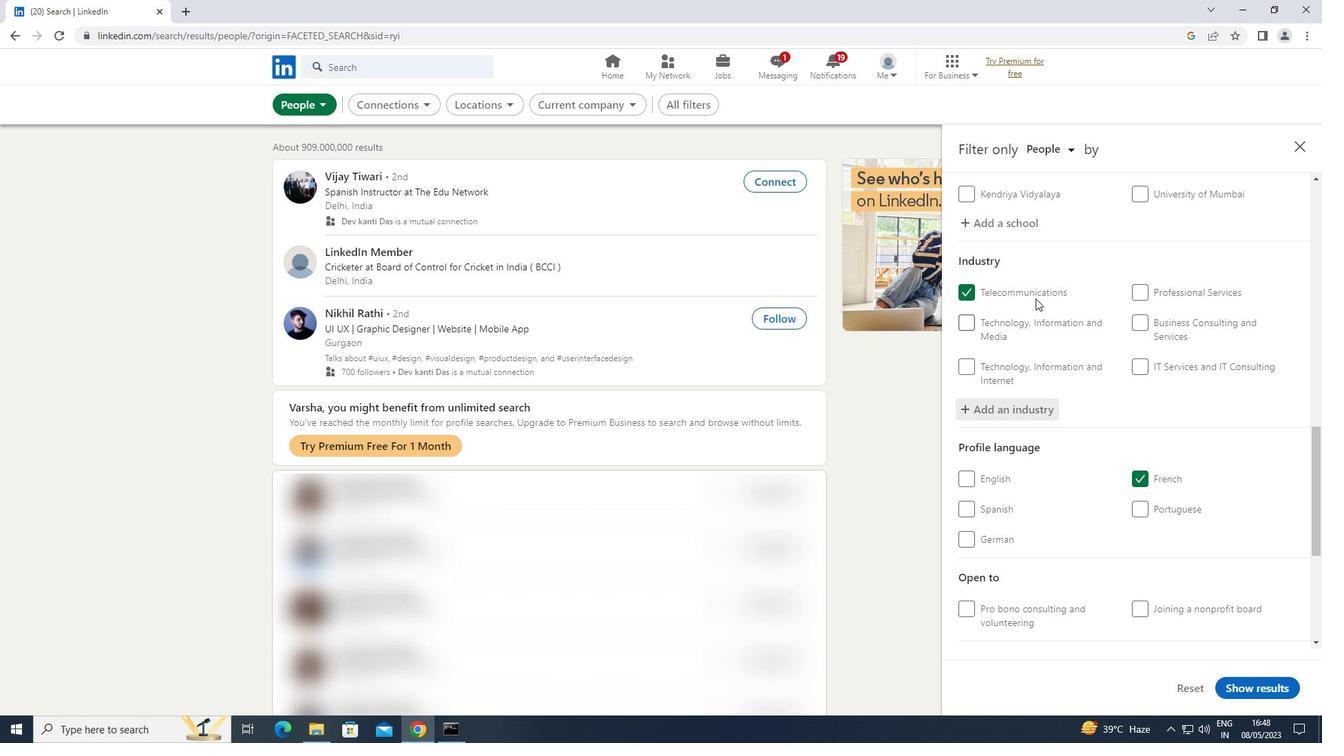 
Action: Mouse pressed left at (1037, 294)
Screenshot: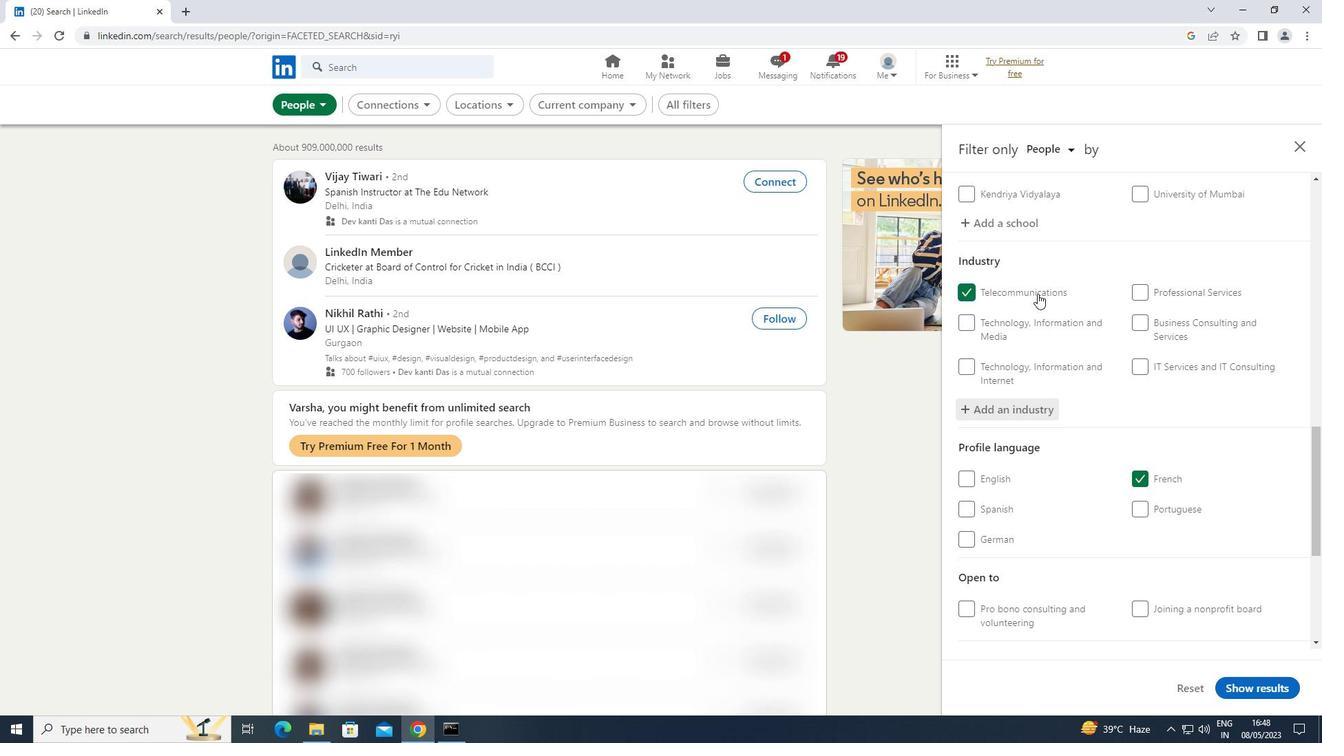 
Action: Mouse moved to (1034, 411)
Screenshot: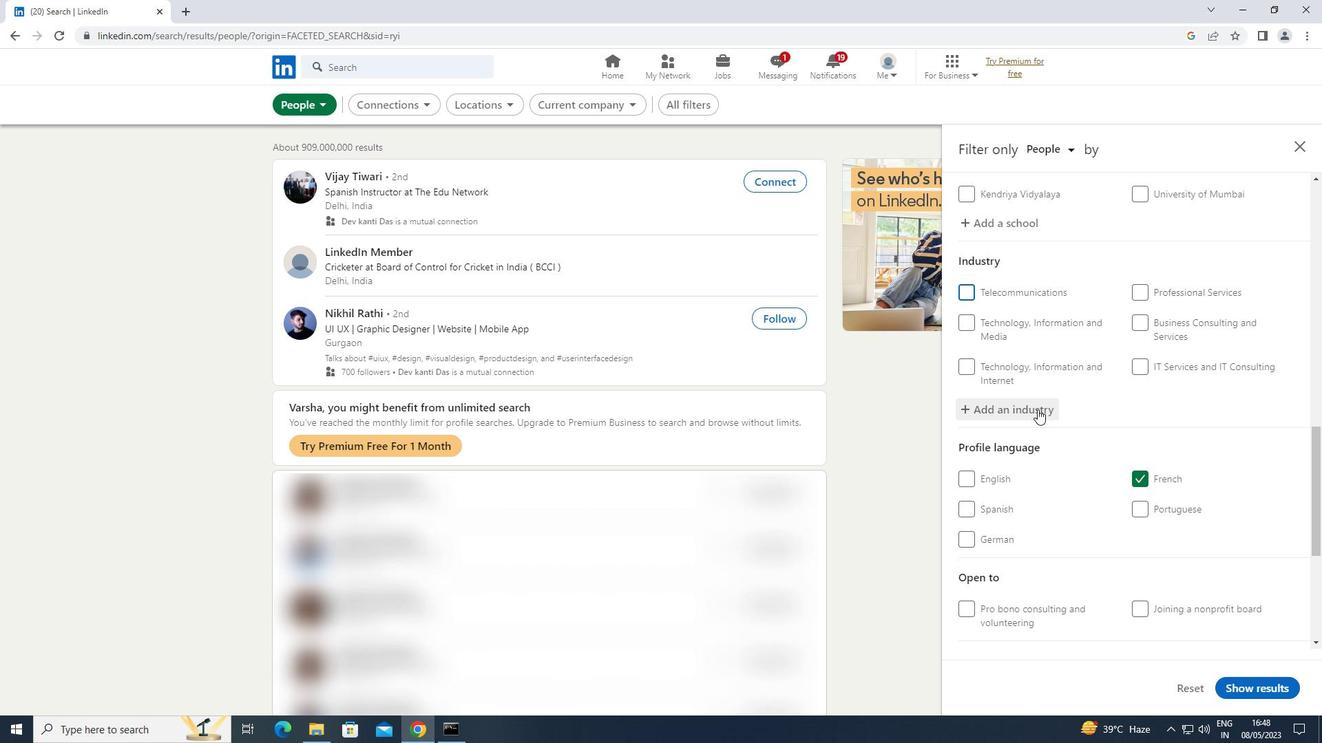 
Action: Mouse pressed left at (1034, 411)
Screenshot: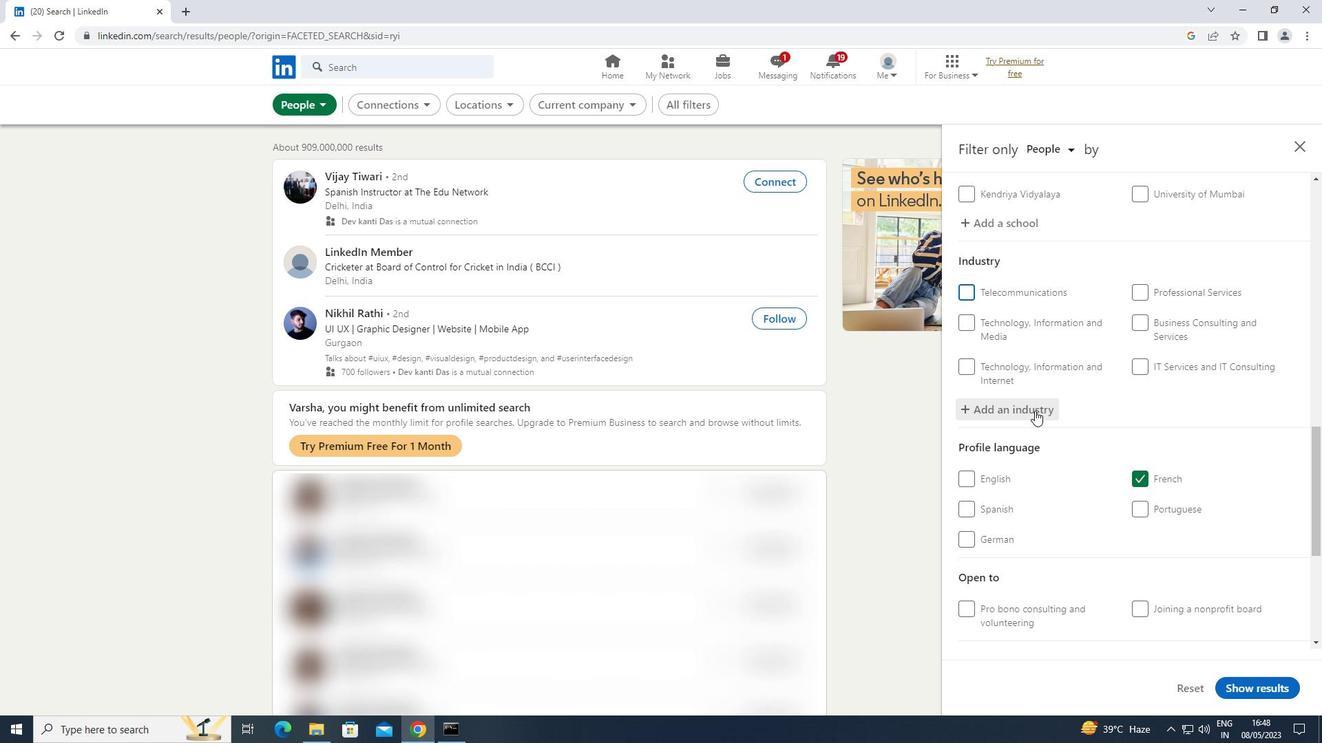
Action: Key pressed <Key.shift>TELECOMM
Screenshot: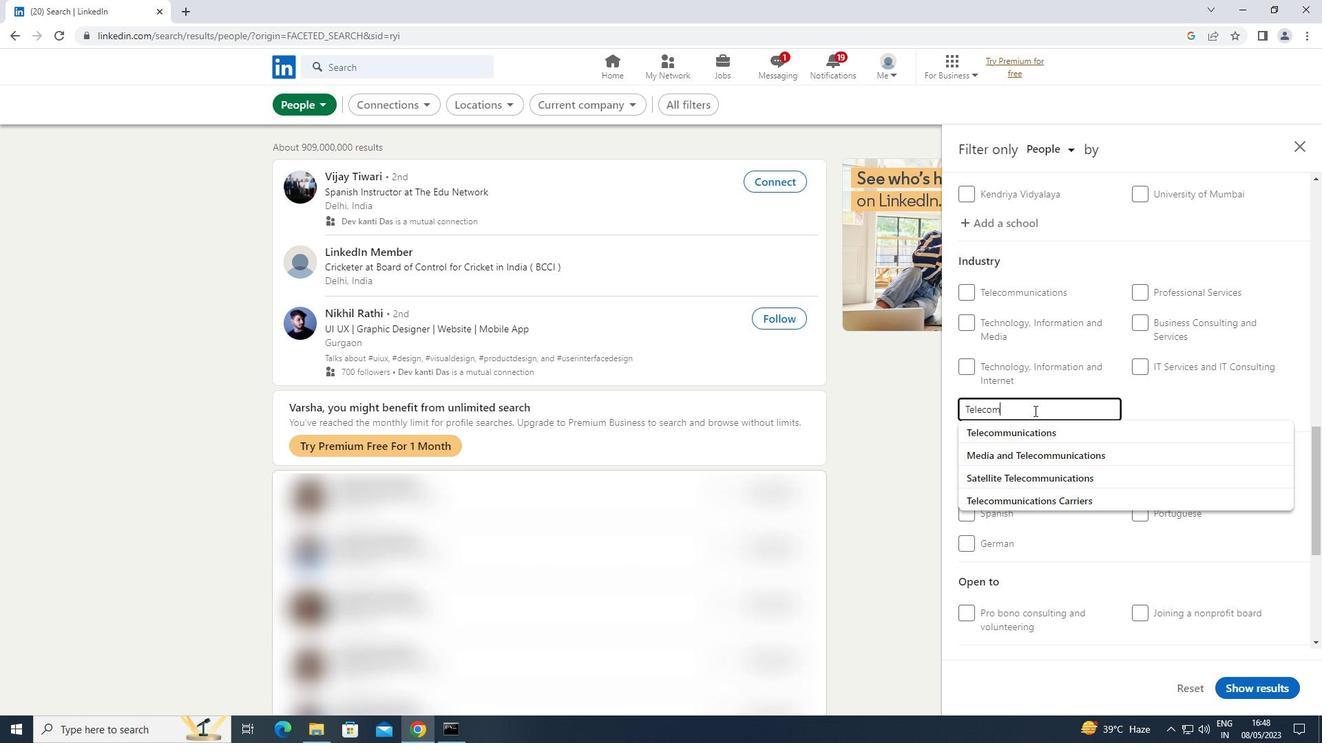 
Action: Mouse moved to (1034, 501)
Screenshot: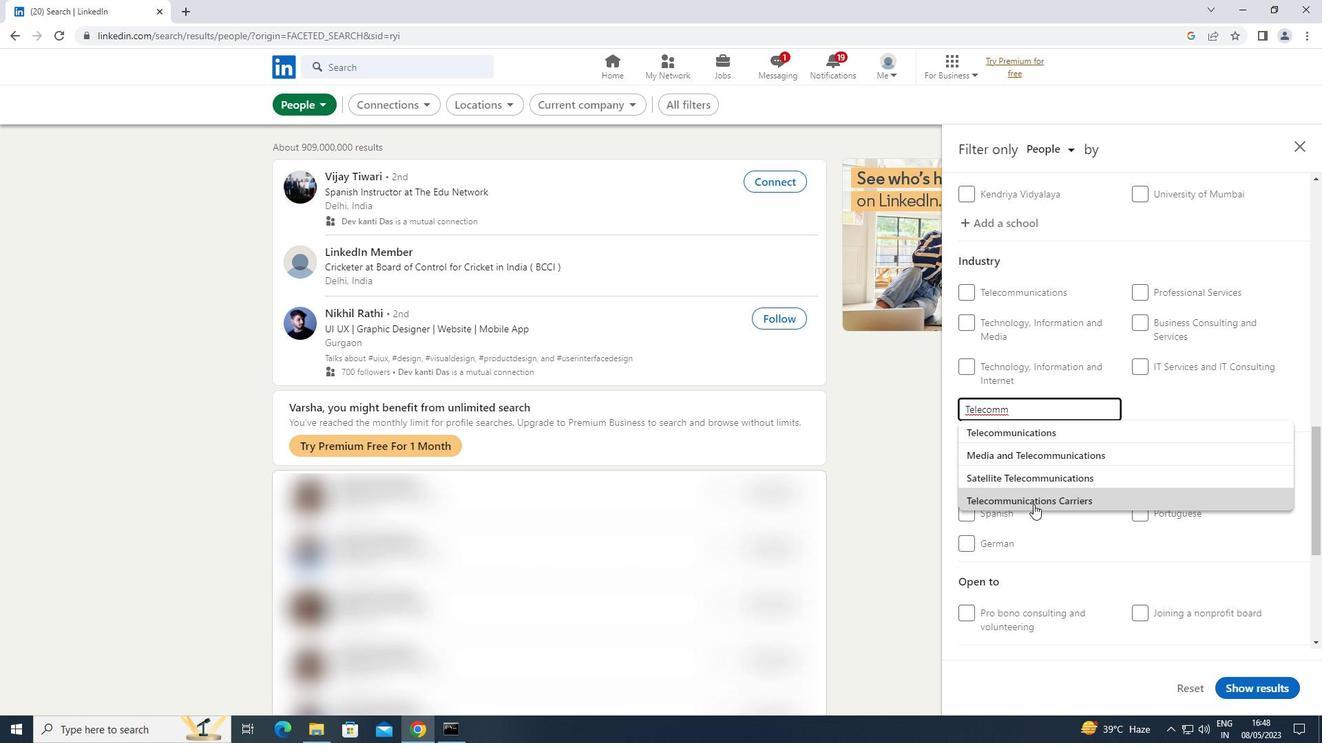
Action: Mouse pressed left at (1034, 501)
Screenshot: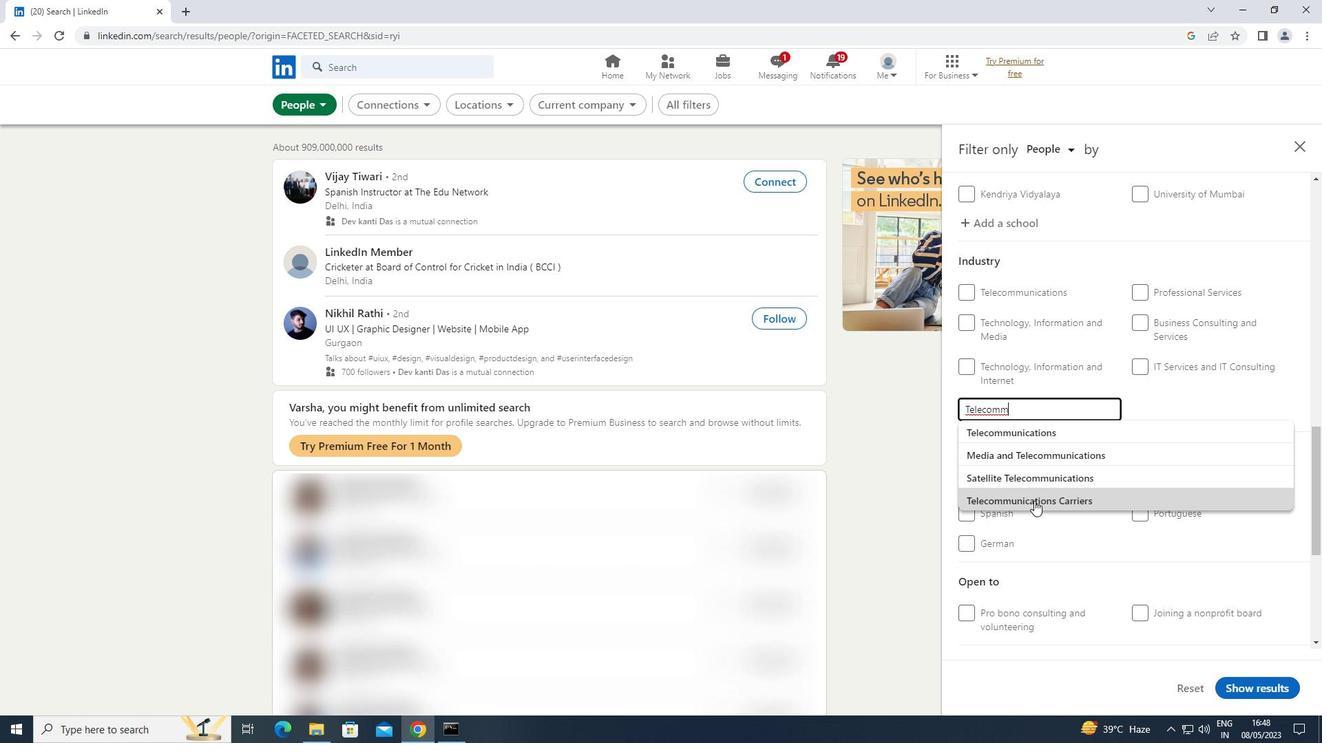 
Action: Mouse moved to (1036, 496)
Screenshot: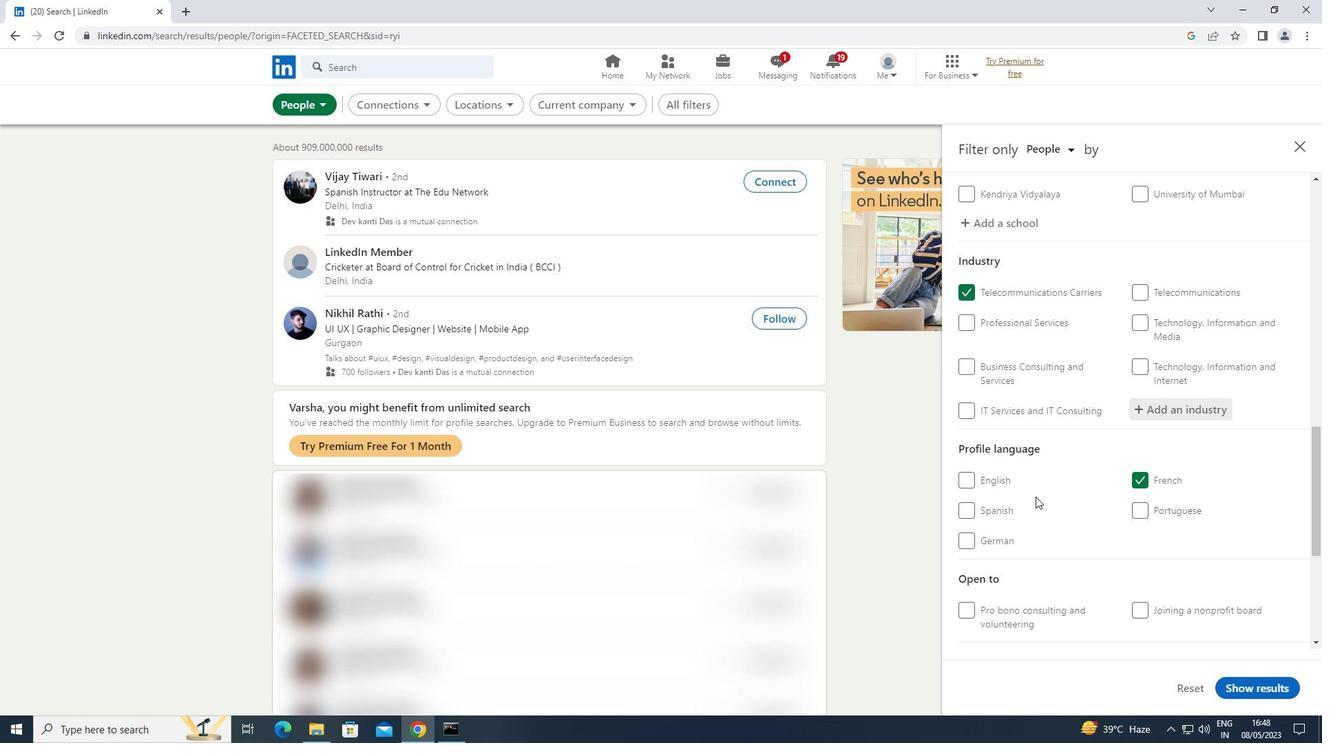 
Action: Mouse scrolled (1036, 495) with delta (0, 0)
Screenshot: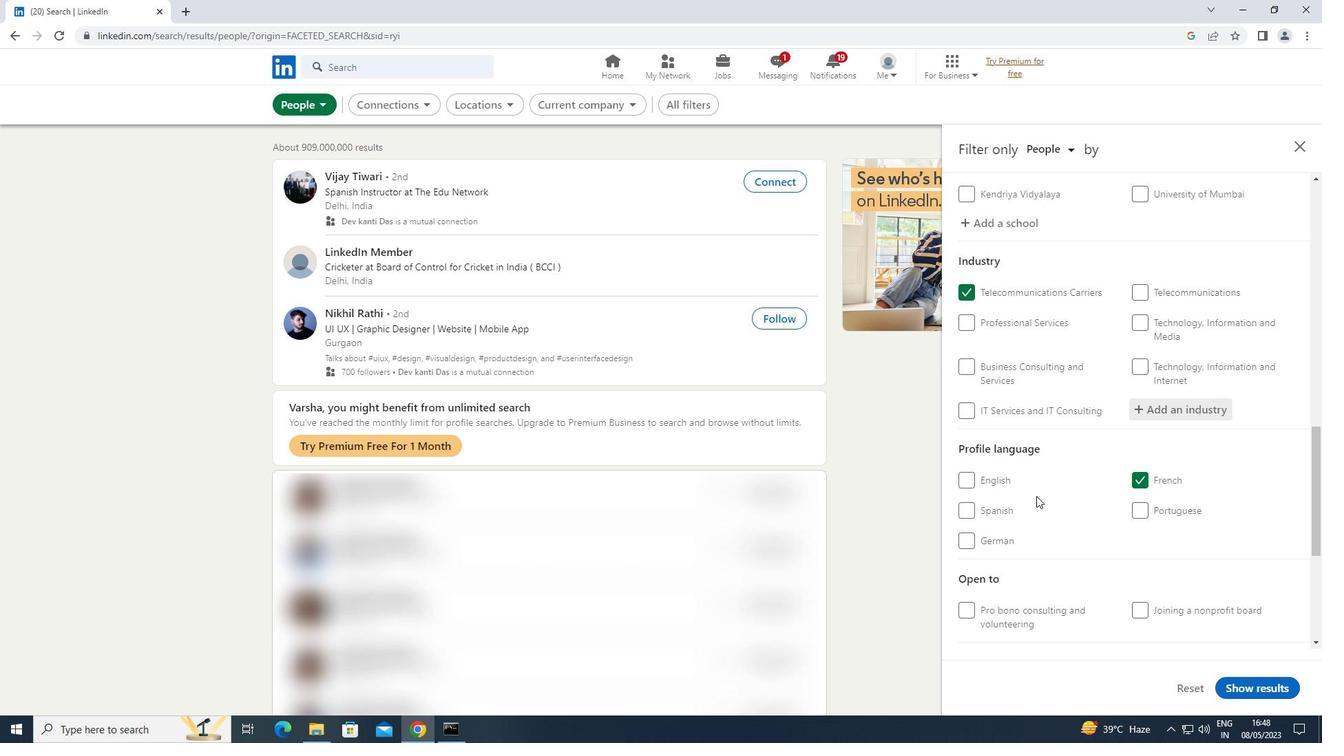 
Action: Mouse scrolled (1036, 495) with delta (0, 0)
Screenshot: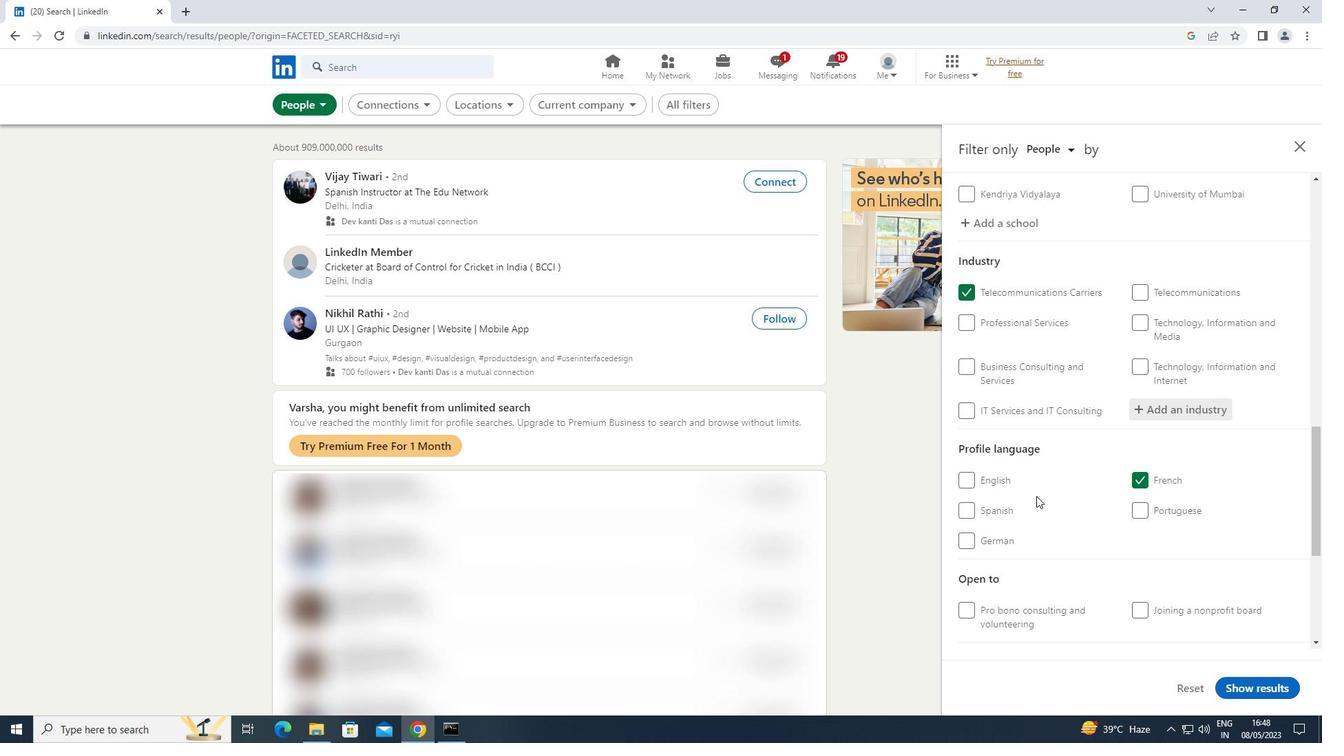 
Action: Mouse scrolled (1036, 495) with delta (0, 0)
Screenshot: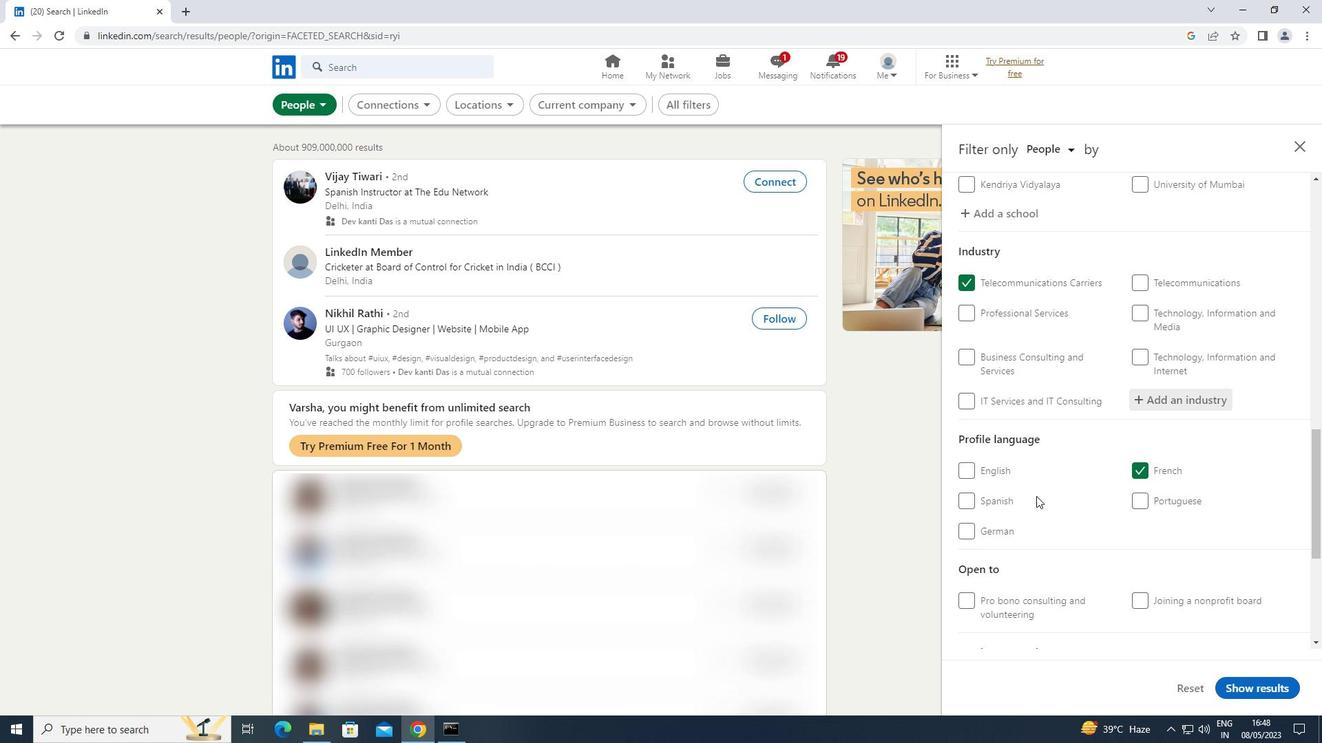 
Action: Mouse scrolled (1036, 495) with delta (0, 0)
Screenshot: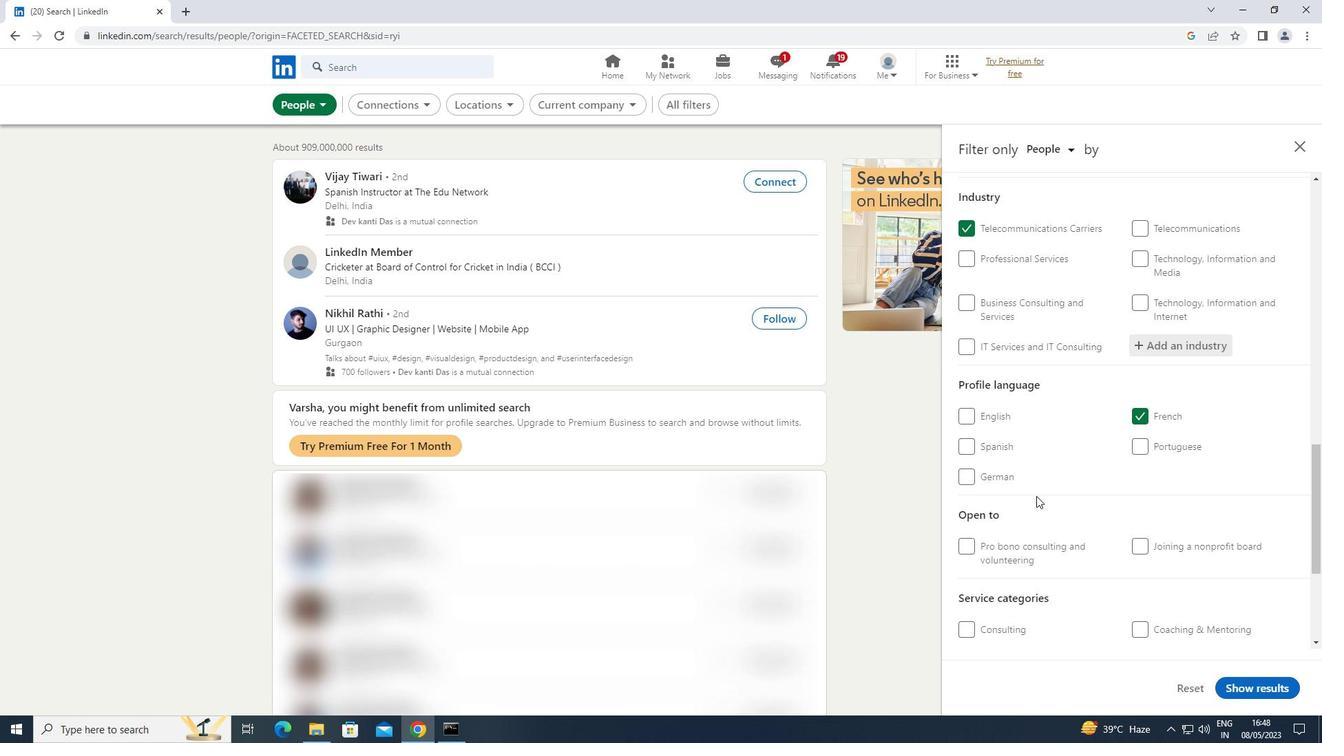 
Action: Mouse moved to (1159, 468)
Screenshot: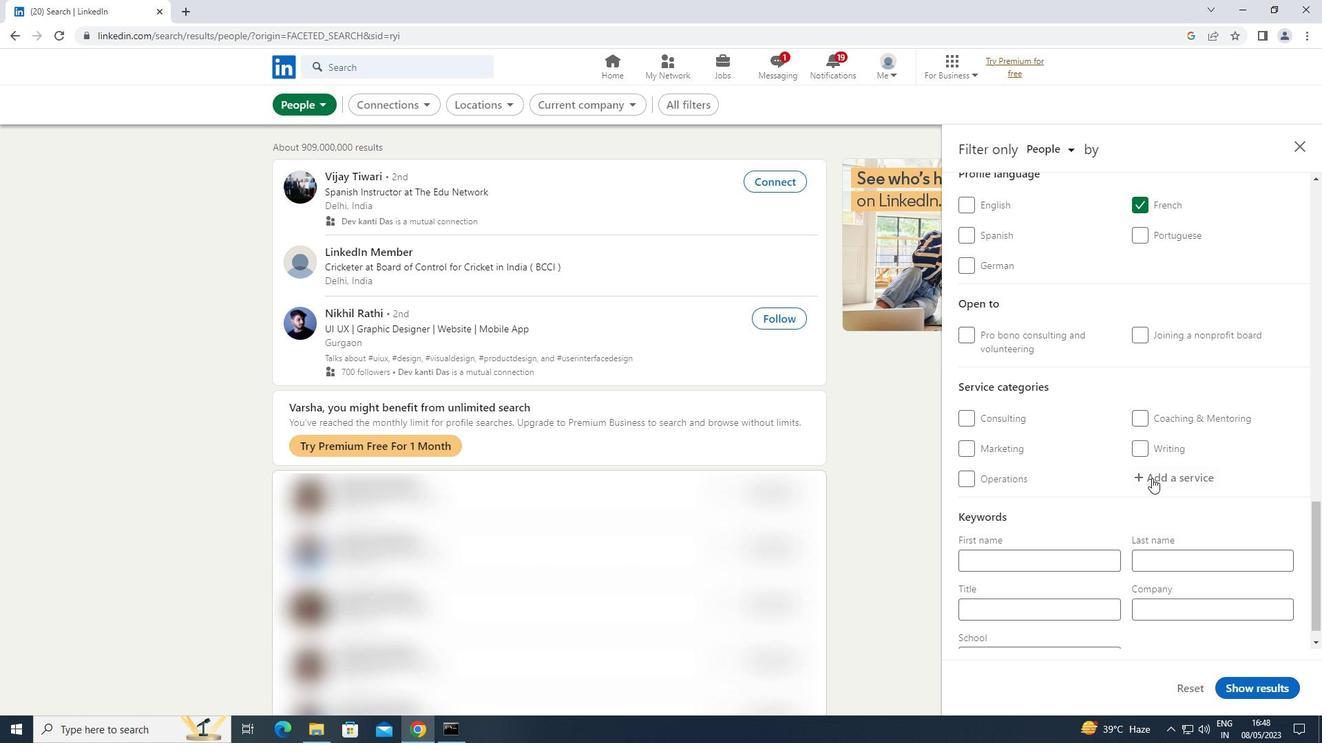 
Action: Mouse pressed left at (1159, 468)
Screenshot: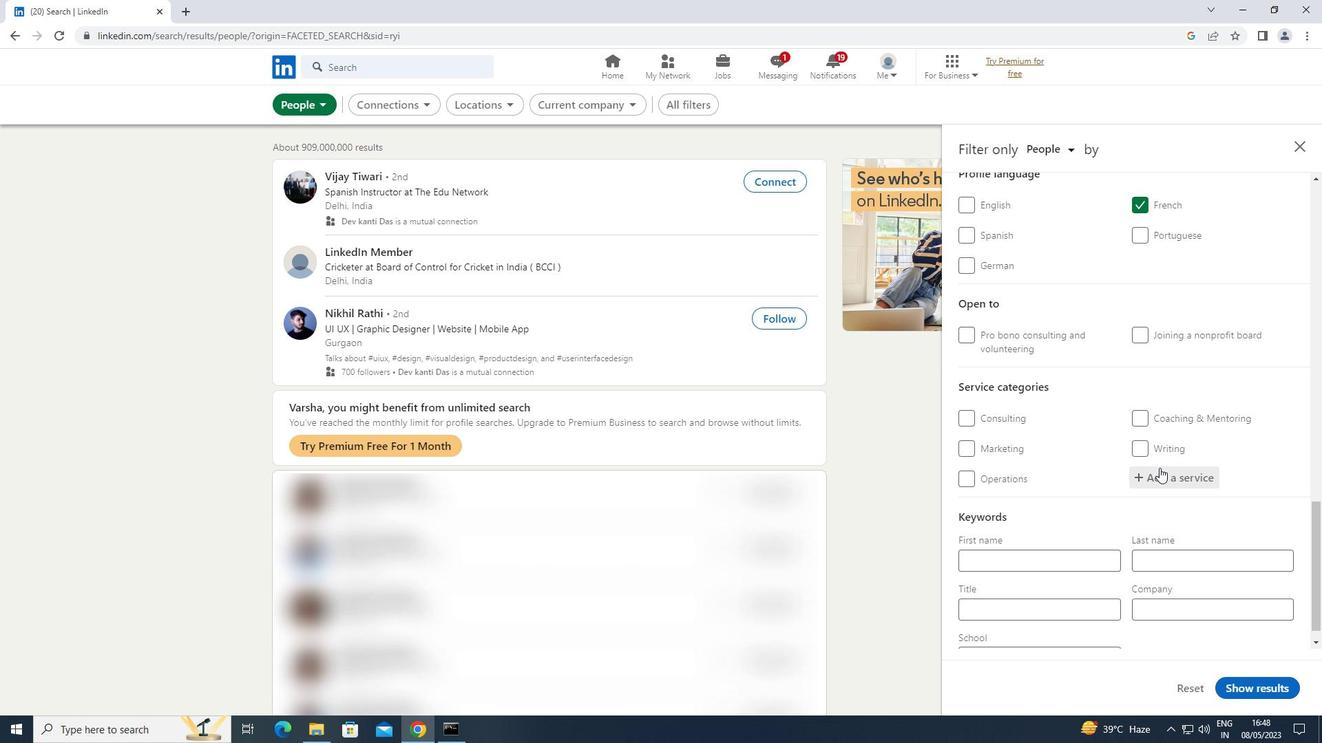 
Action: Key pressed <Key.shift>LOANS
Screenshot: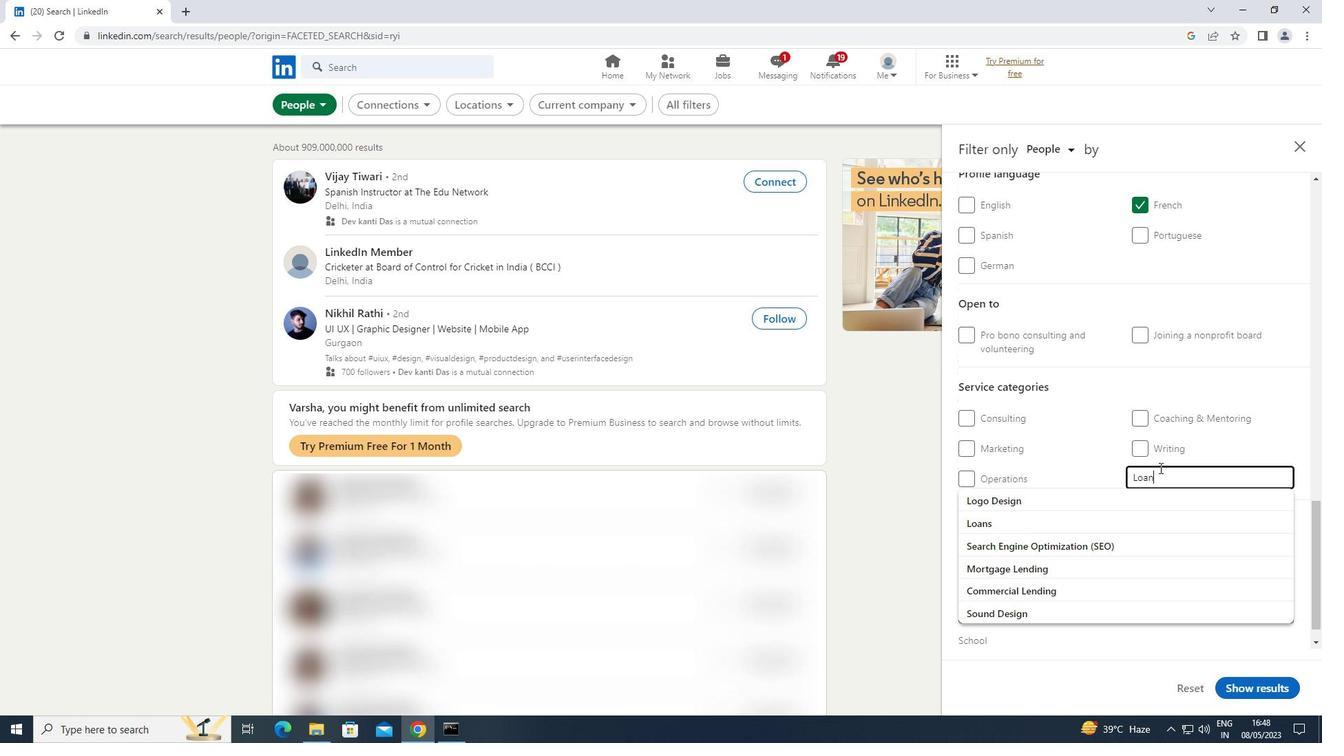 
Action: Mouse moved to (1059, 500)
Screenshot: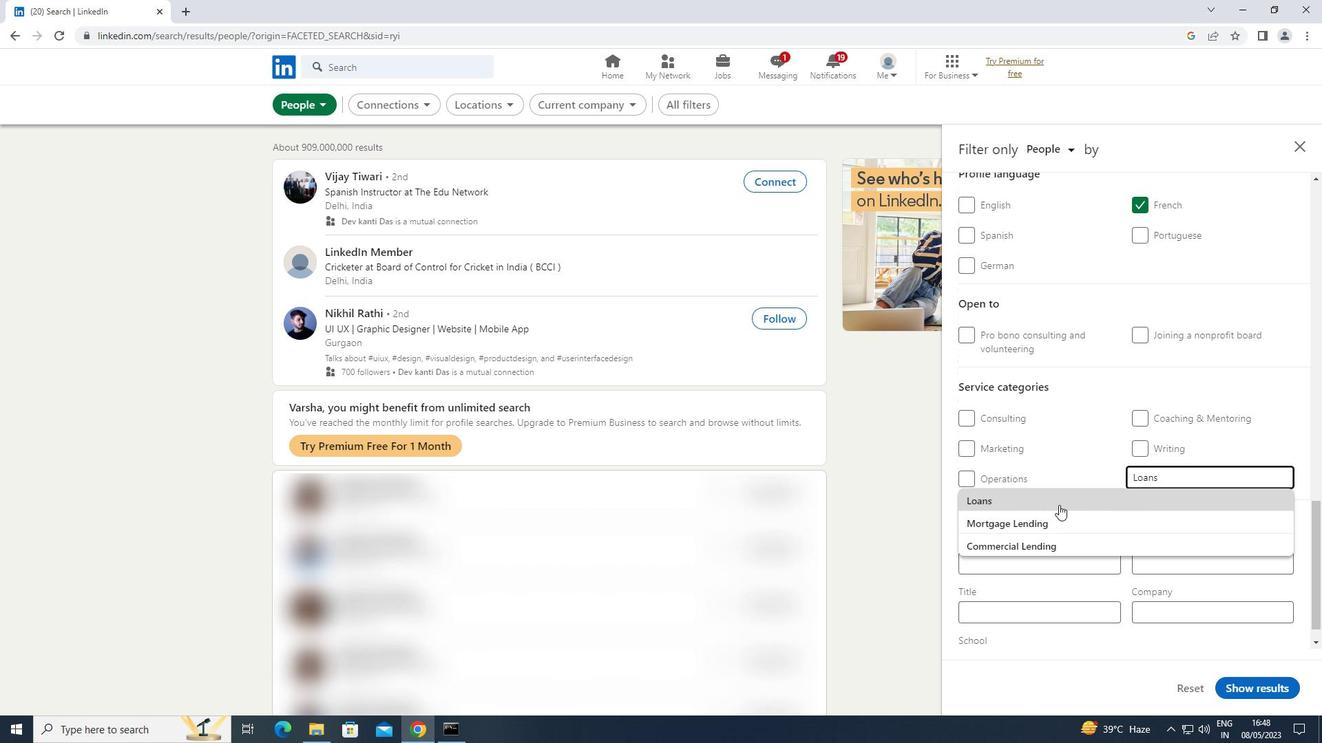 
Action: Mouse pressed left at (1059, 500)
Screenshot: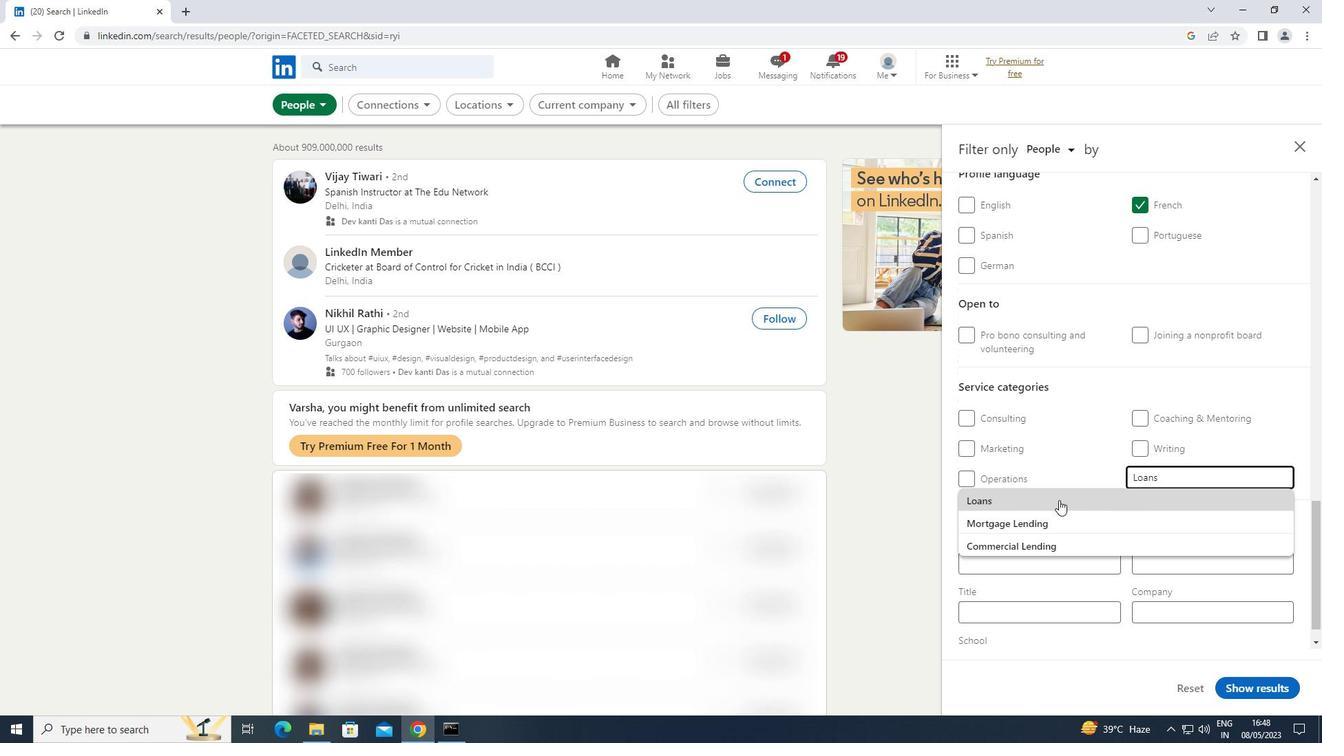 
Action: Mouse moved to (1059, 500)
Screenshot: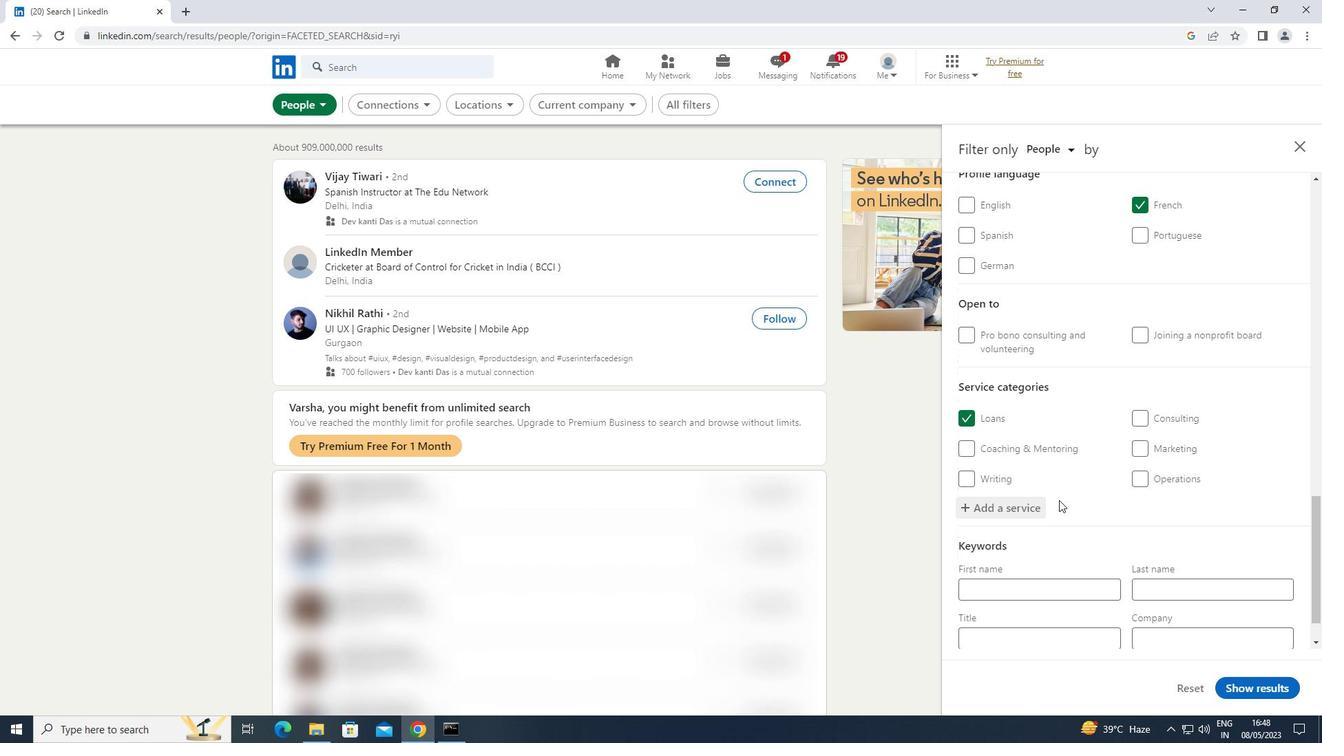 
Action: Mouse scrolled (1059, 499) with delta (0, 0)
Screenshot: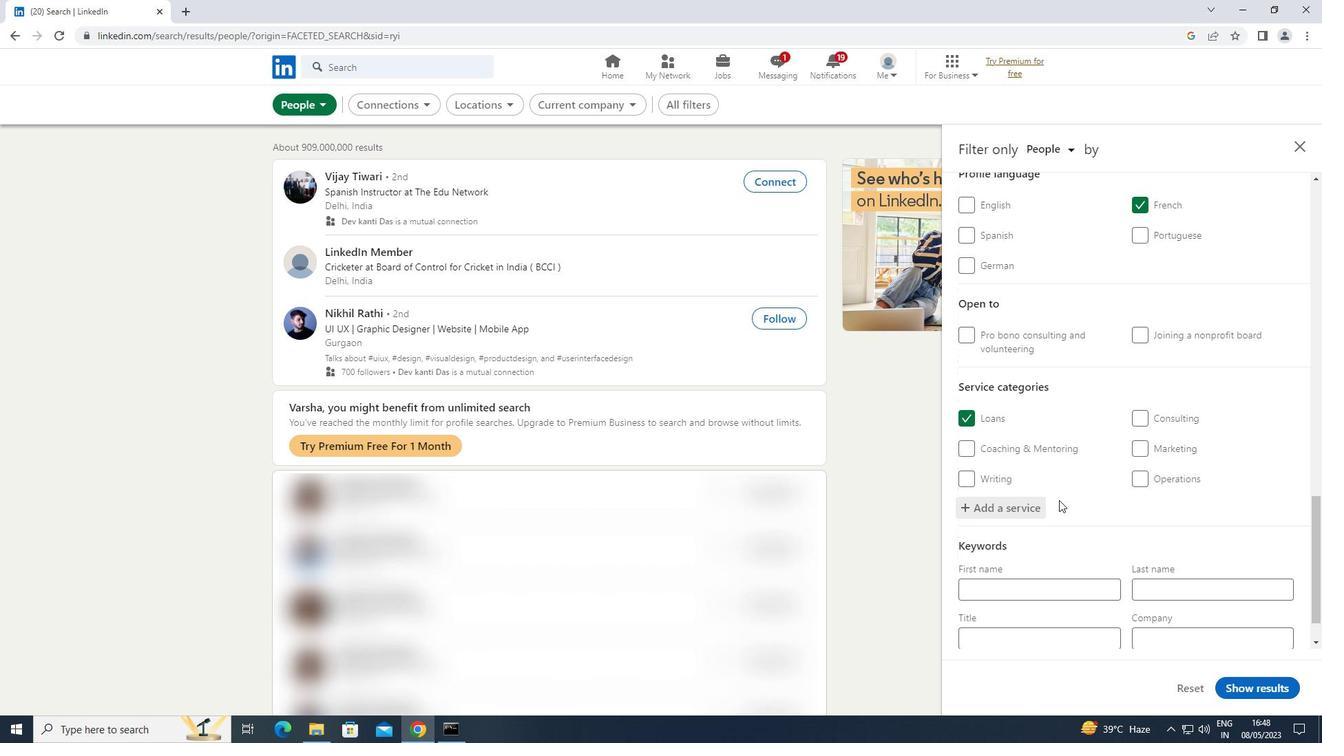 
Action: Mouse scrolled (1059, 499) with delta (0, 0)
Screenshot: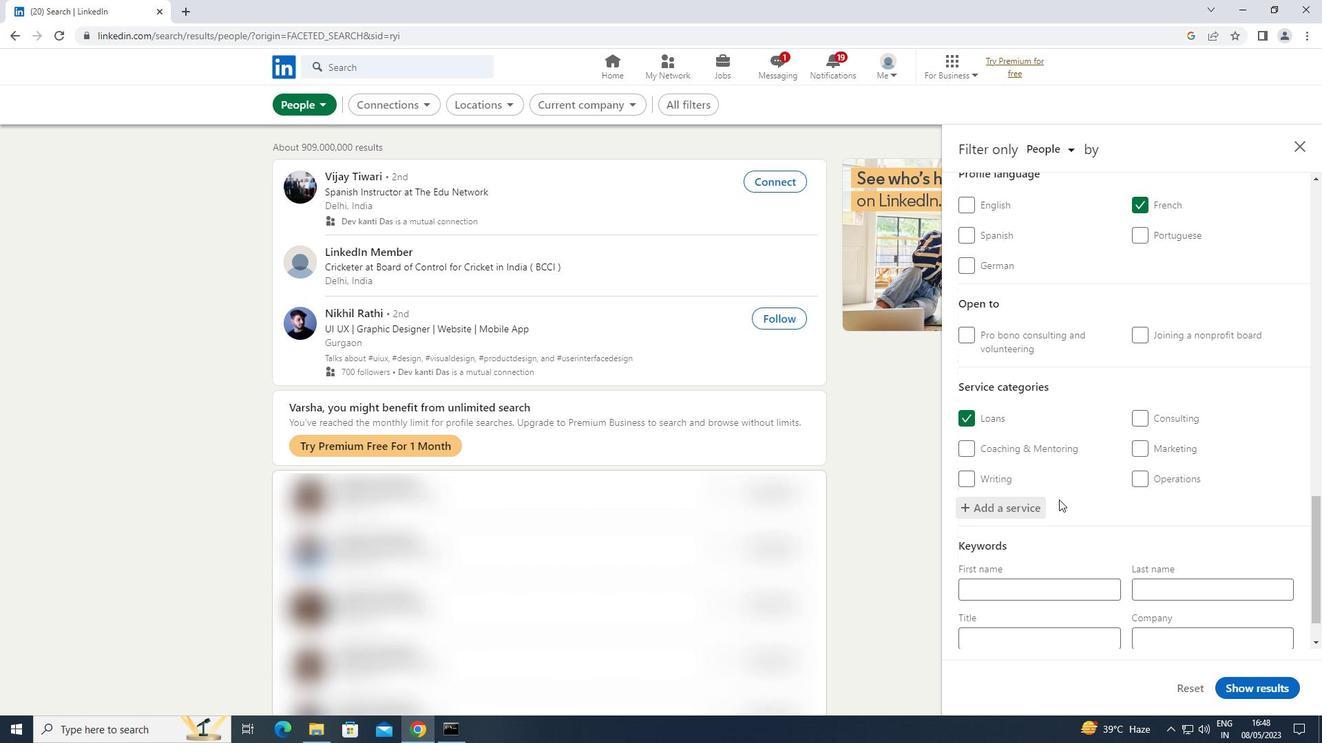 
Action: Mouse scrolled (1059, 499) with delta (0, 0)
Screenshot: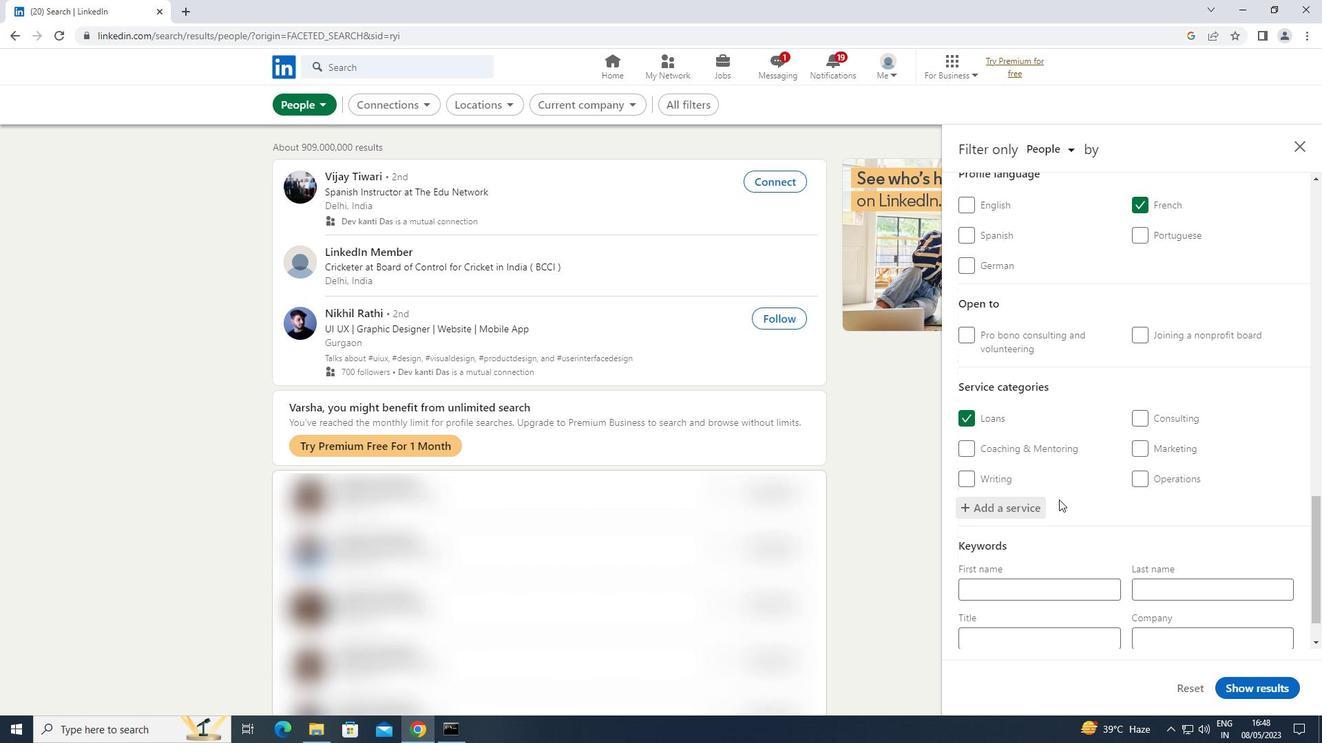 
Action: Mouse scrolled (1059, 499) with delta (0, 0)
Screenshot: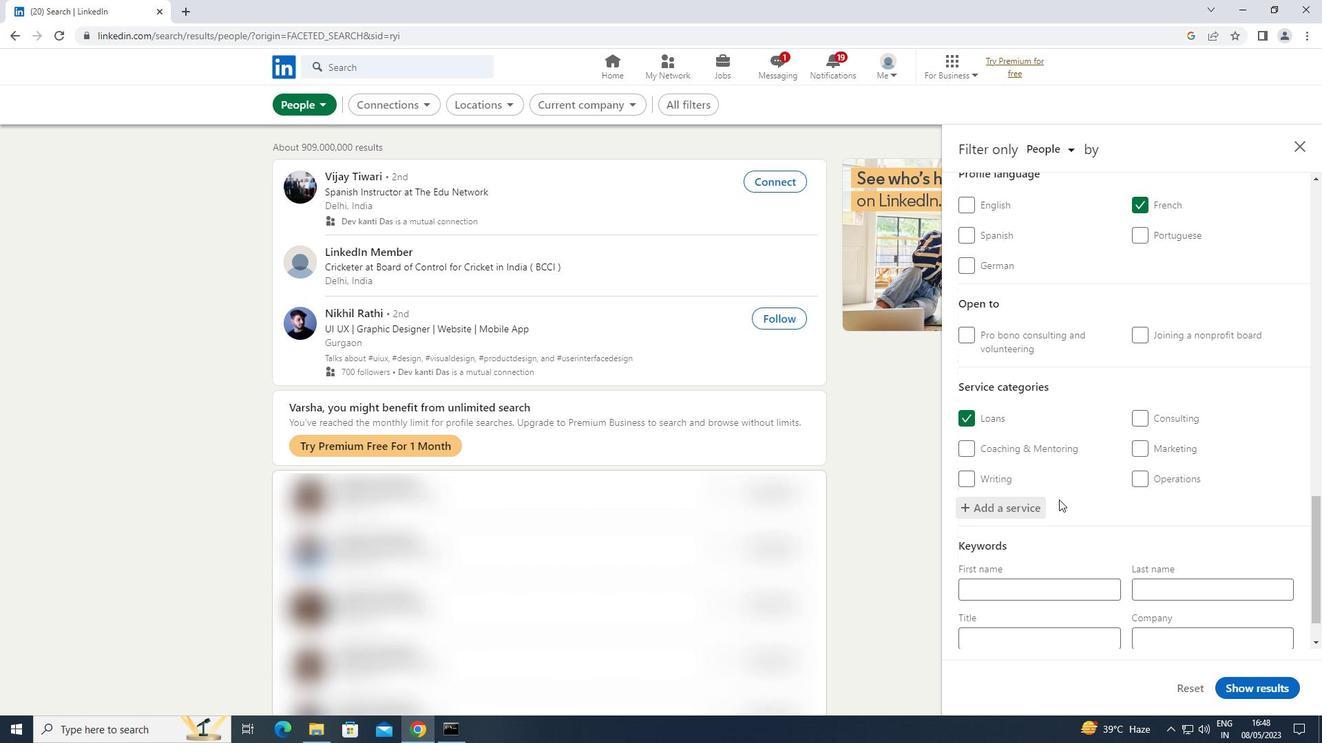 
Action: Mouse scrolled (1059, 499) with delta (0, 0)
Screenshot: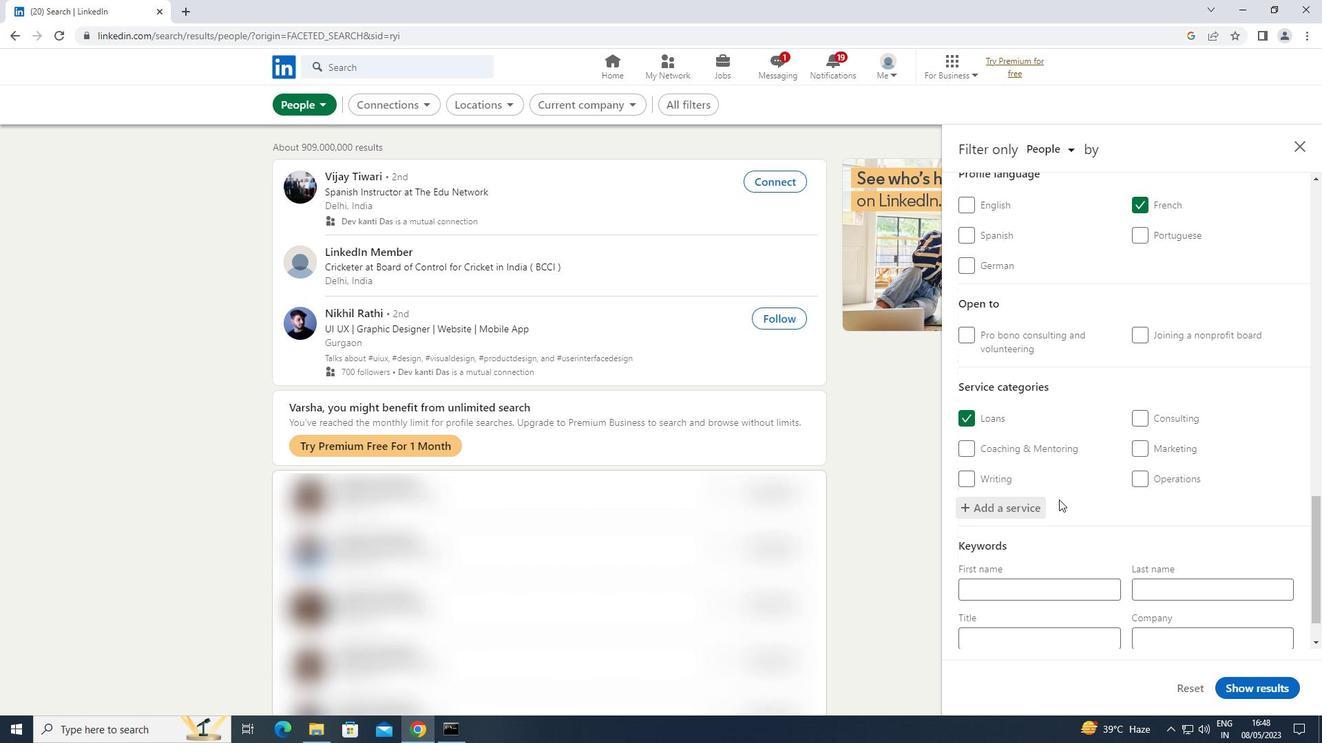 
Action: Mouse moved to (1011, 589)
Screenshot: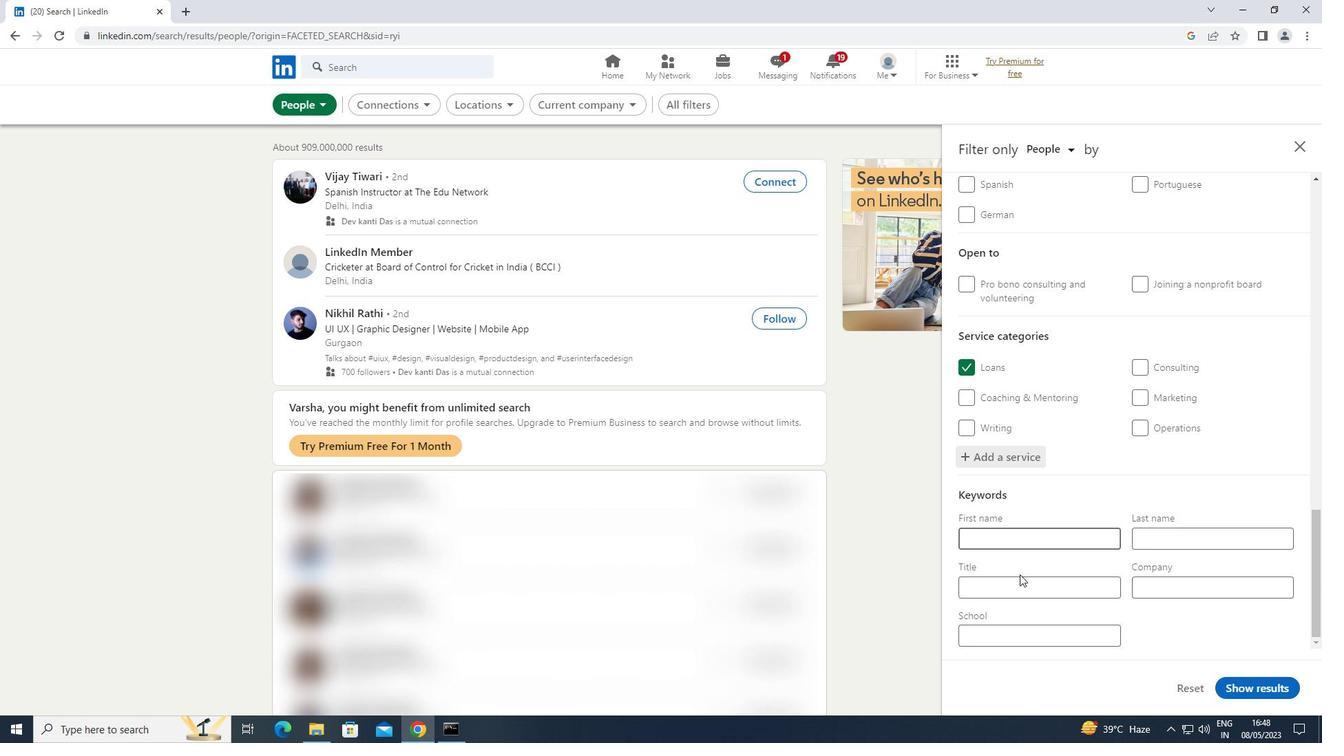 
Action: Mouse pressed left at (1011, 589)
Screenshot: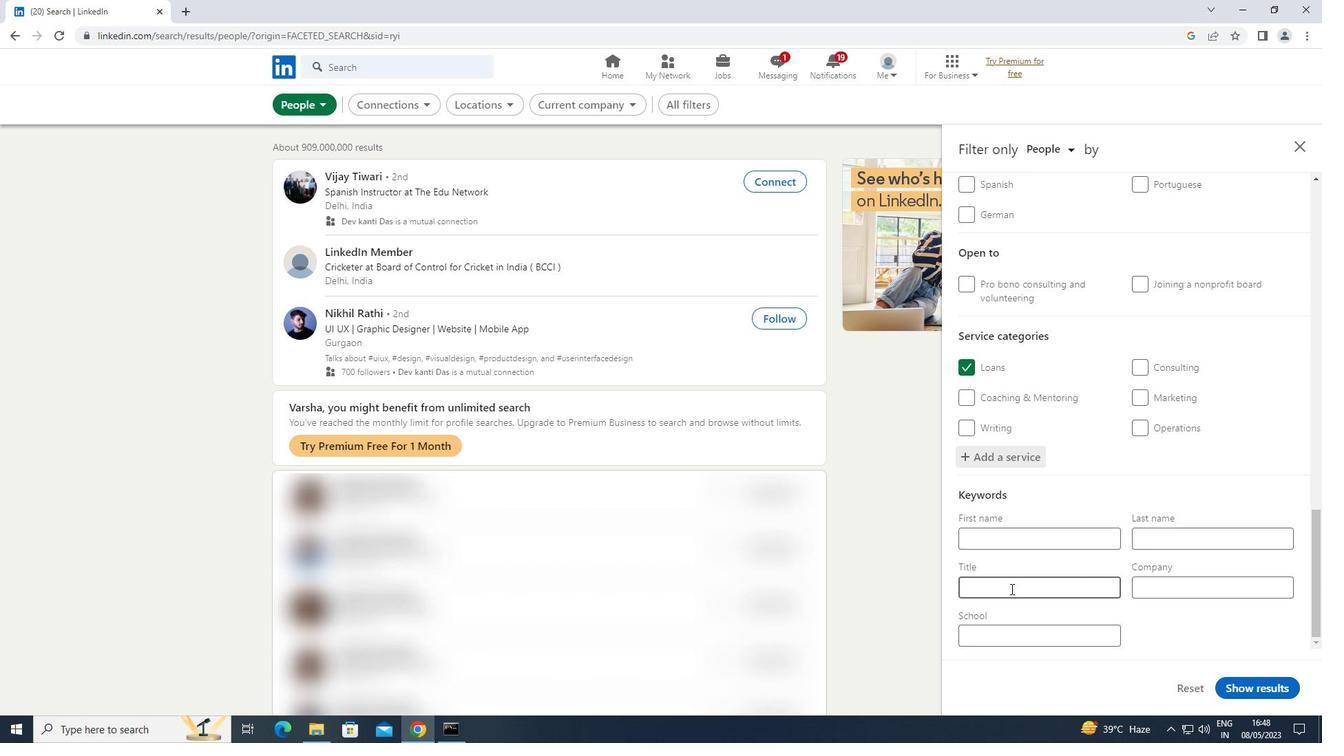 
Action: Mouse moved to (1011, 589)
Screenshot: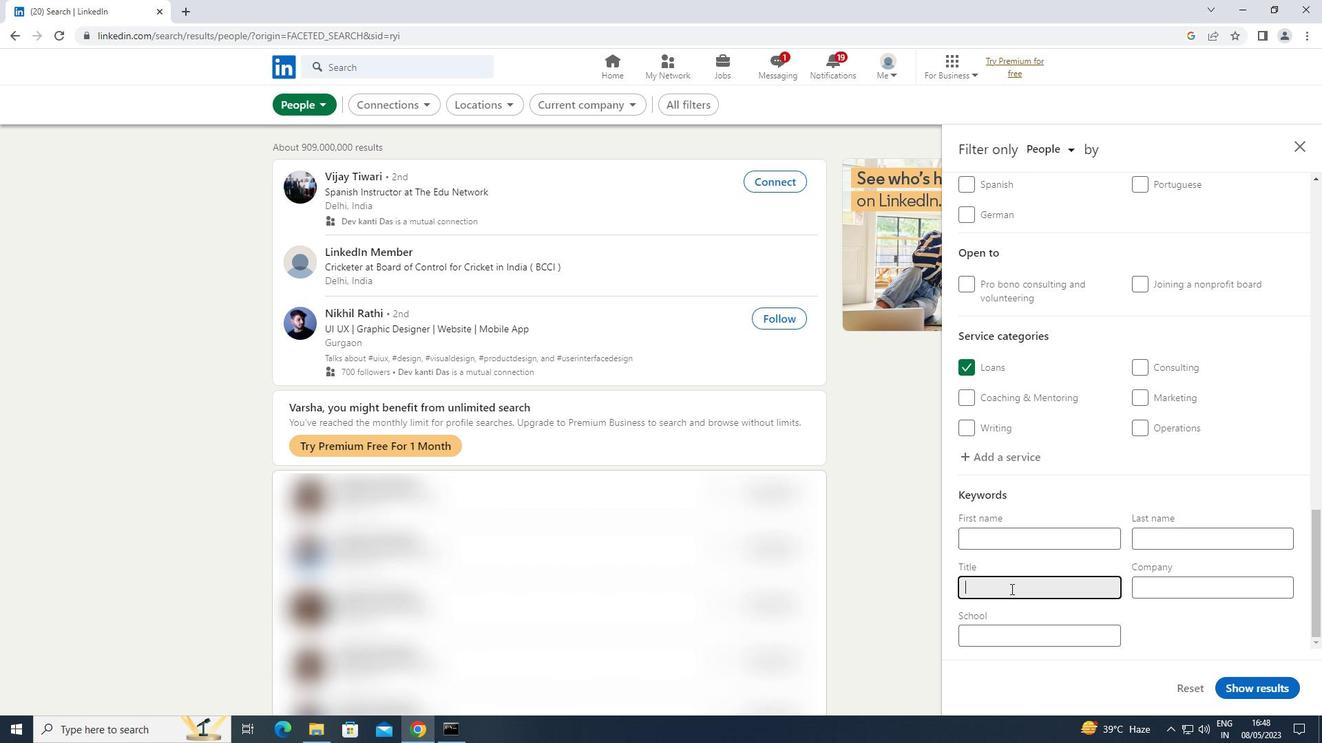 
Action: Key pressed <Key.shift><Key.shift>SCREENWRITER
Screenshot: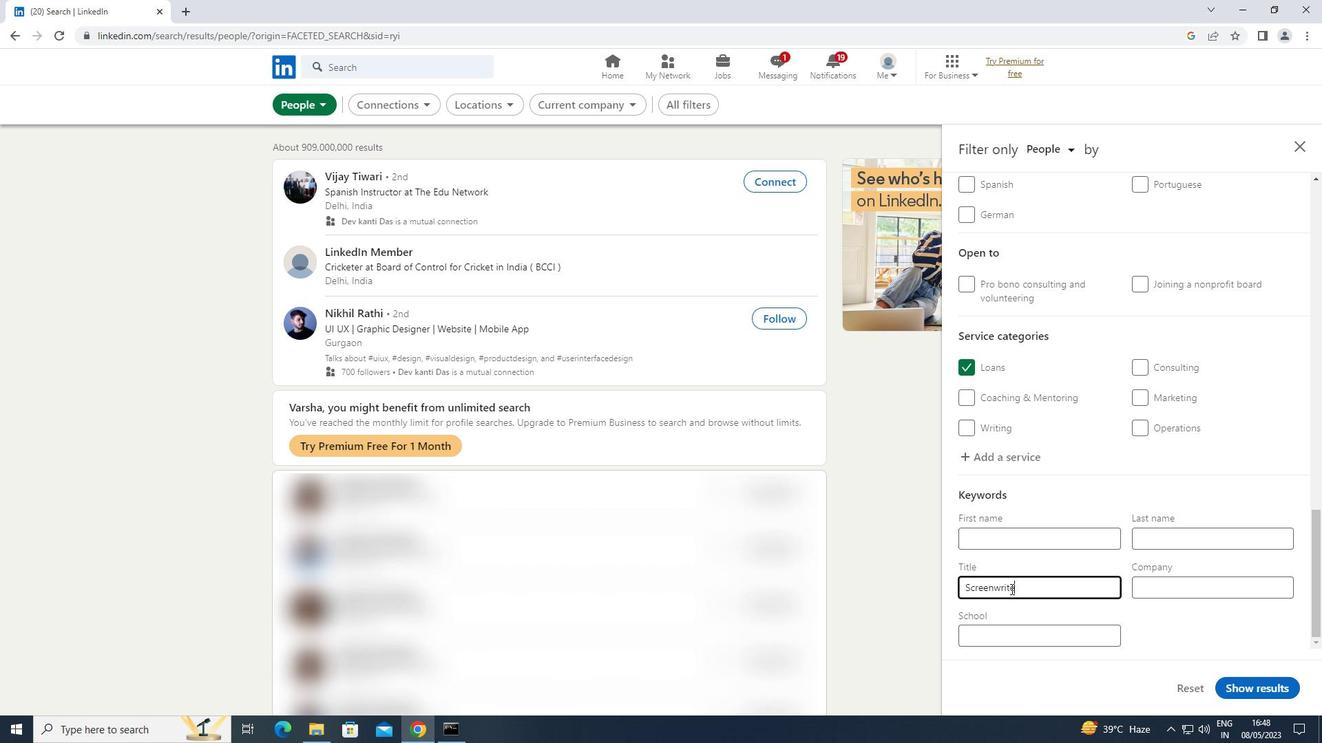 
Action: Mouse moved to (1254, 686)
Screenshot: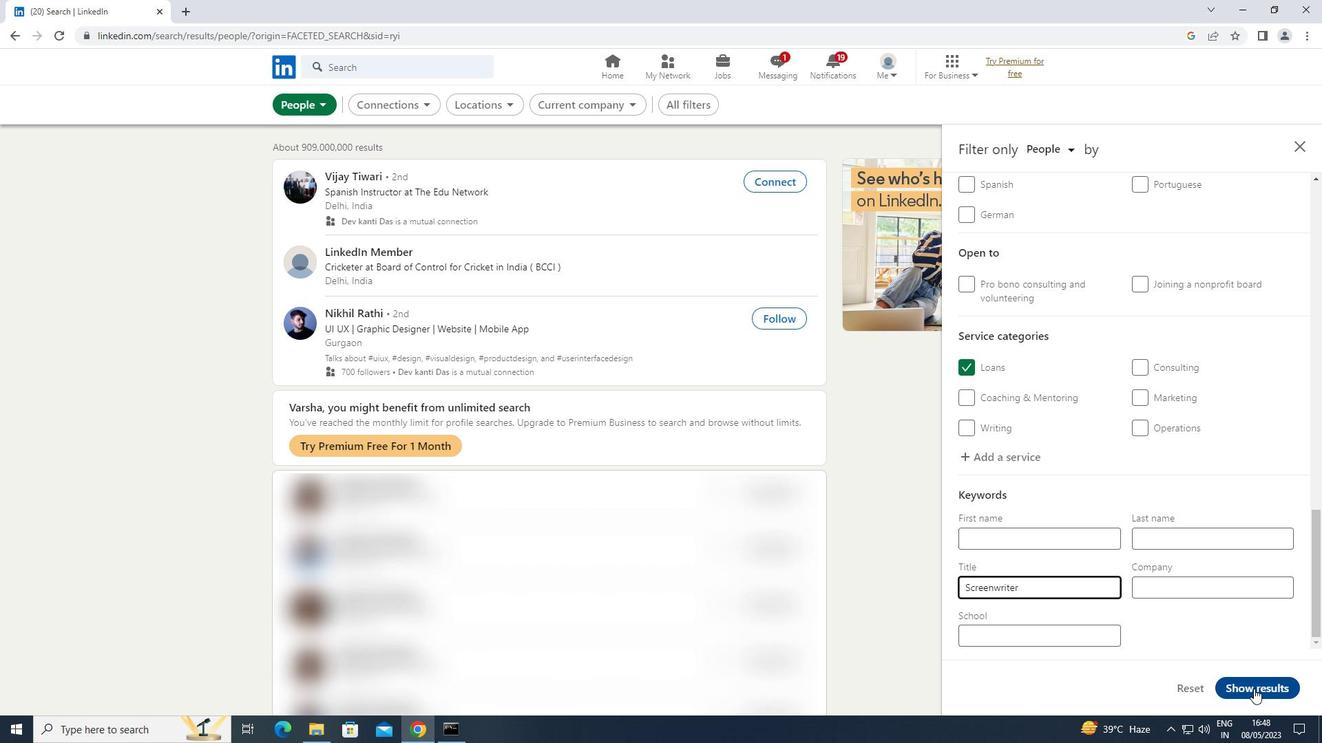 
Action: Mouse pressed left at (1254, 686)
Screenshot: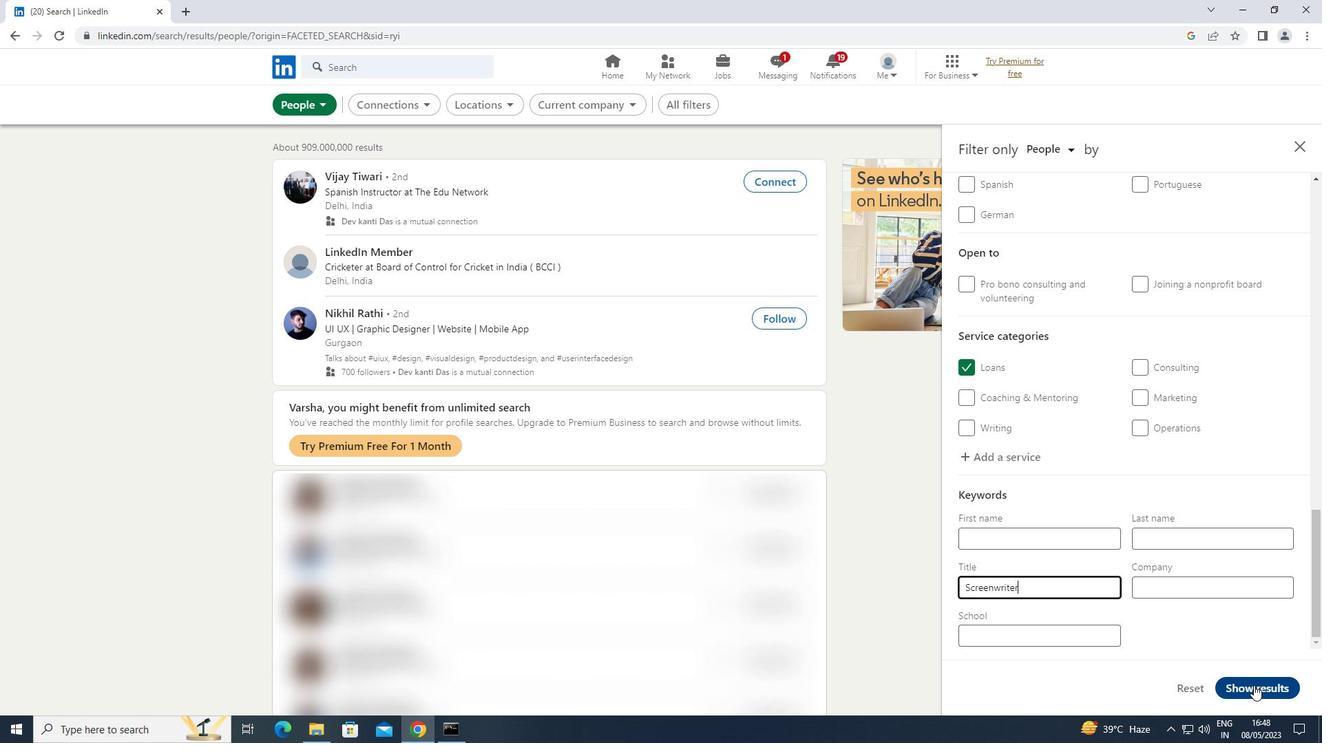 
Action: Mouse moved to (1243, 653)
Screenshot: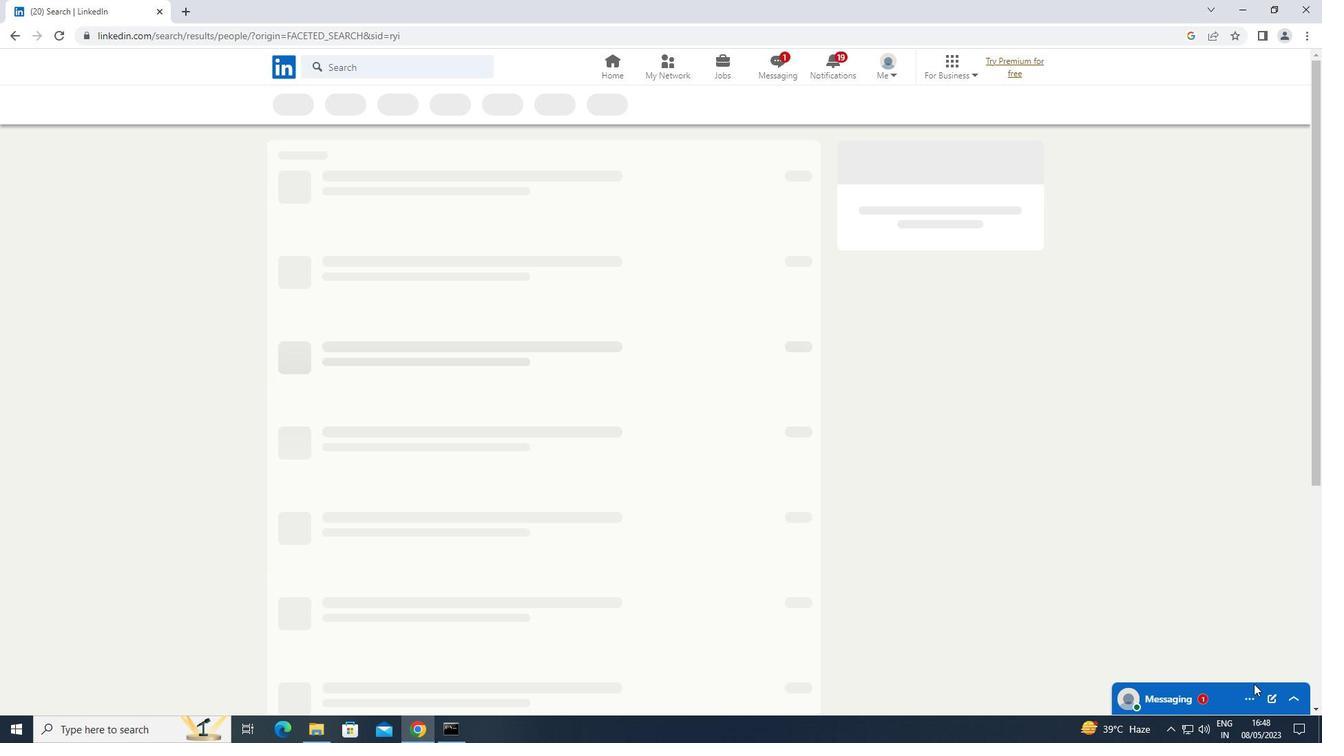 
